 Task: Look for space in Krefeld, Germany from 7th July, 2023 to 14th July, 2023 for 1 adult in price range Rs.6000 to Rs.14000. Place can be shared room with 1  bedroom having 1 bed and 1 bathroom. Property type can be house, flat, guest house, hotel. Amenities needed are: washing machine. Booking option can be shelf check-in. Required host language is English.
Action: Mouse moved to (609, 165)
Screenshot: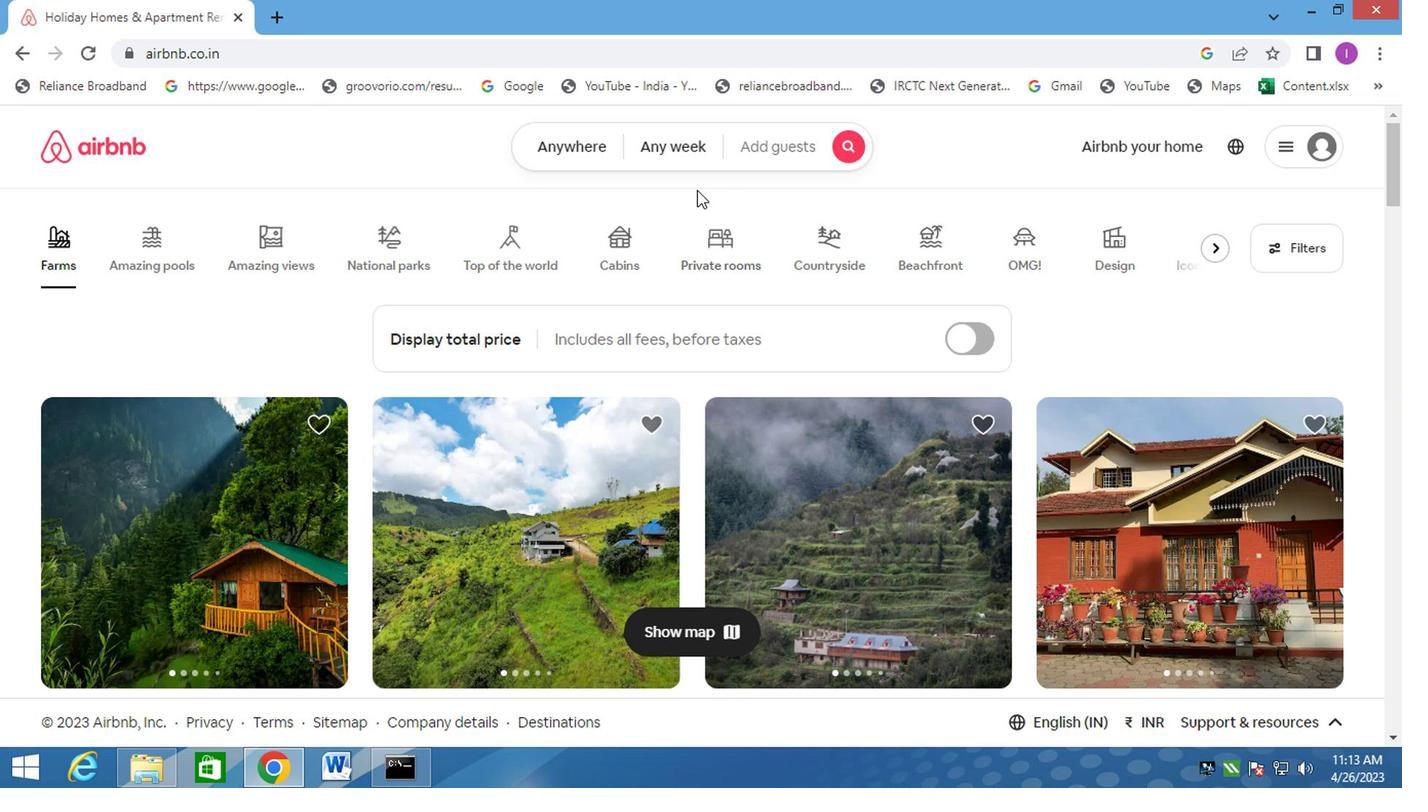 
Action: Mouse pressed left at (609, 165)
Screenshot: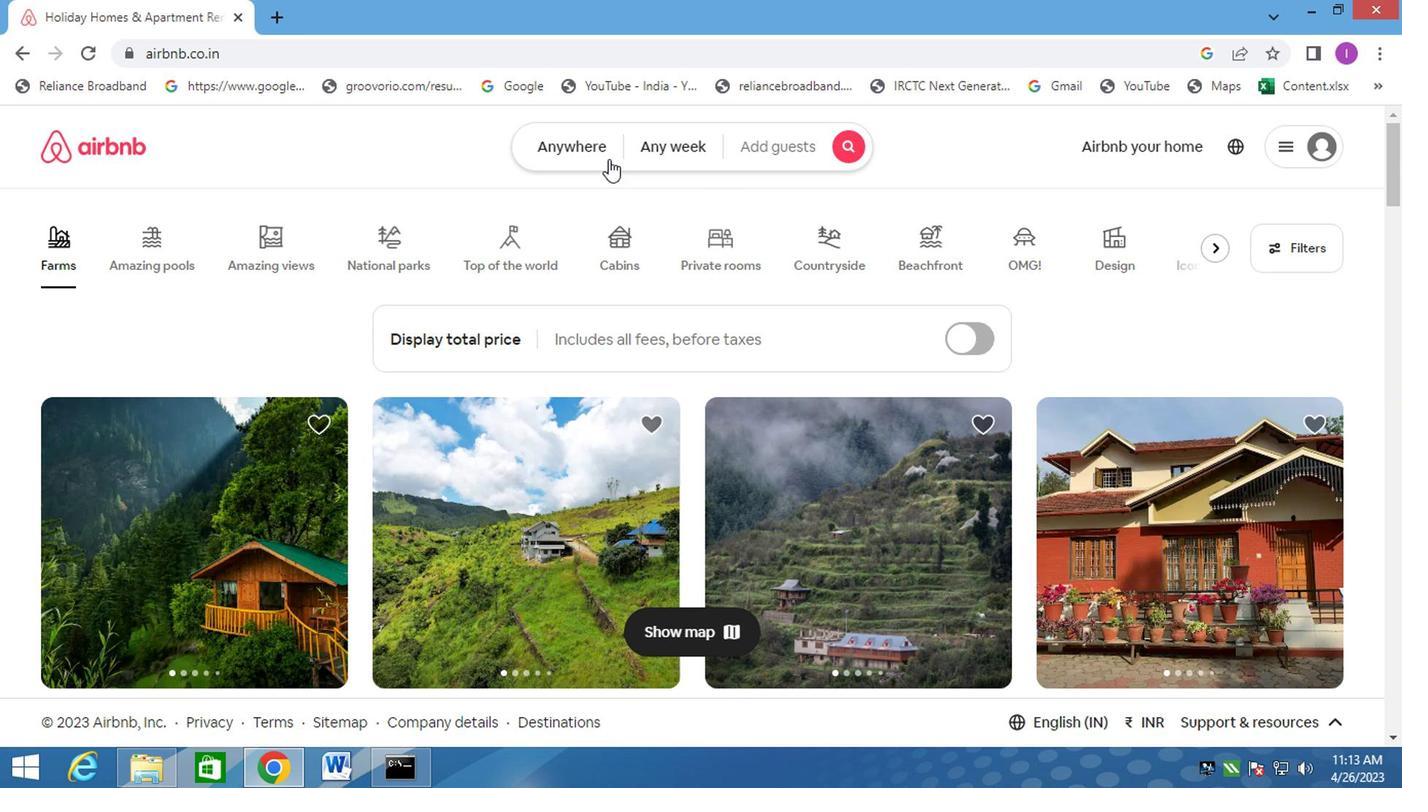 
Action: Mouse moved to (363, 235)
Screenshot: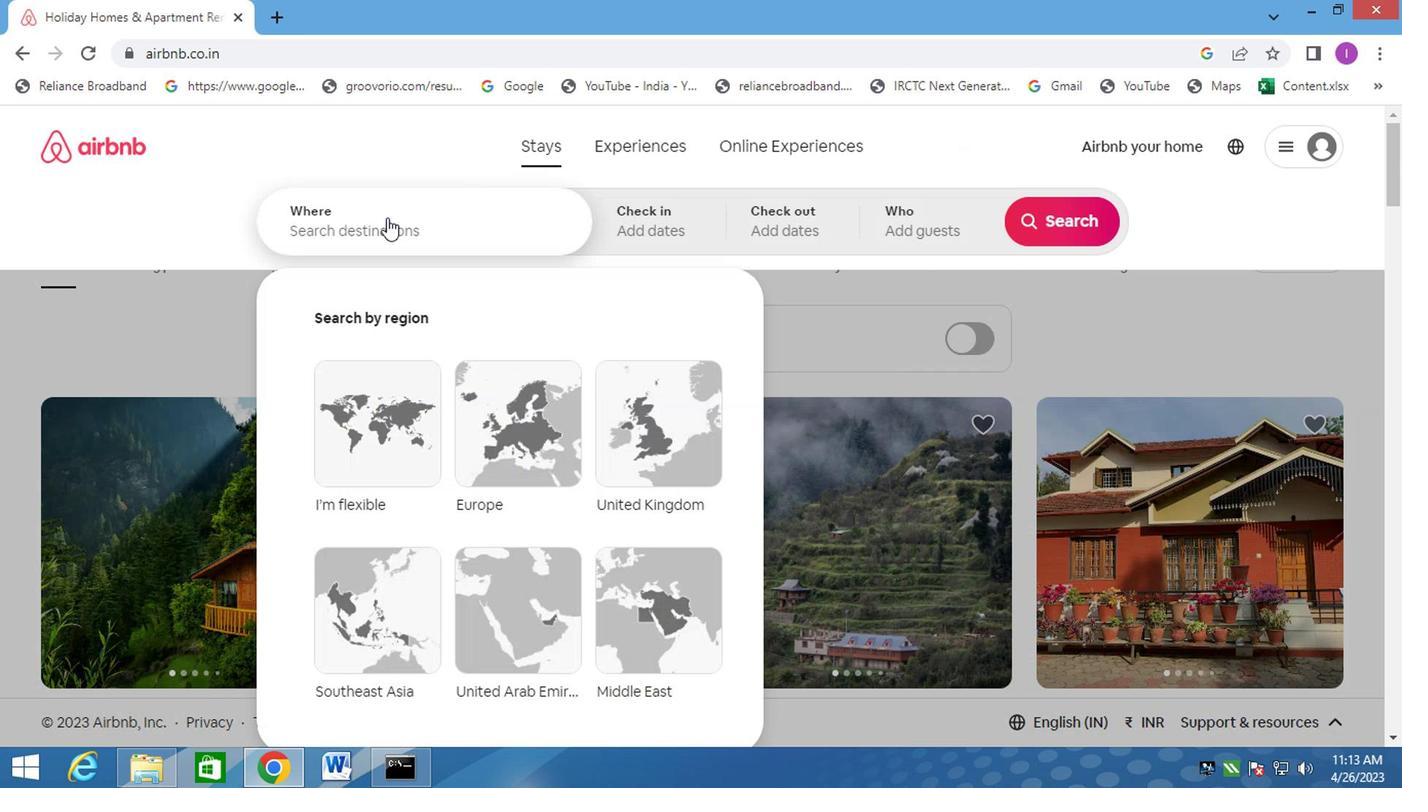 
Action: Mouse pressed left at (363, 235)
Screenshot: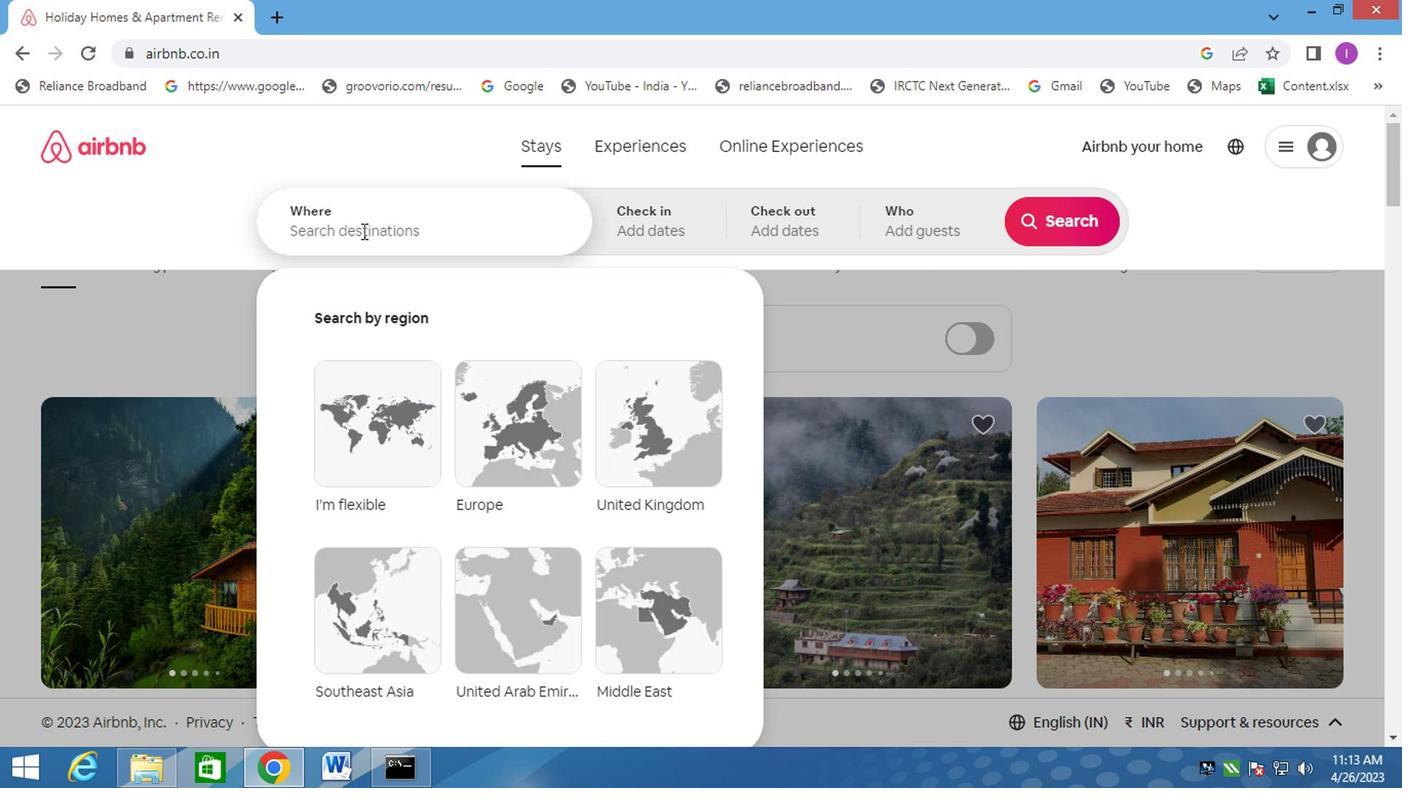 
Action: Mouse moved to (402, 216)
Screenshot: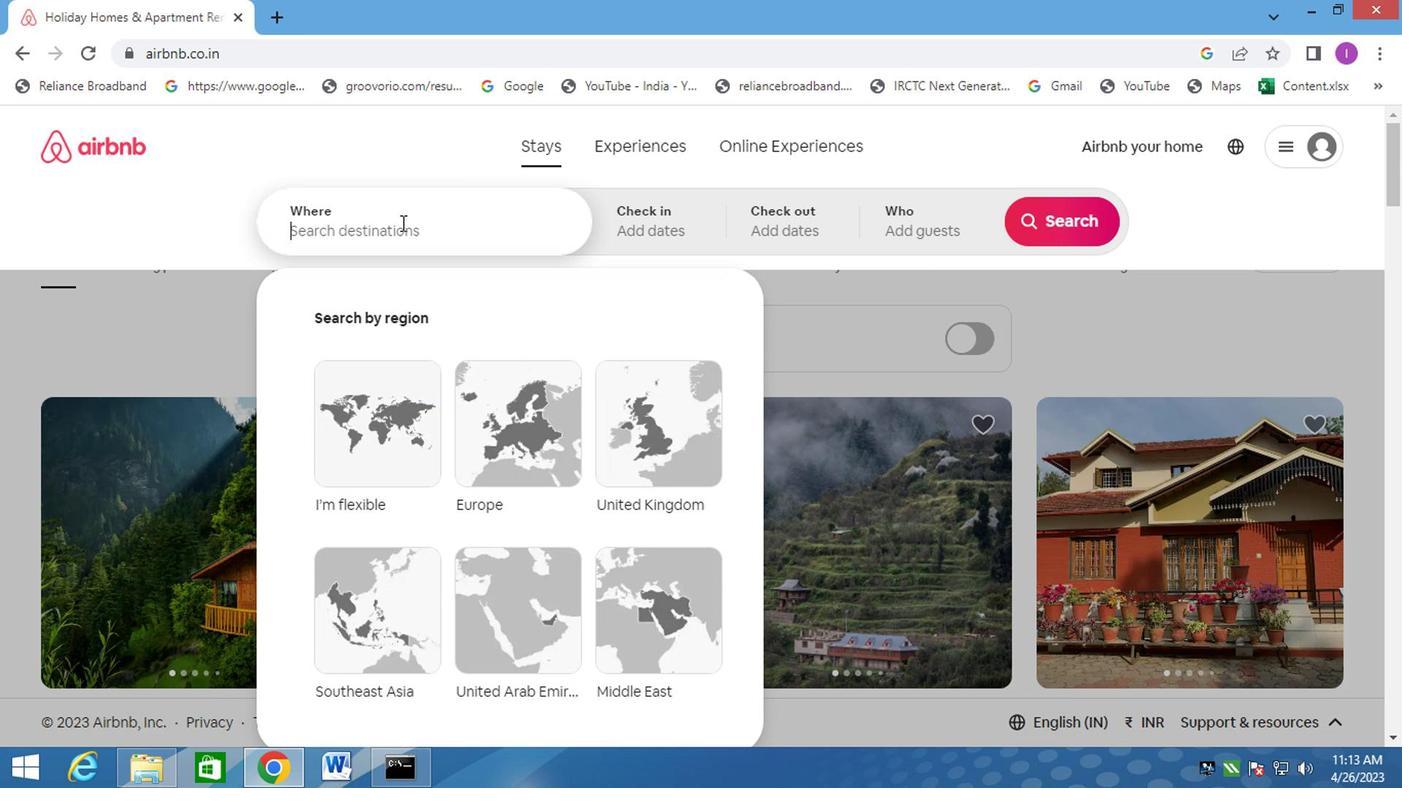 
Action: Key pressed <Key.shift>KREFELD,GER
Screenshot: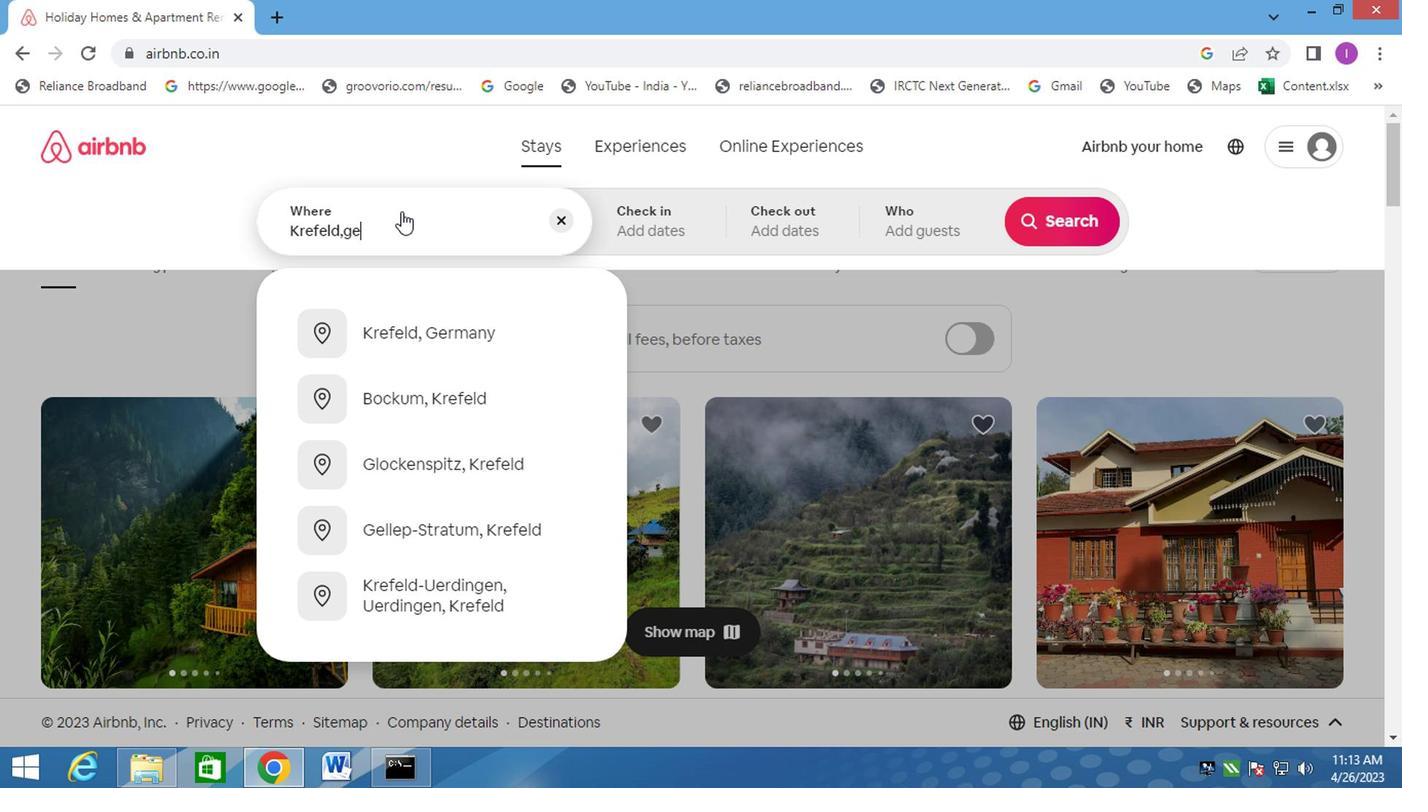 
Action: Mouse moved to (402, 327)
Screenshot: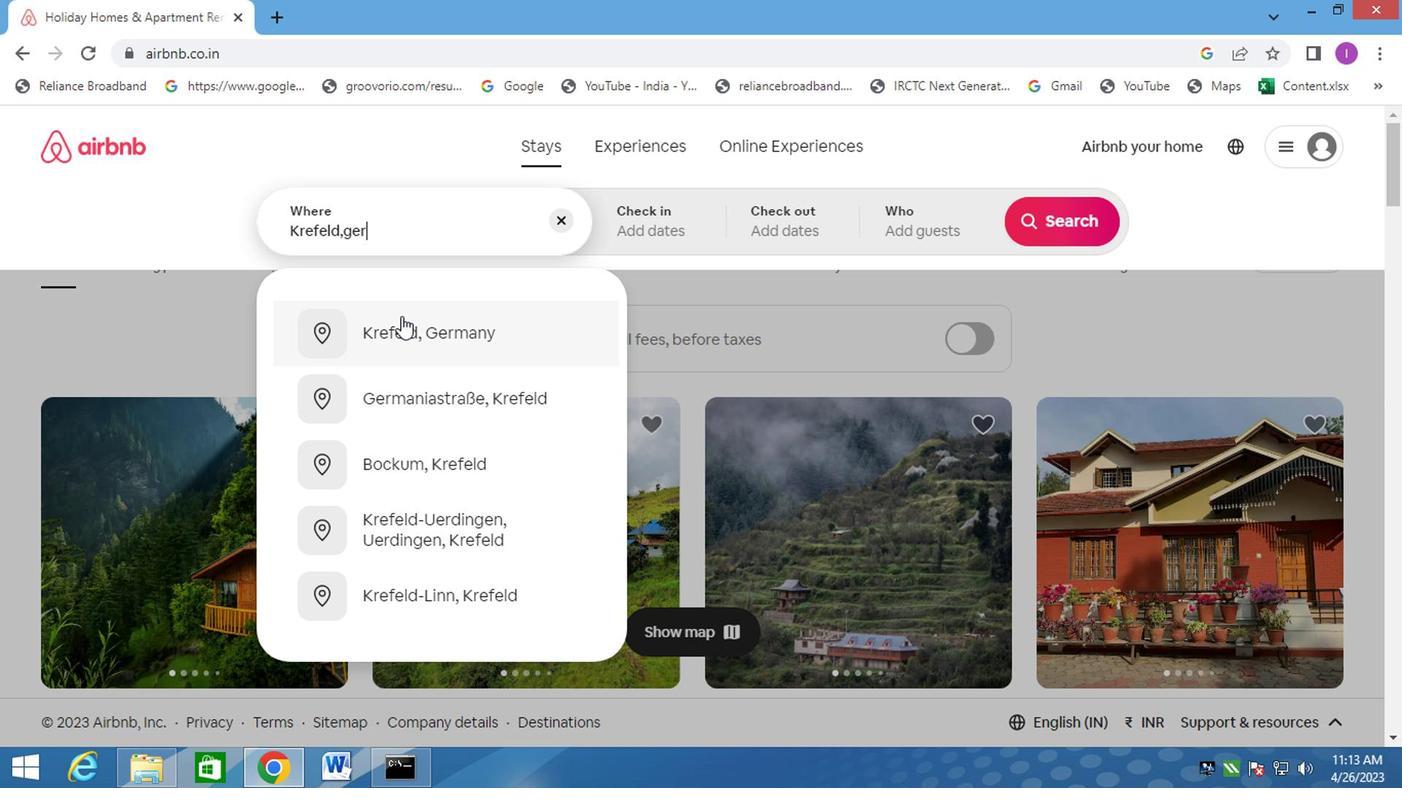 
Action: Mouse pressed left at (402, 327)
Screenshot: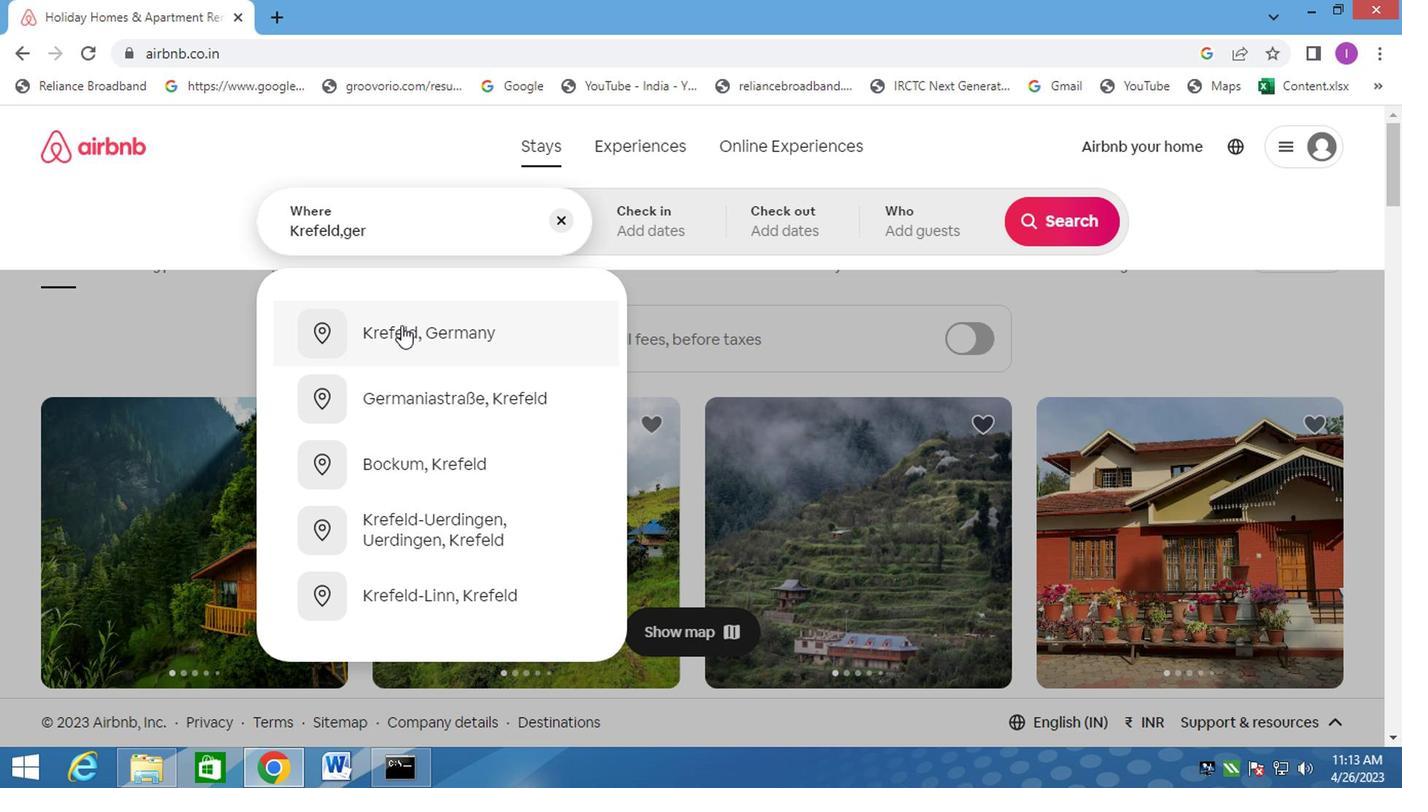 
Action: Mouse moved to (1043, 385)
Screenshot: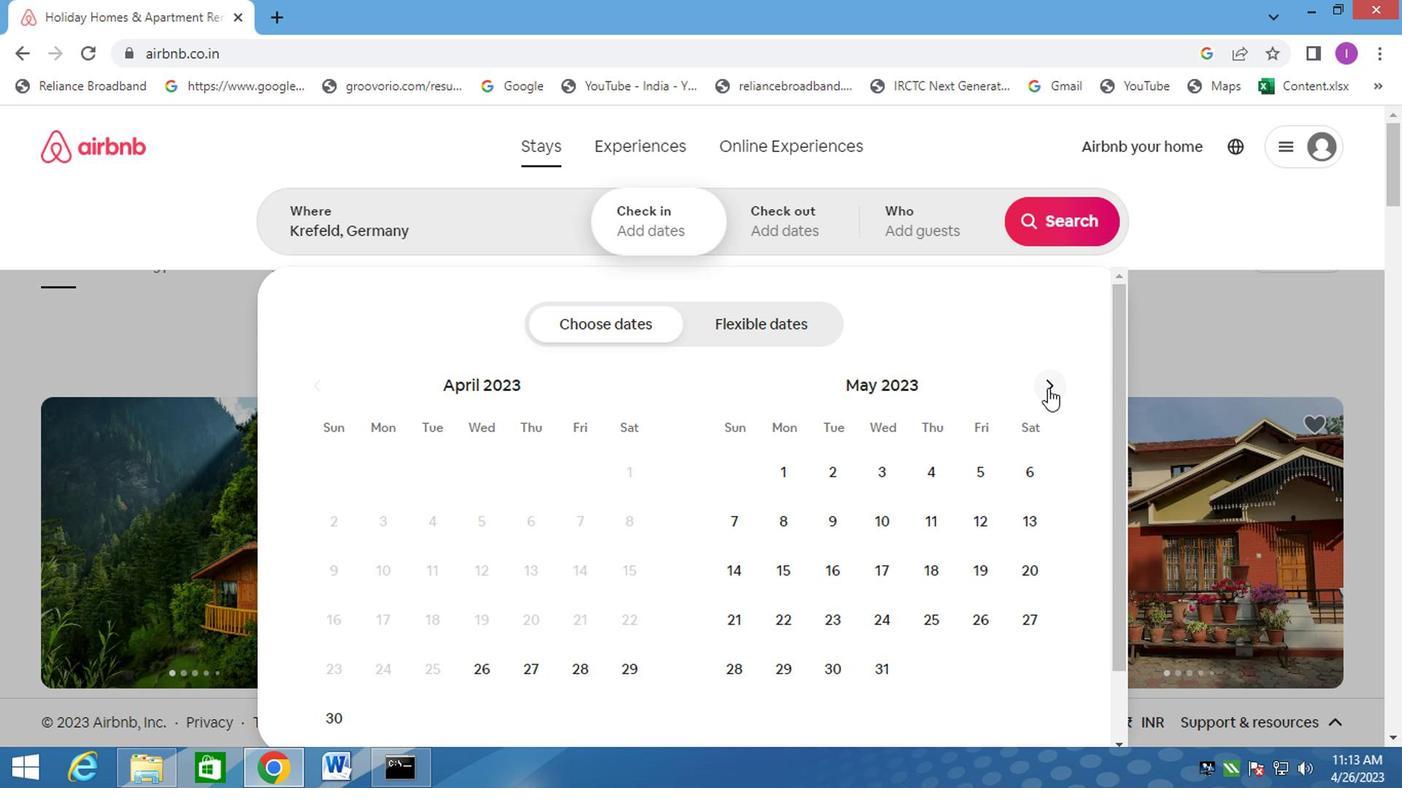 
Action: Mouse pressed left at (1043, 385)
Screenshot: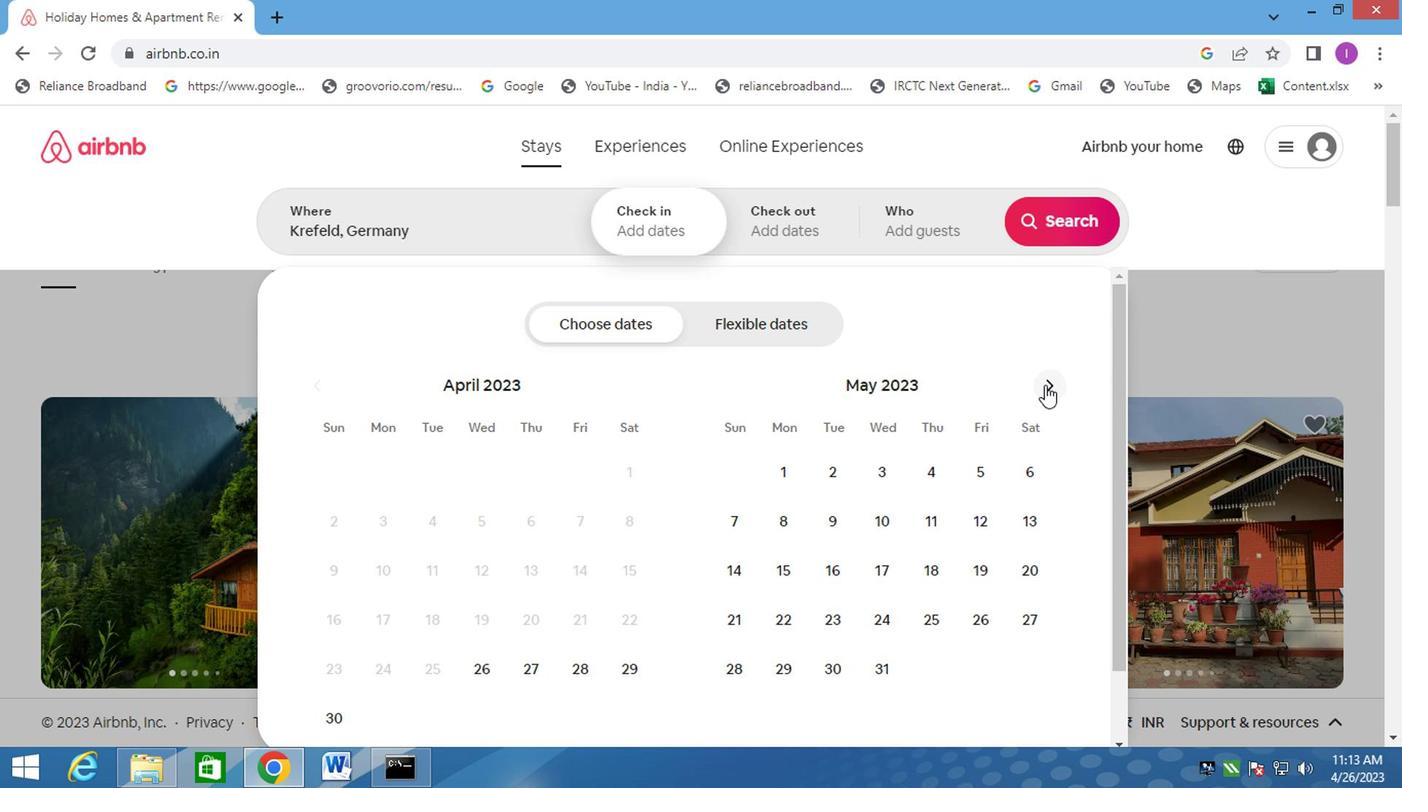 
Action: Mouse moved to (1043, 385)
Screenshot: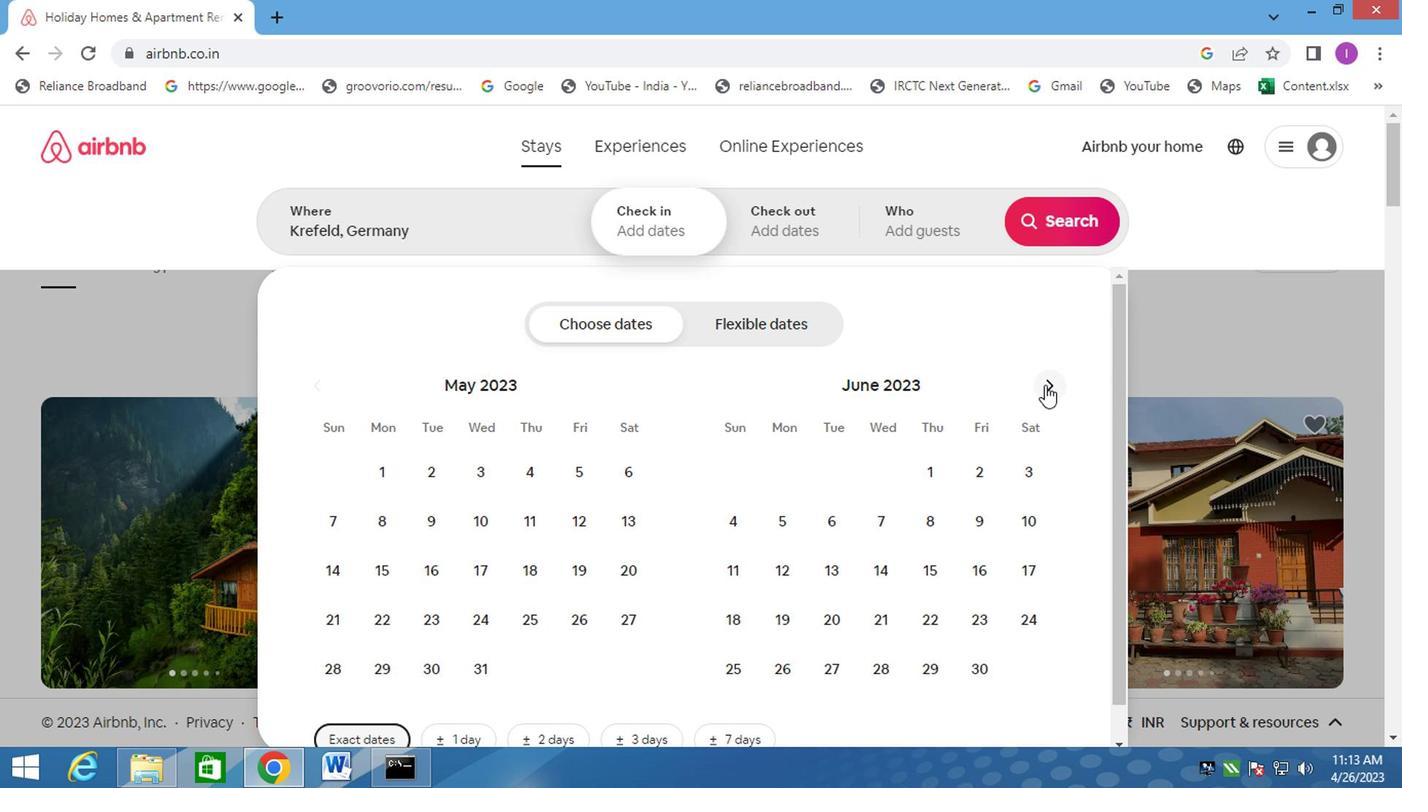 
Action: Mouse pressed left at (1043, 385)
Screenshot: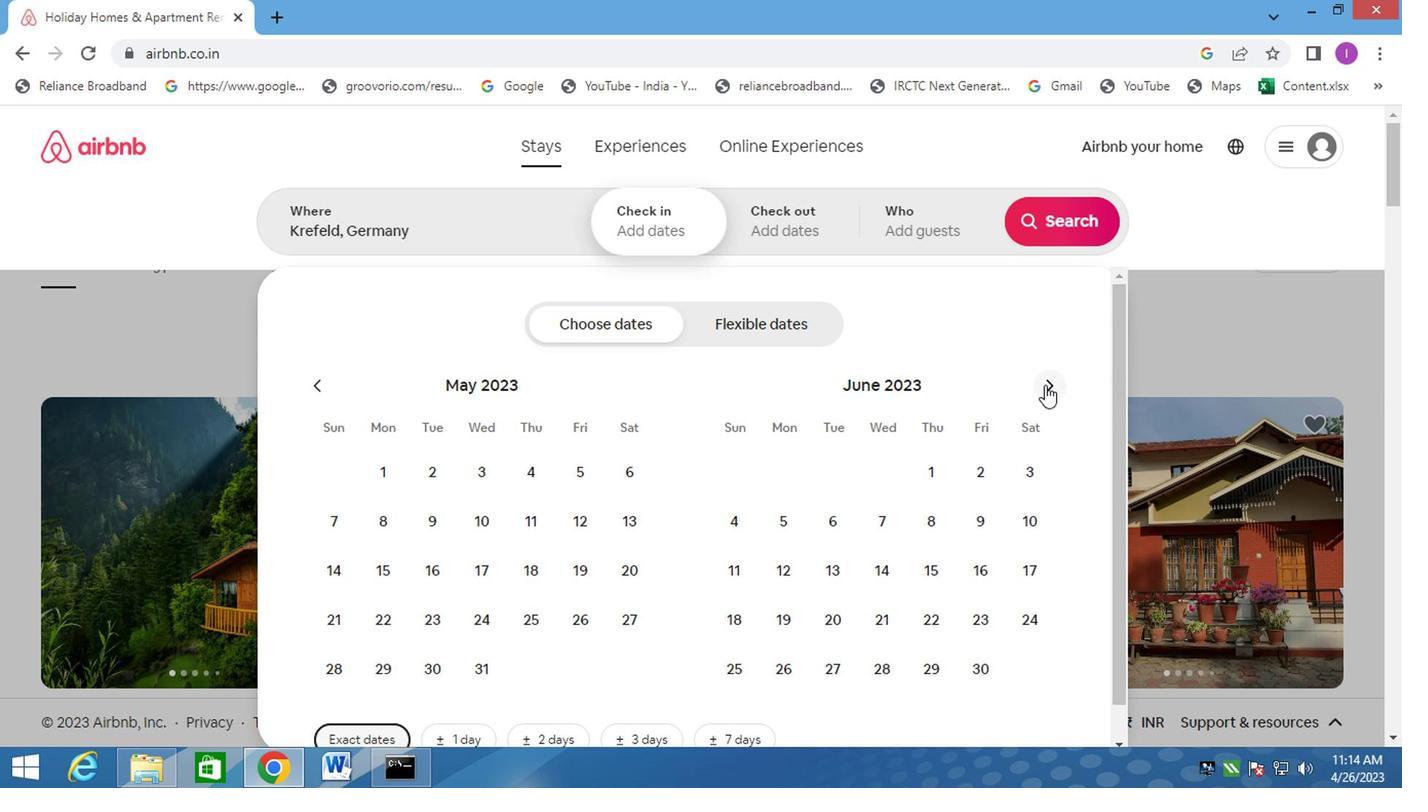 
Action: Mouse moved to (976, 521)
Screenshot: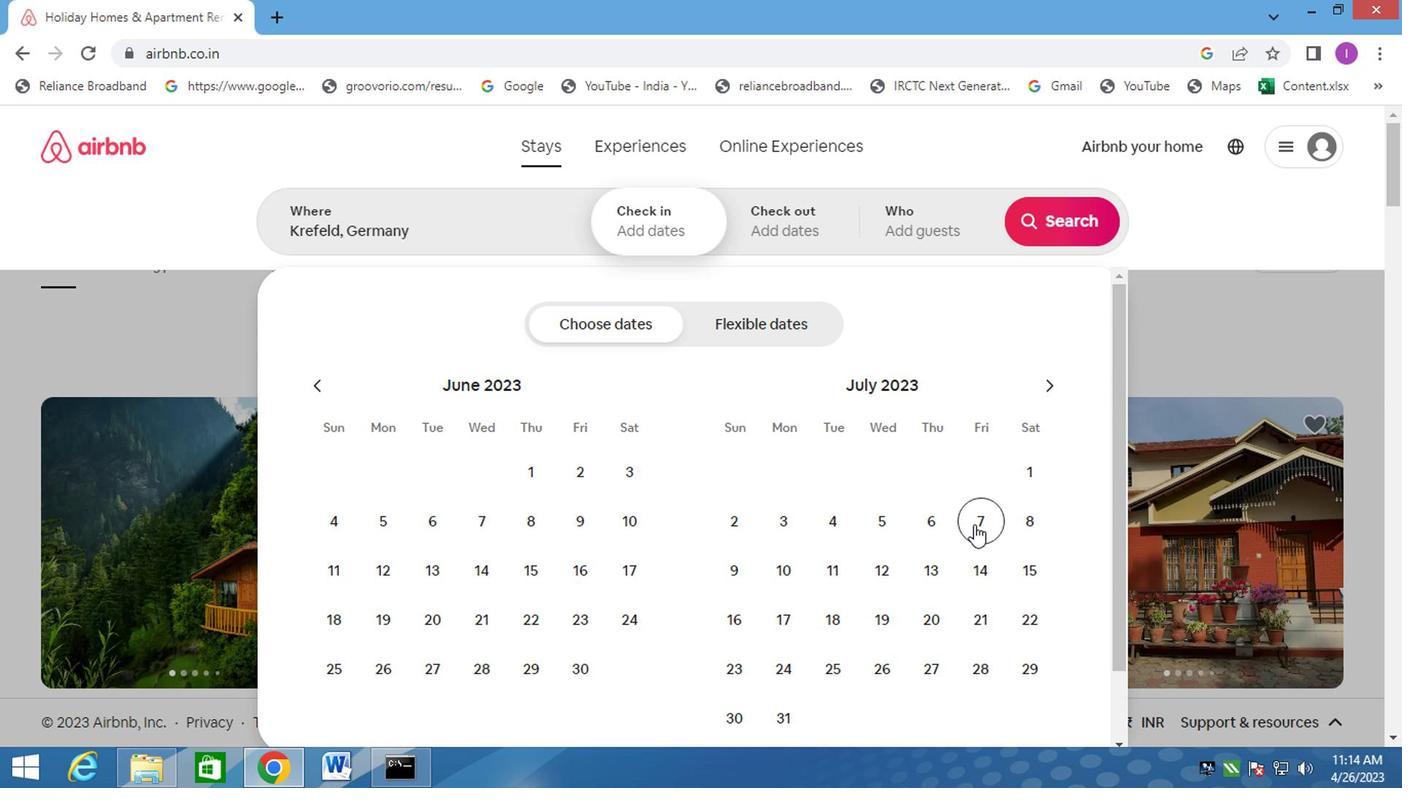 
Action: Mouse pressed left at (976, 521)
Screenshot: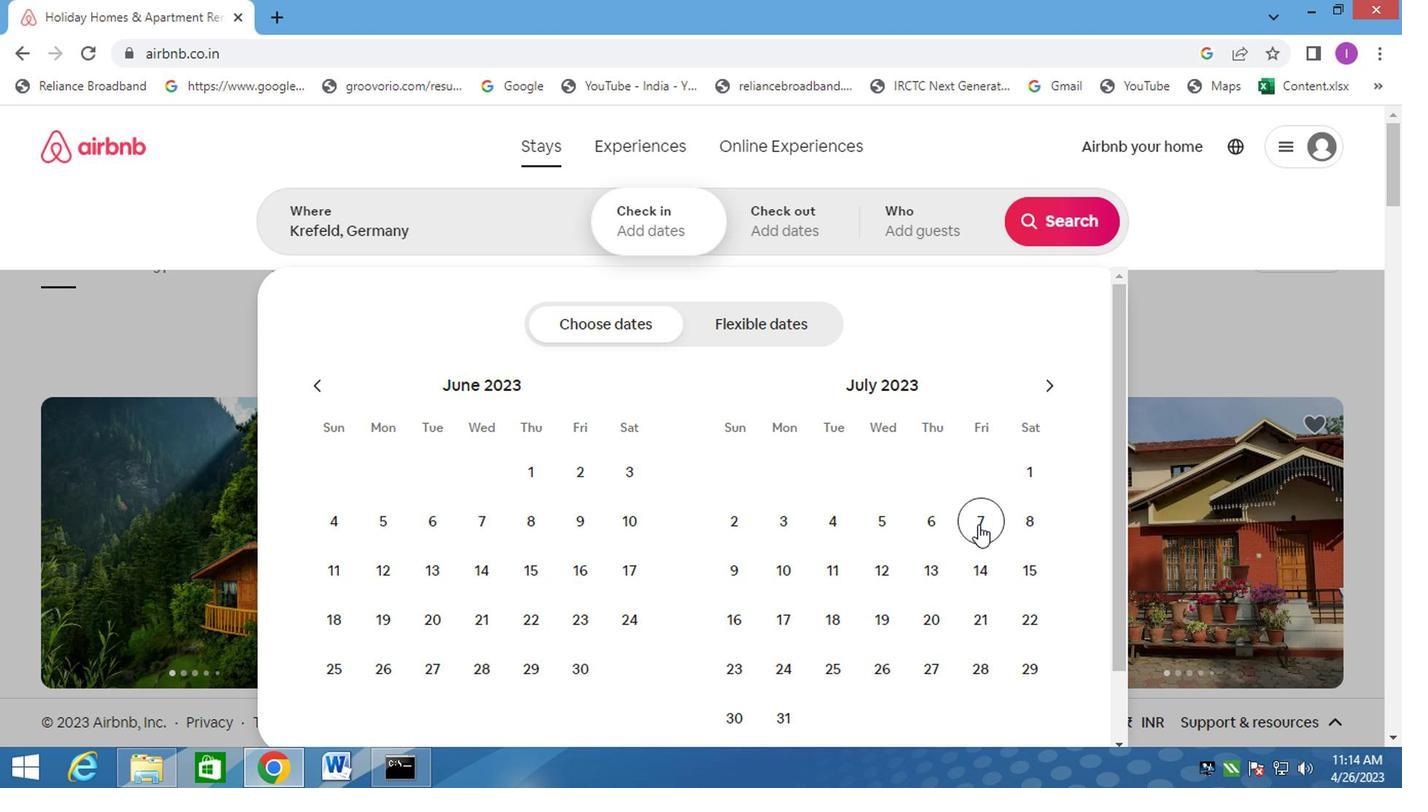 
Action: Mouse moved to (974, 570)
Screenshot: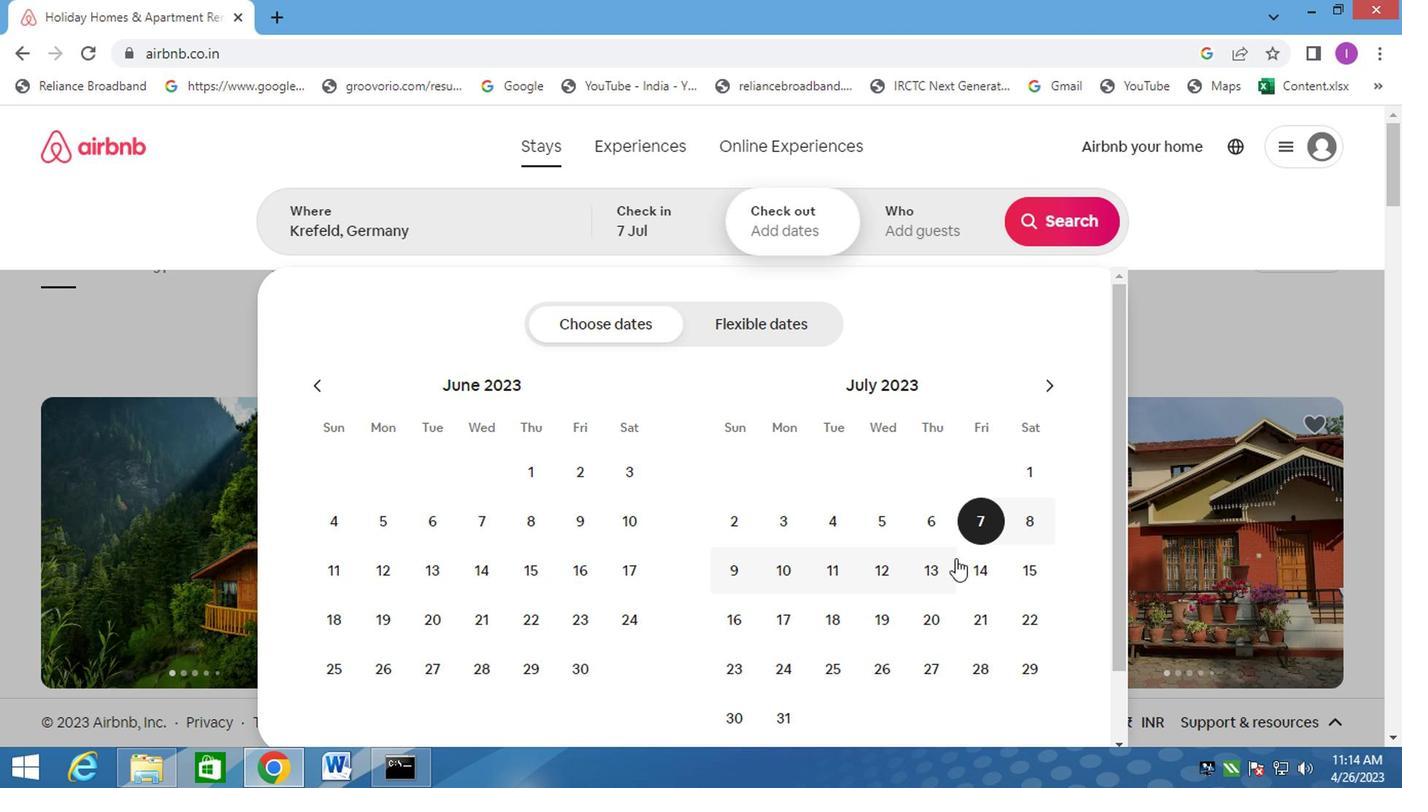 
Action: Mouse pressed left at (974, 570)
Screenshot: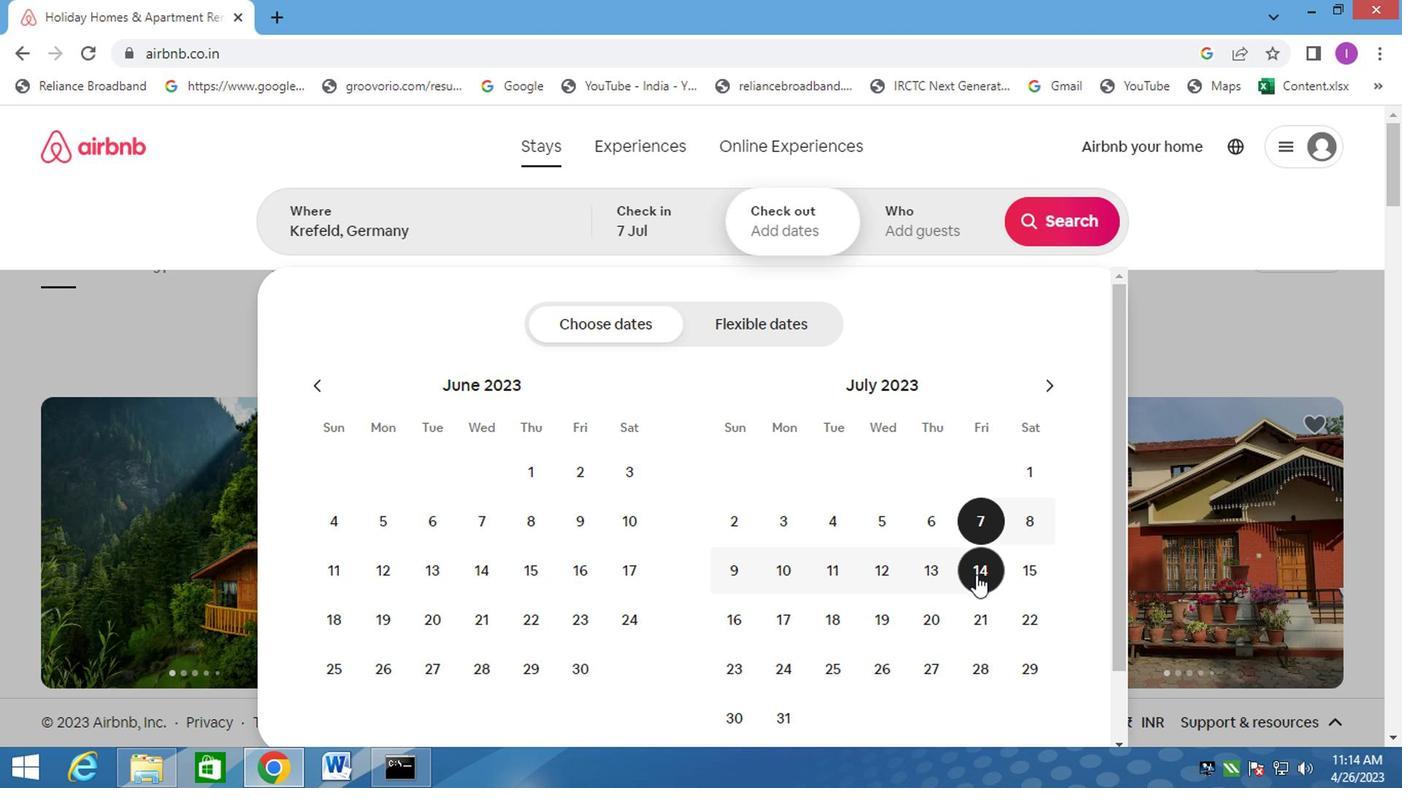 
Action: Mouse moved to (960, 235)
Screenshot: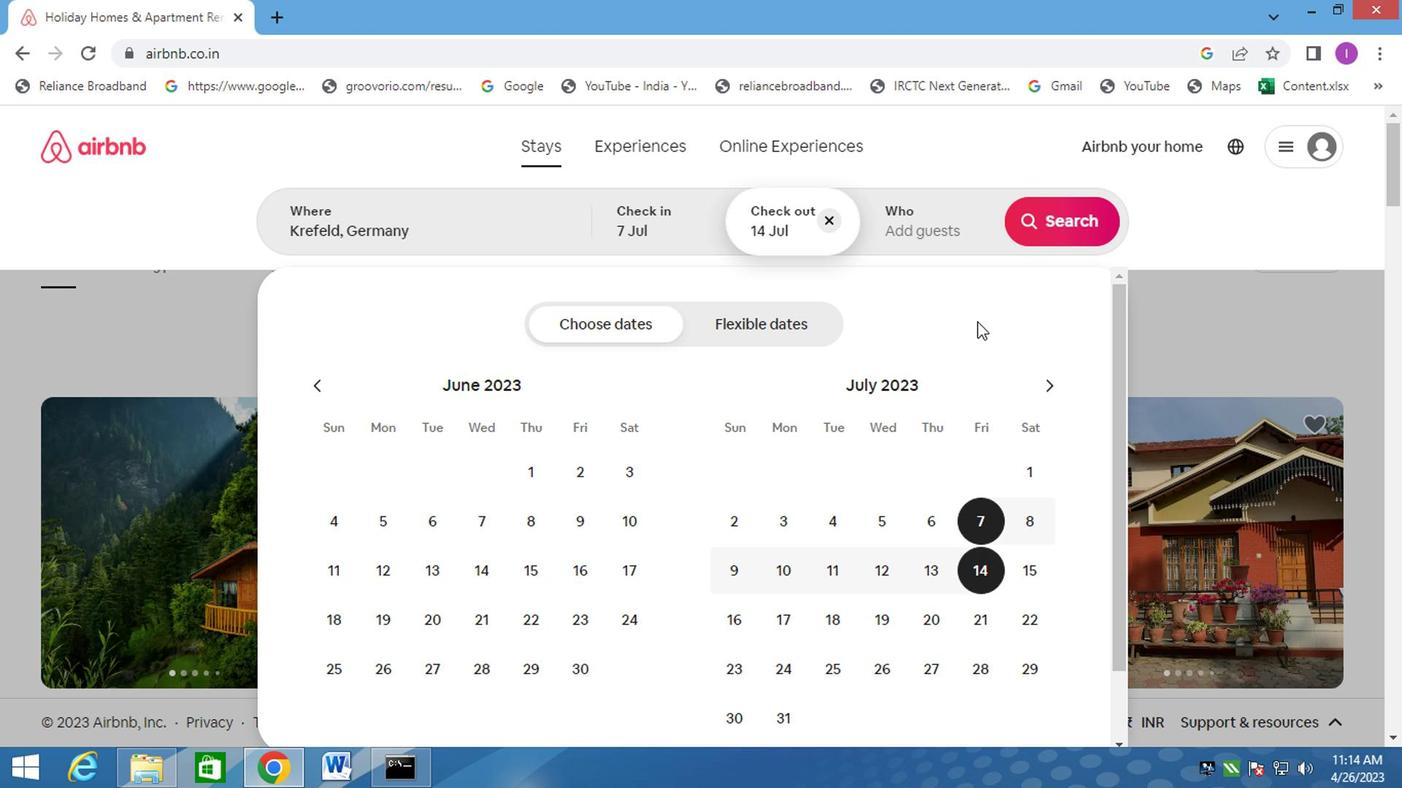 
Action: Mouse pressed left at (960, 235)
Screenshot: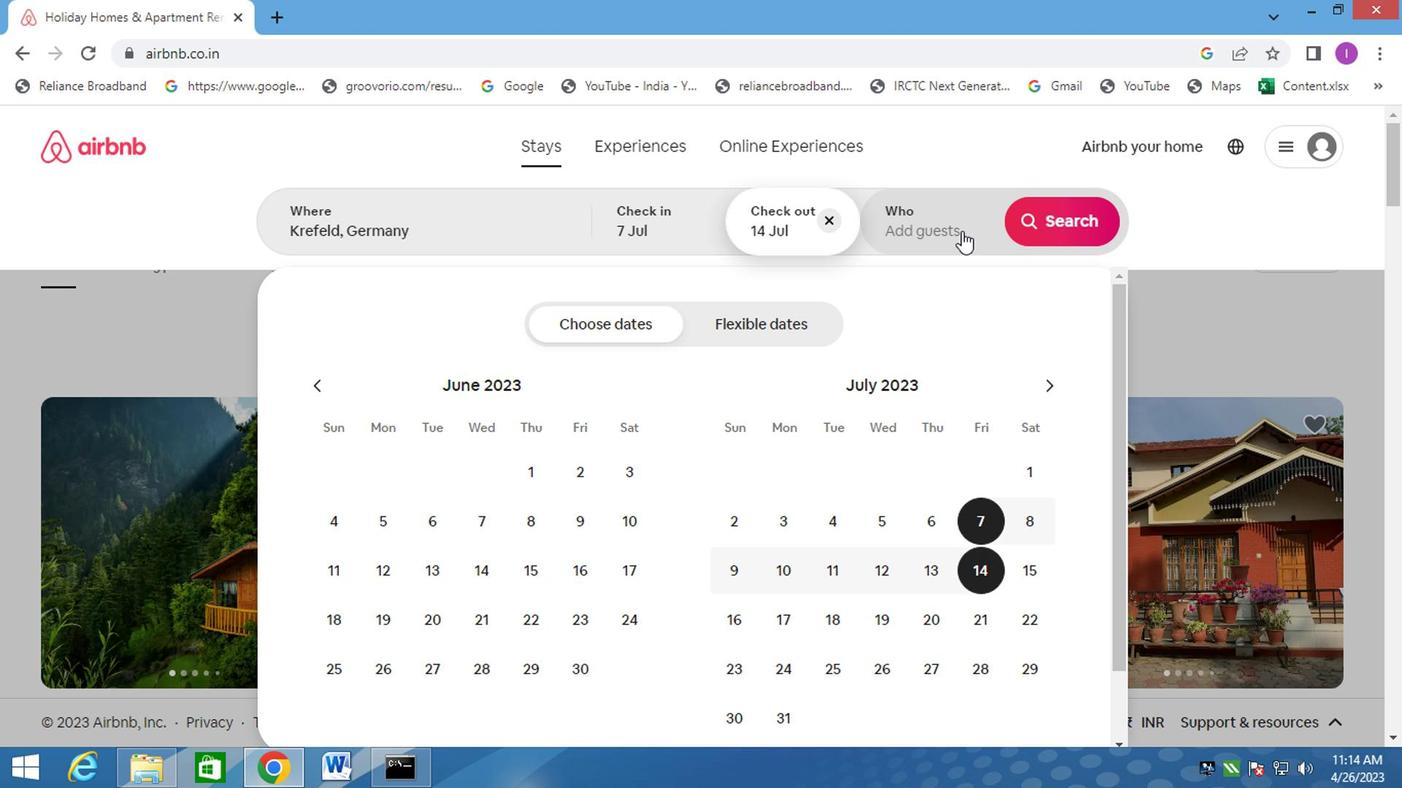 
Action: Mouse moved to (1060, 329)
Screenshot: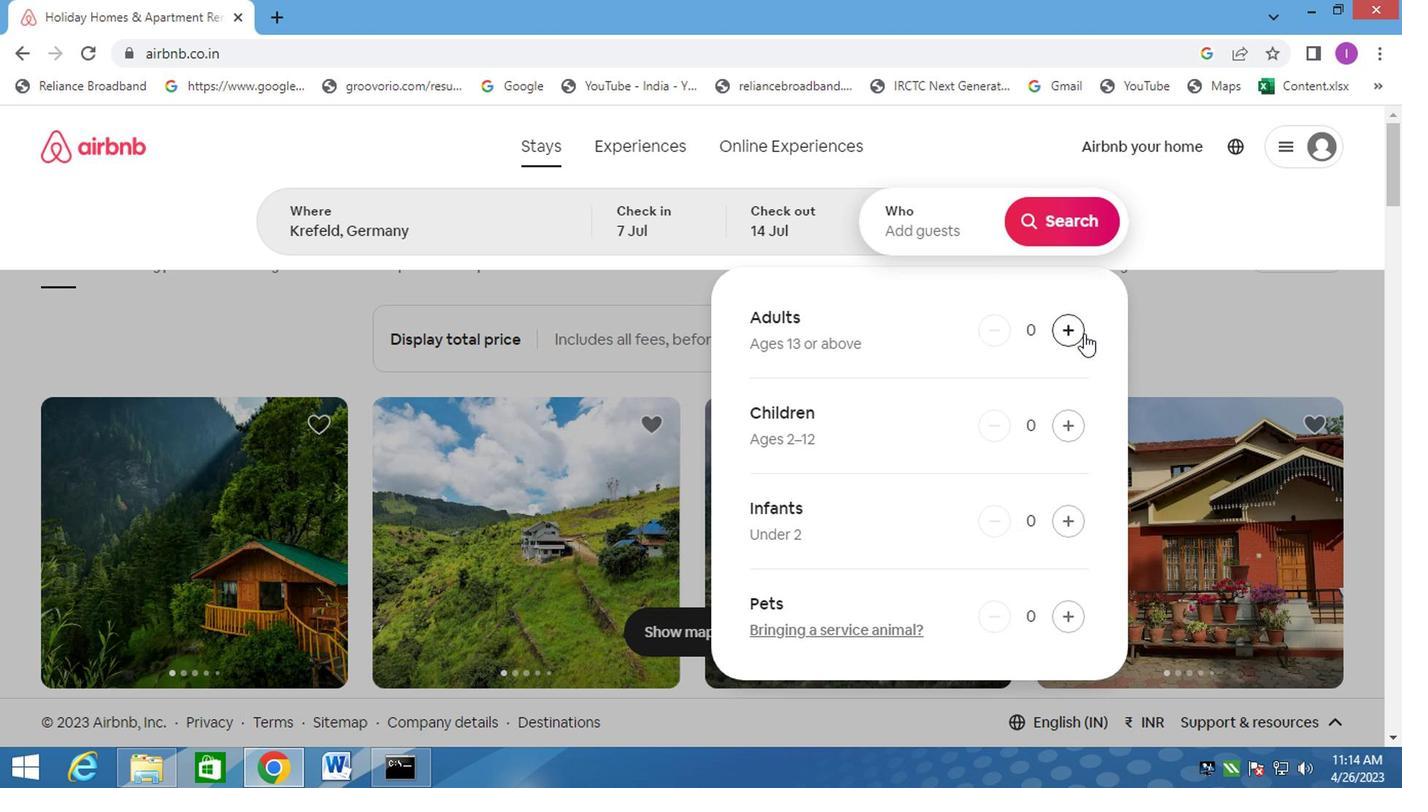 
Action: Mouse pressed left at (1060, 329)
Screenshot: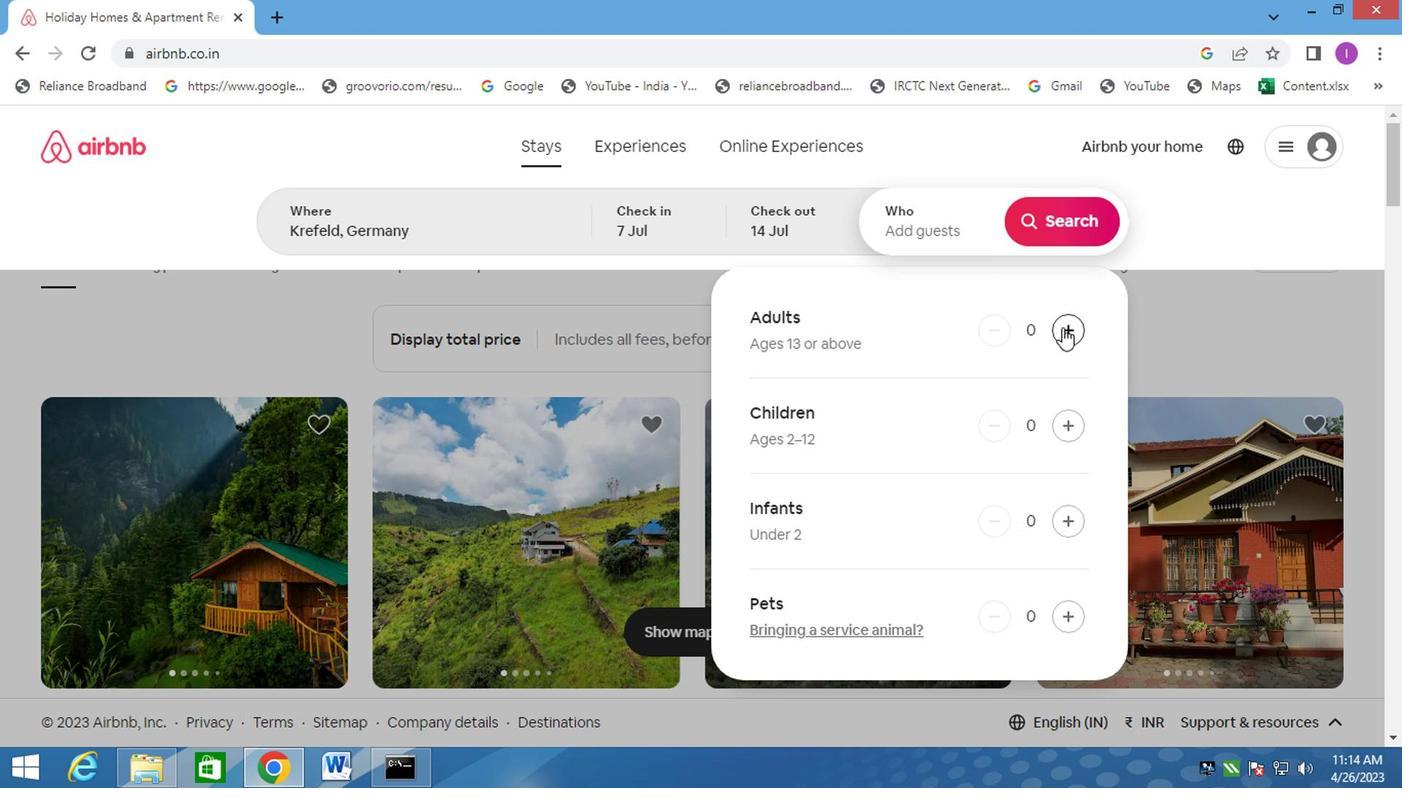 
Action: Mouse moved to (1051, 224)
Screenshot: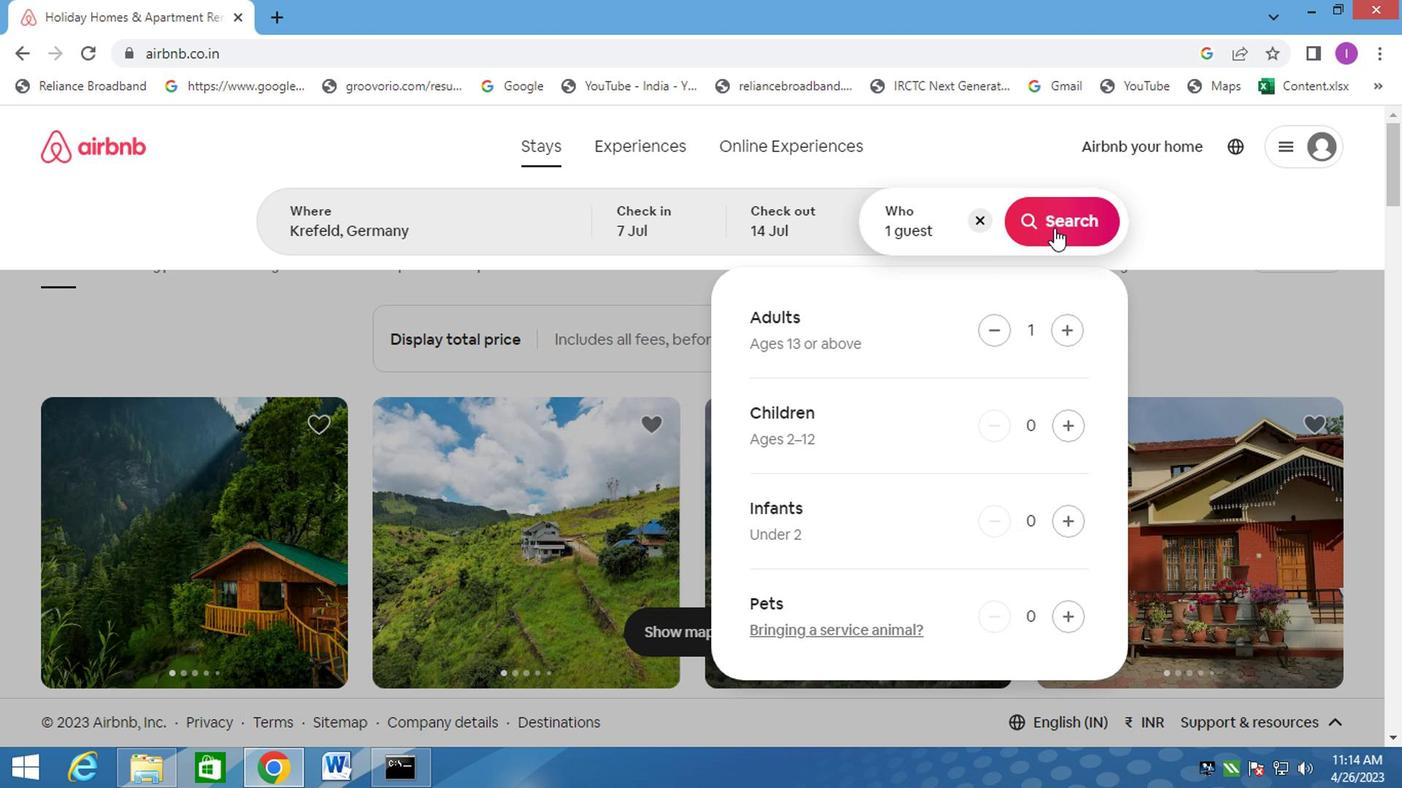 
Action: Mouse pressed left at (1051, 224)
Screenshot: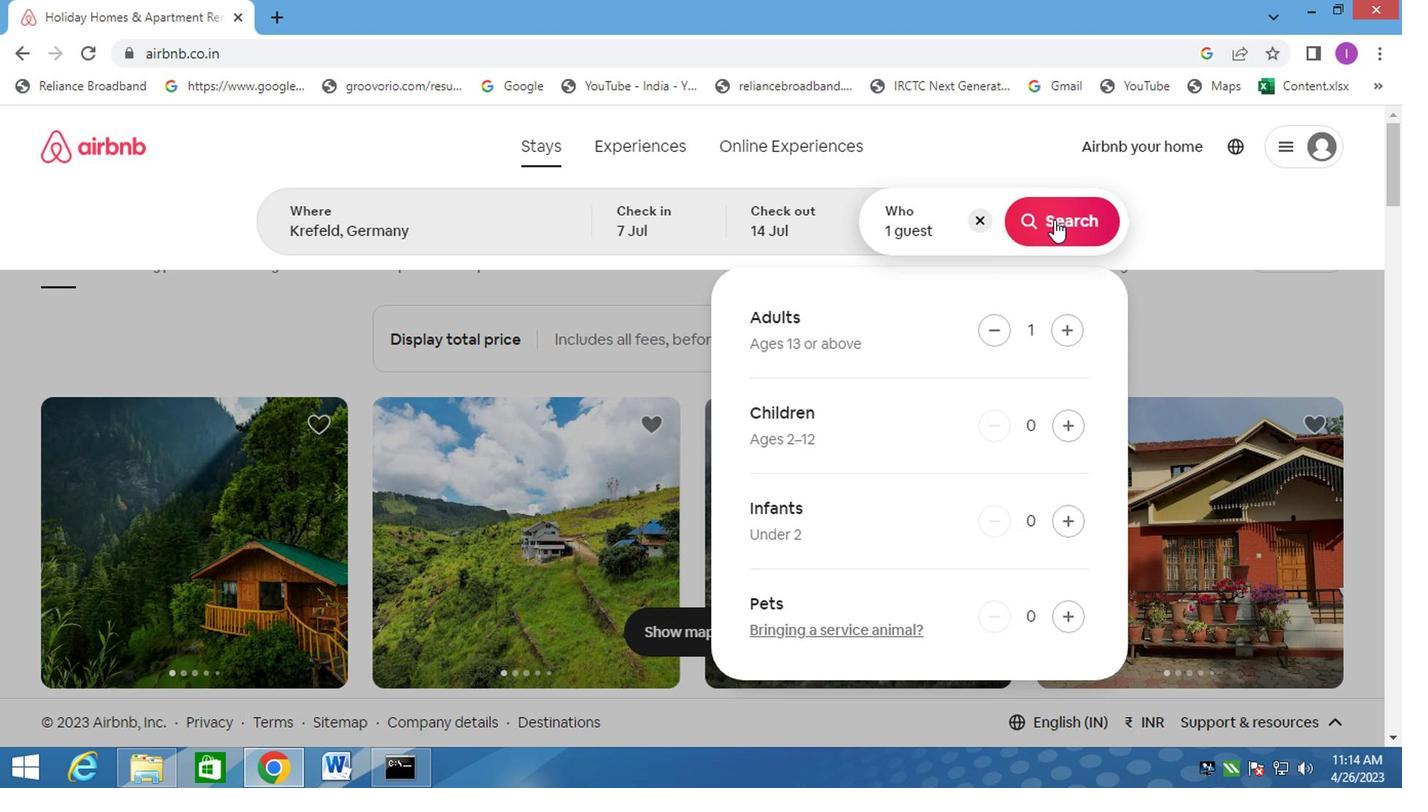 
Action: Mouse moved to (1333, 230)
Screenshot: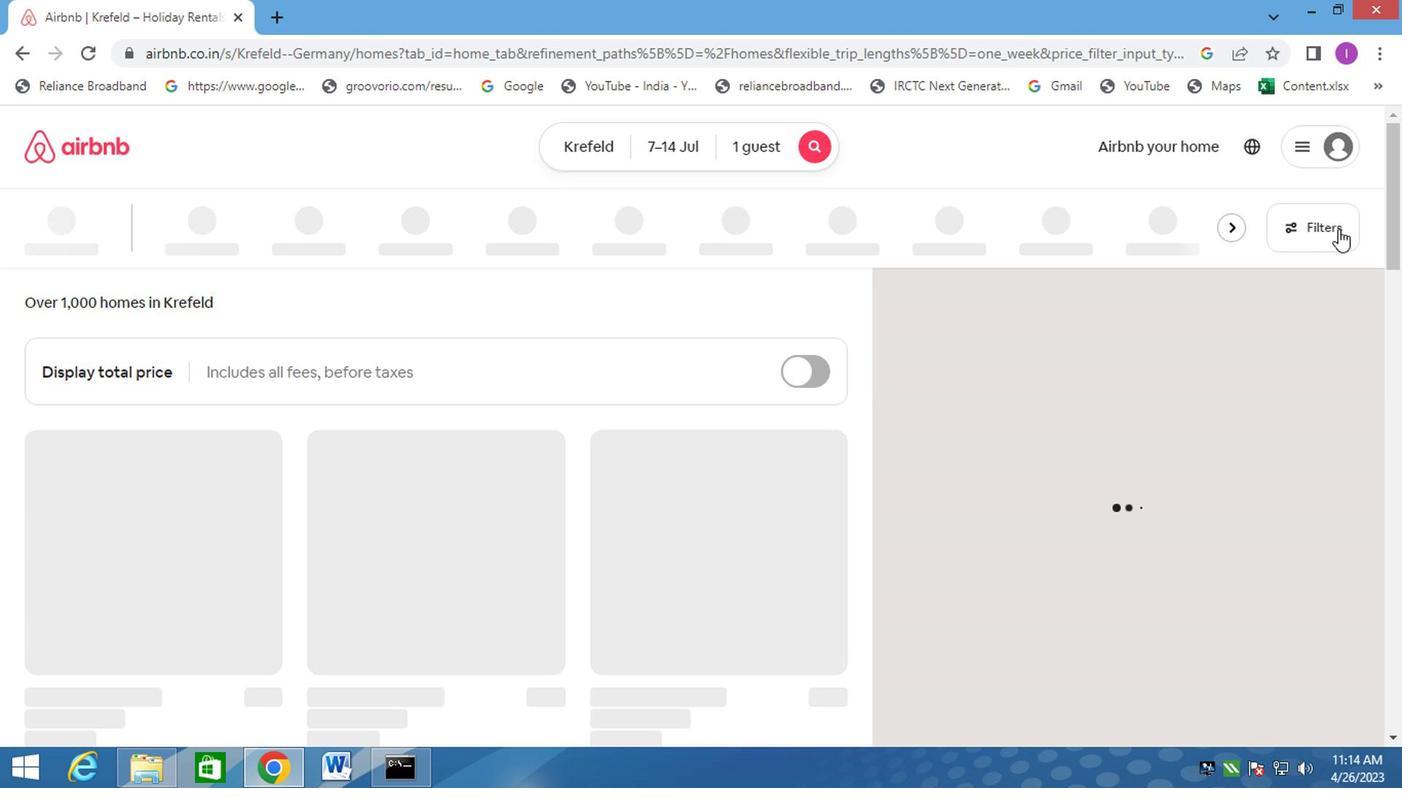 
Action: Mouse pressed left at (1333, 230)
Screenshot: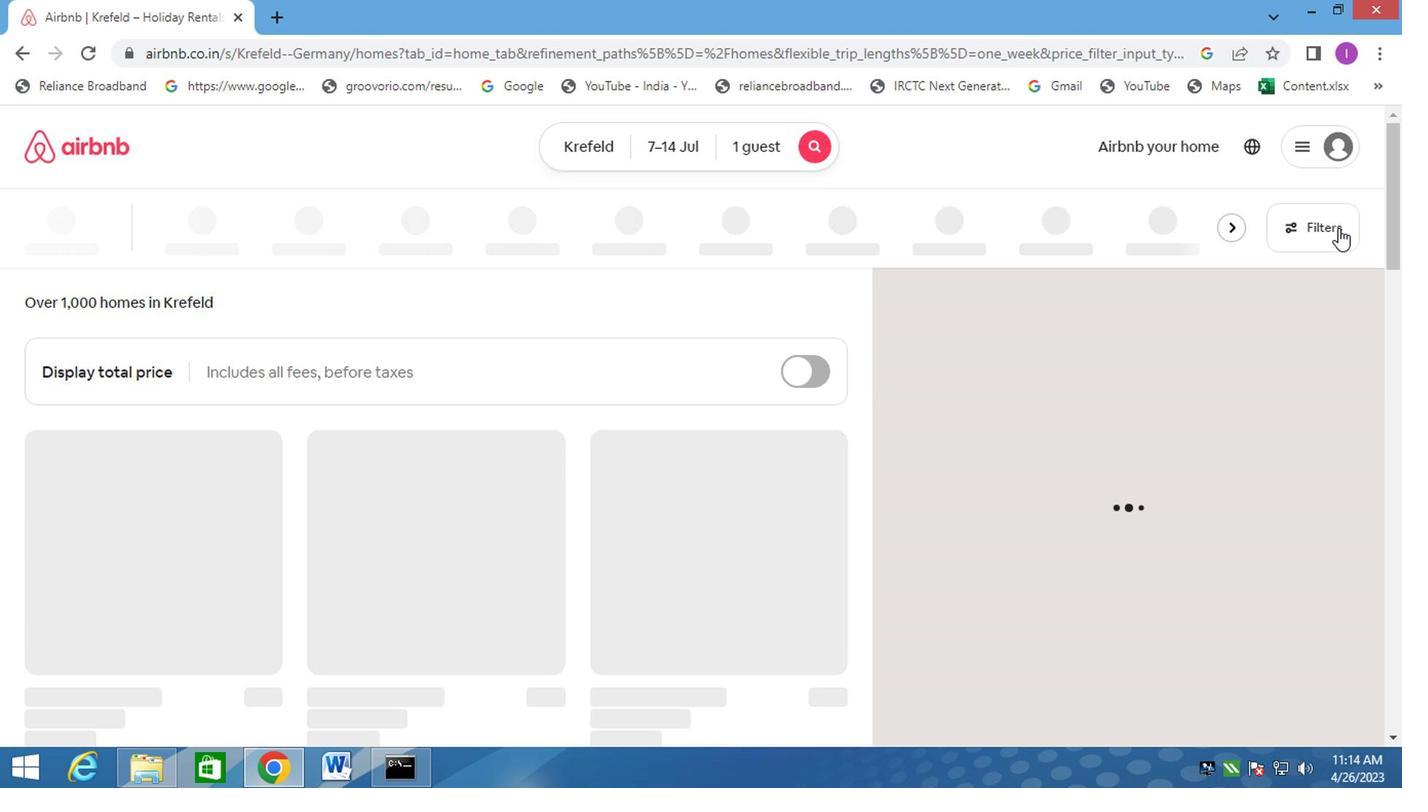
Action: Mouse moved to (458, 489)
Screenshot: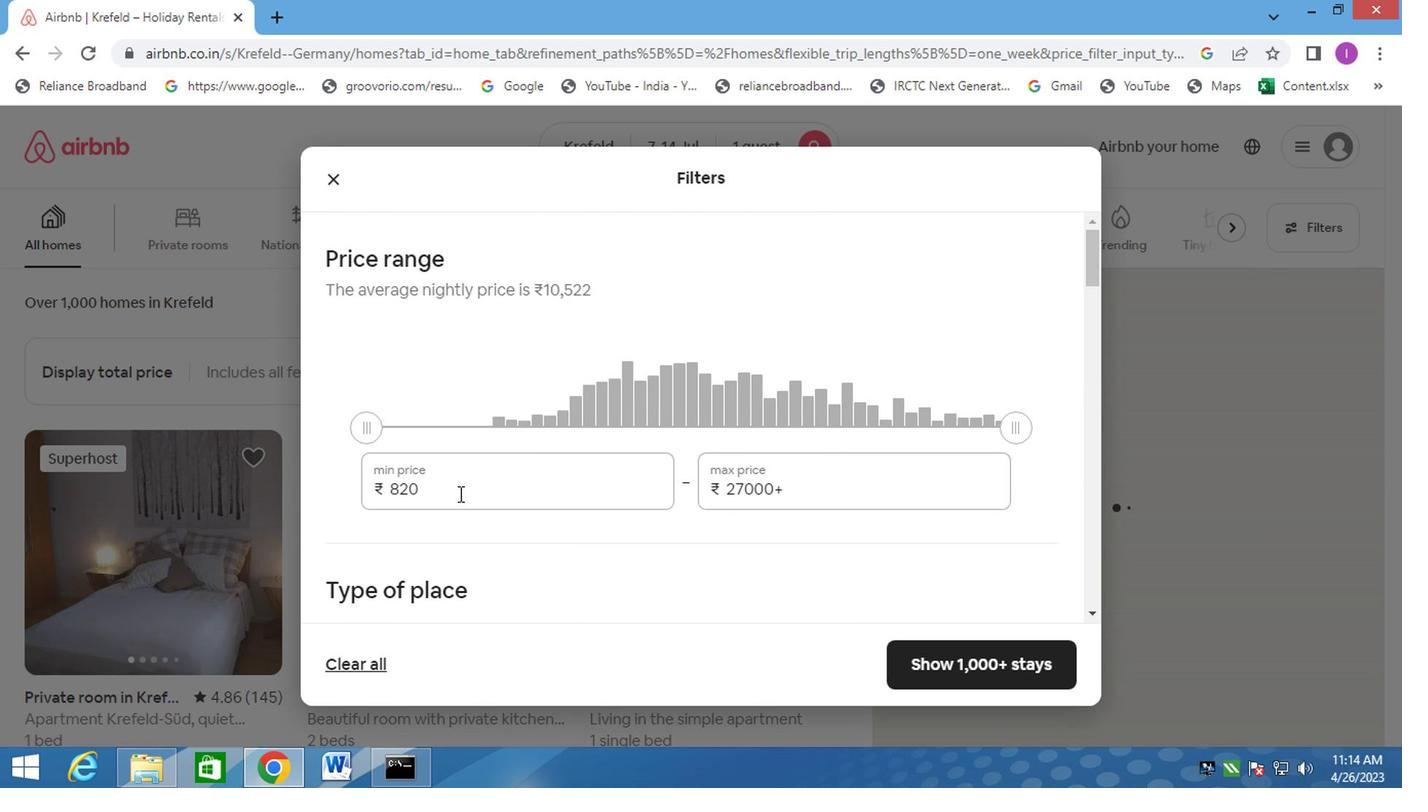 
Action: Mouse pressed left at (458, 489)
Screenshot: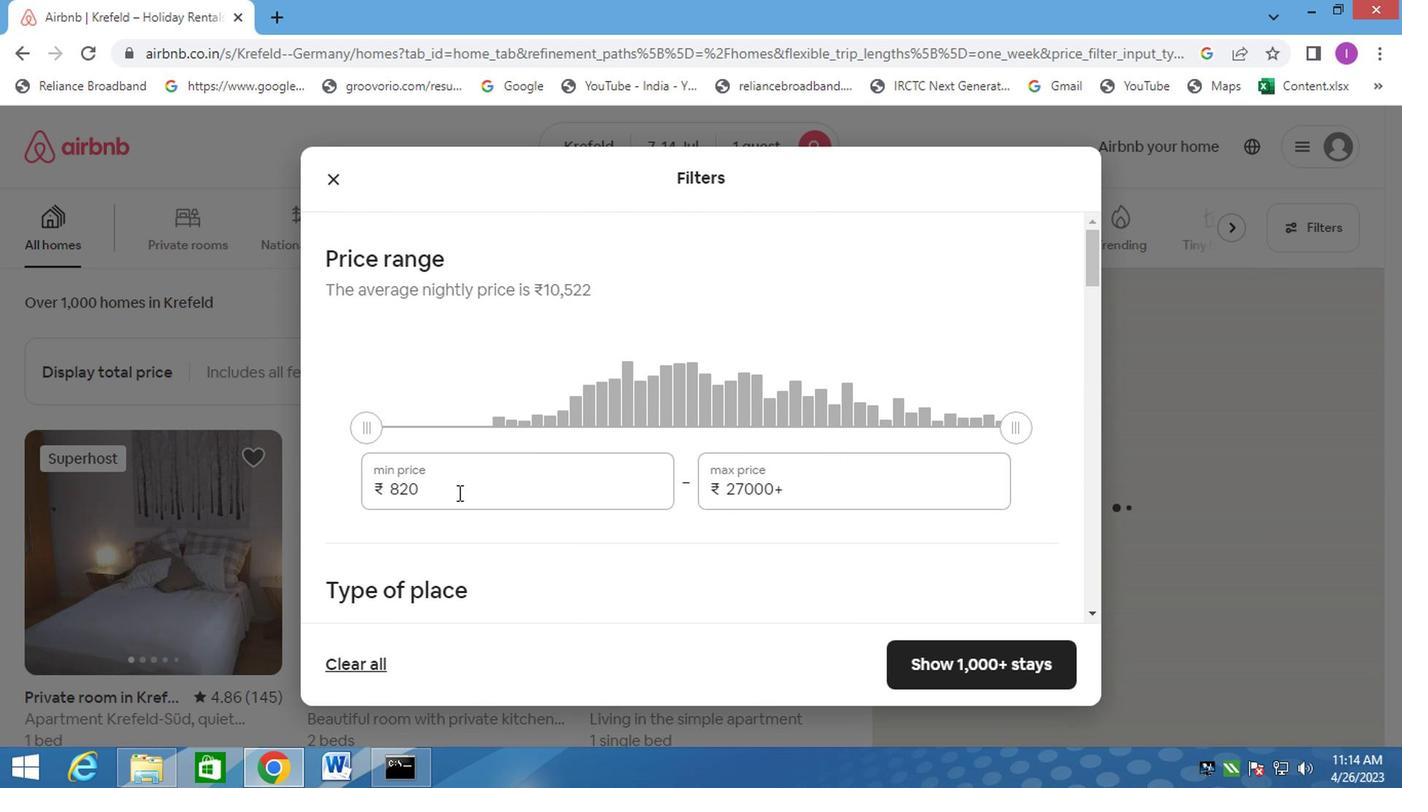 
Action: Mouse moved to (405, 481)
Screenshot: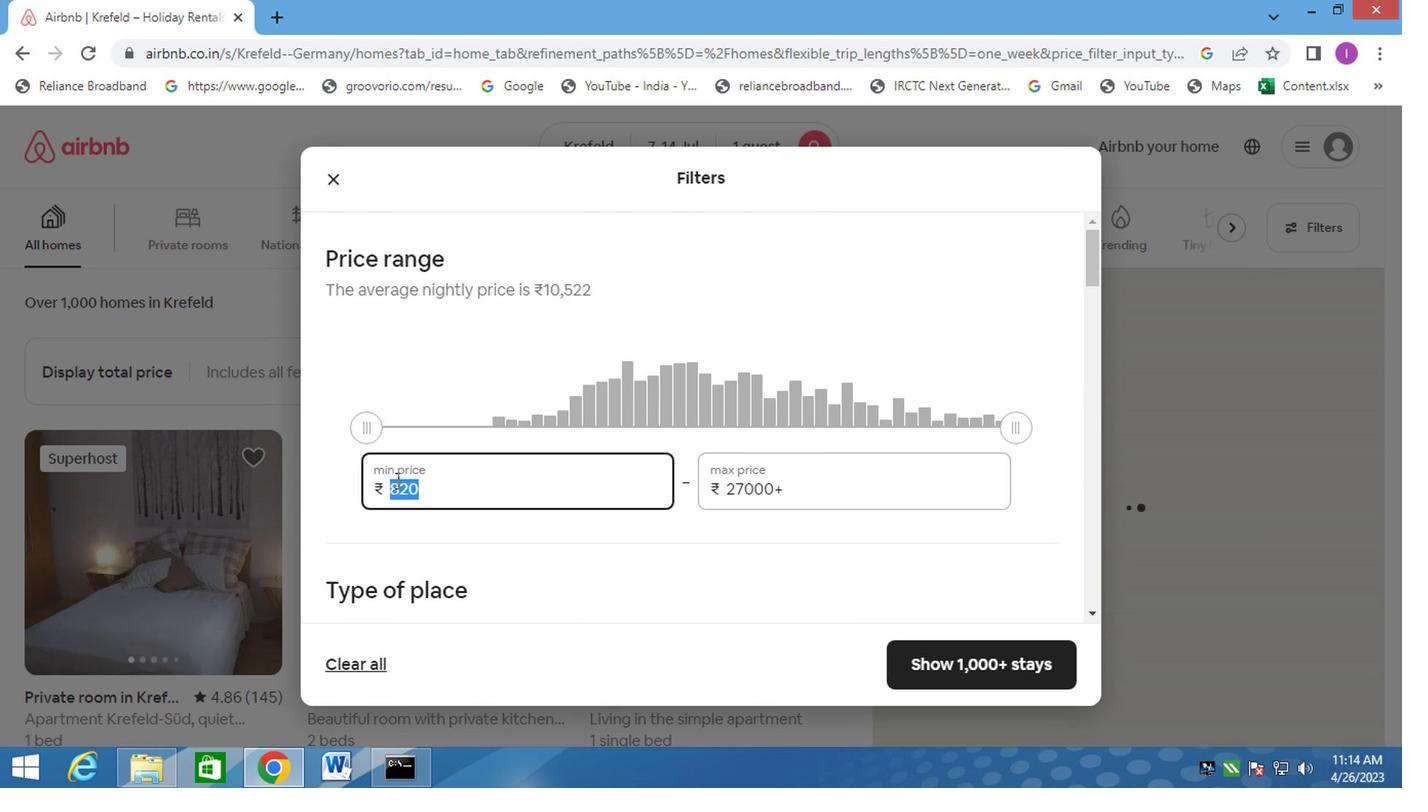 
Action: Key pressed 6000
Screenshot: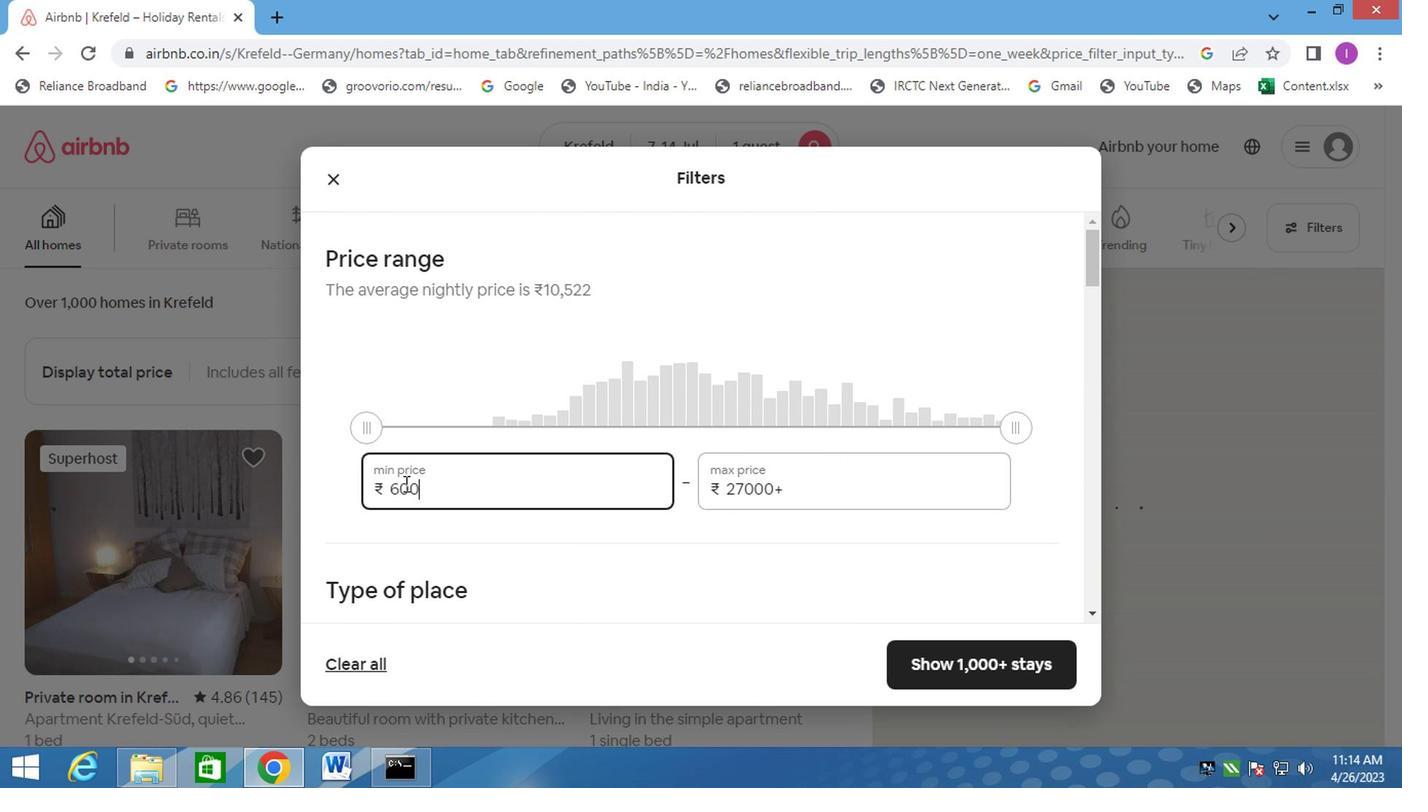 
Action: Mouse moved to (794, 484)
Screenshot: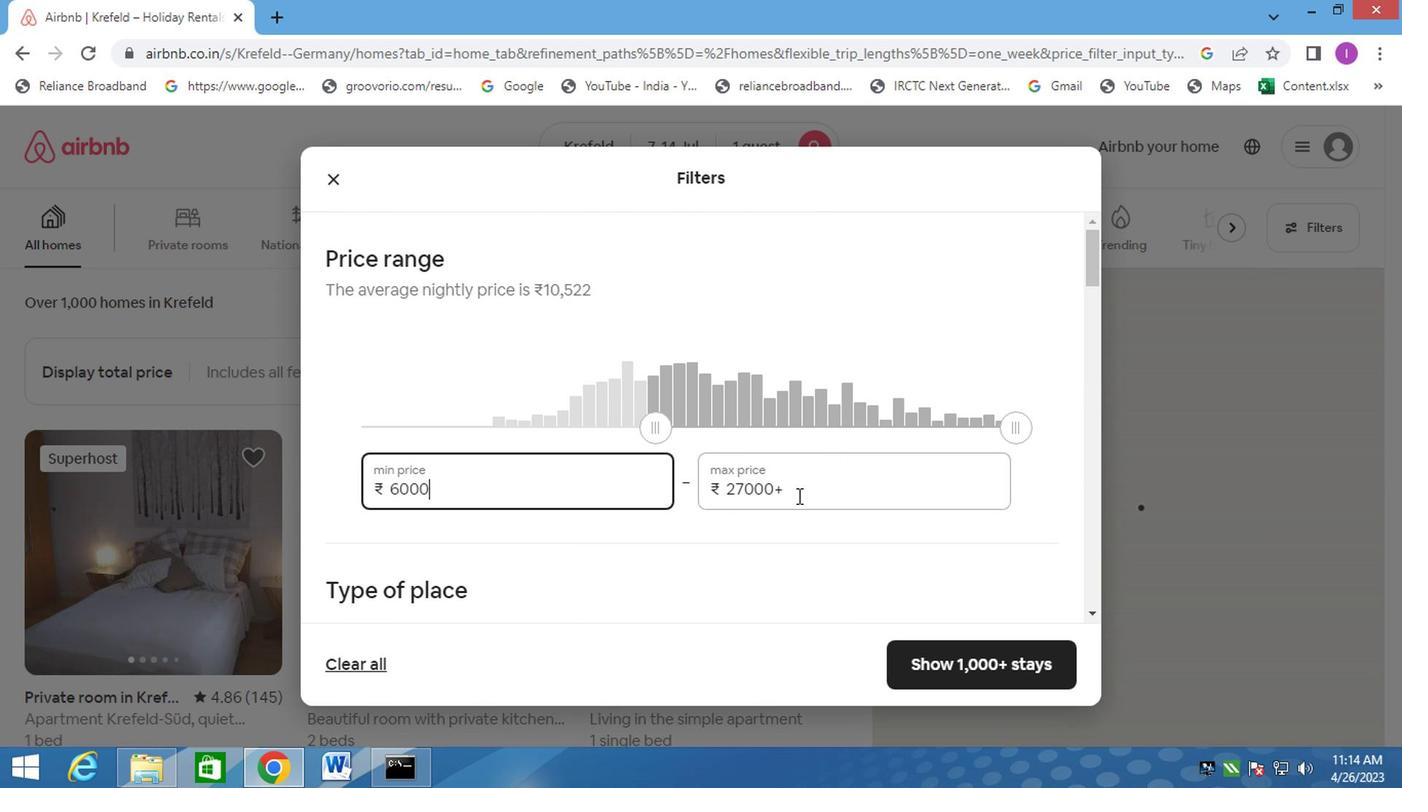 
Action: Mouse pressed left at (794, 484)
Screenshot: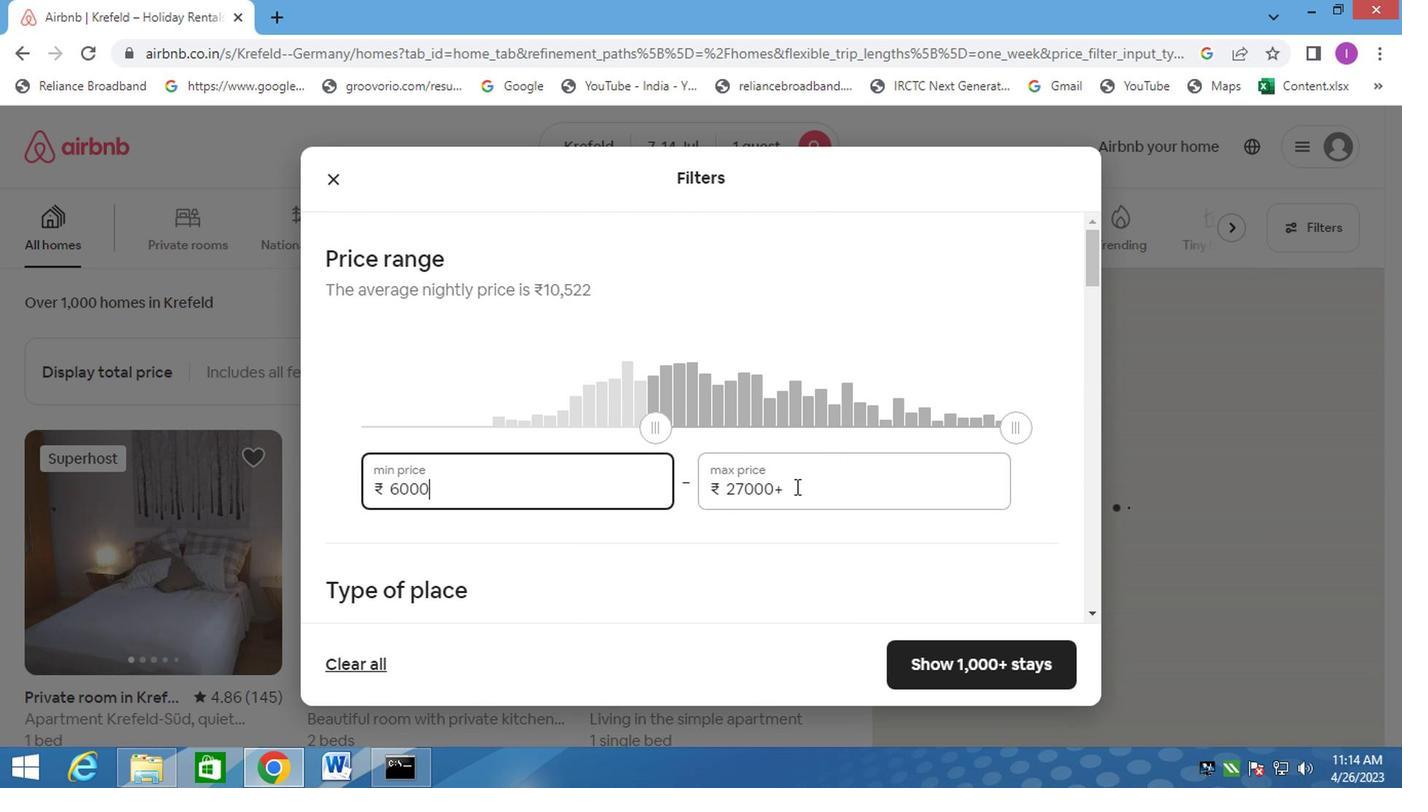 
Action: Mouse moved to (694, 490)
Screenshot: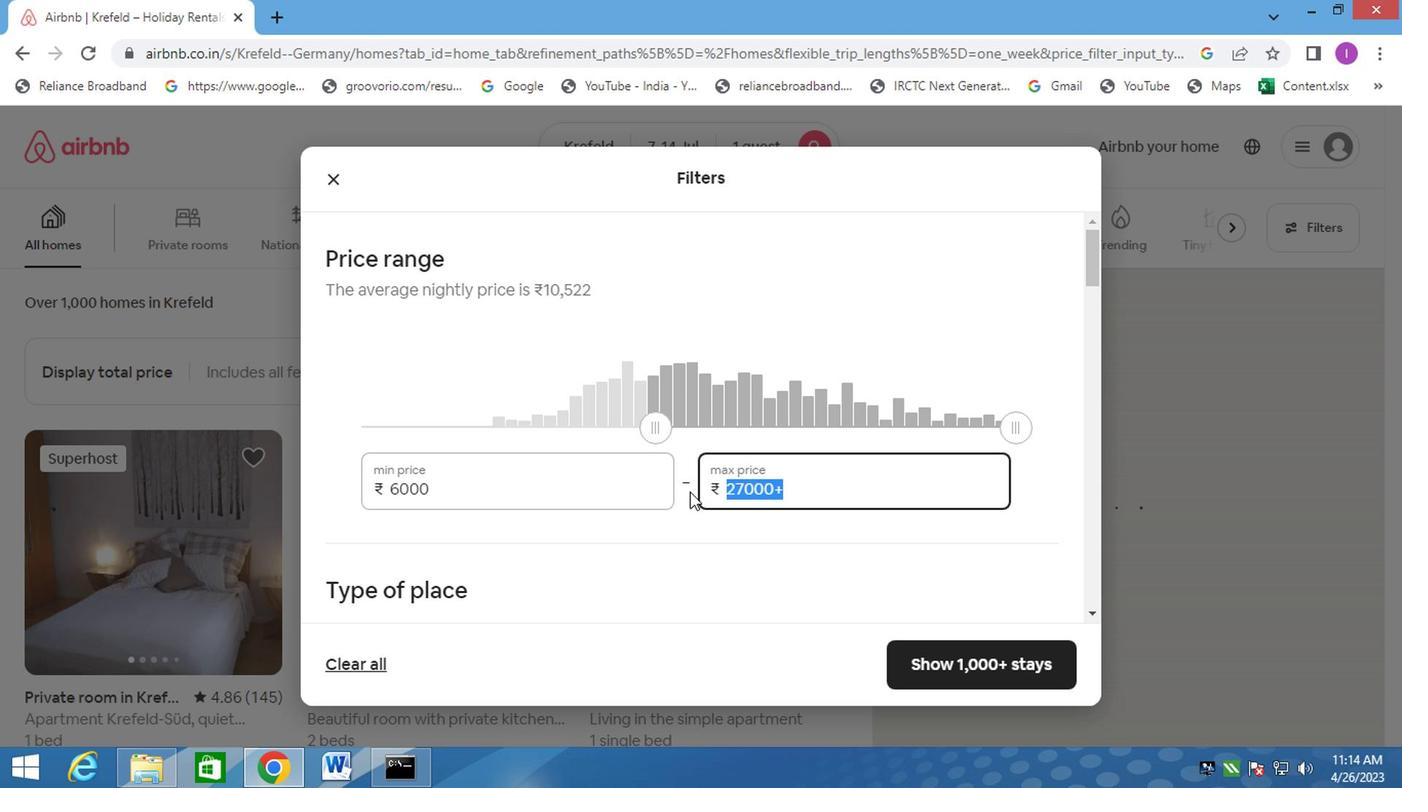 
Action: Key pressed 14000
Screenshot: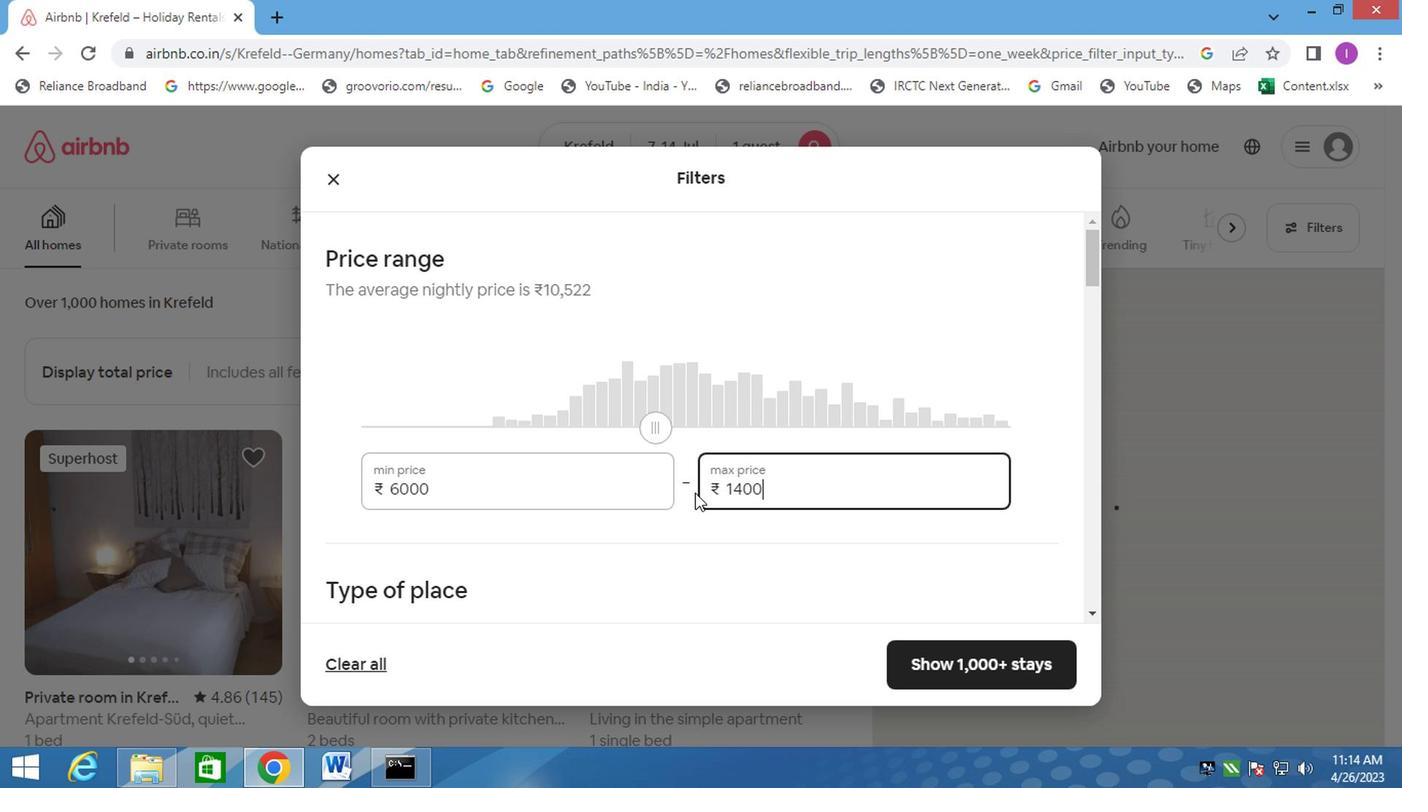 
Action: Mouse moved to (719, 451)
Screenshot: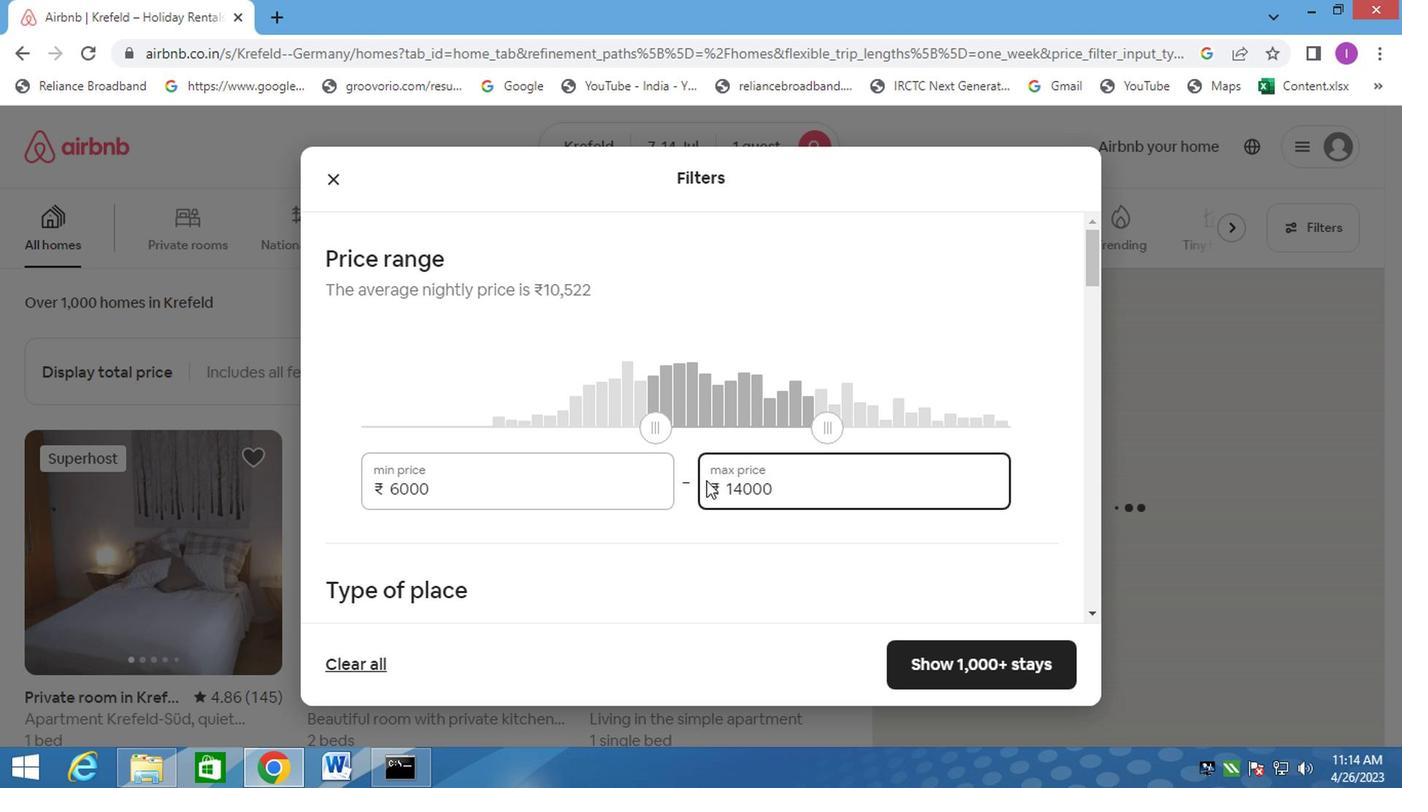 
Action: Mouse scrolled (719, 450) with delta (0, 0)
Screenshot: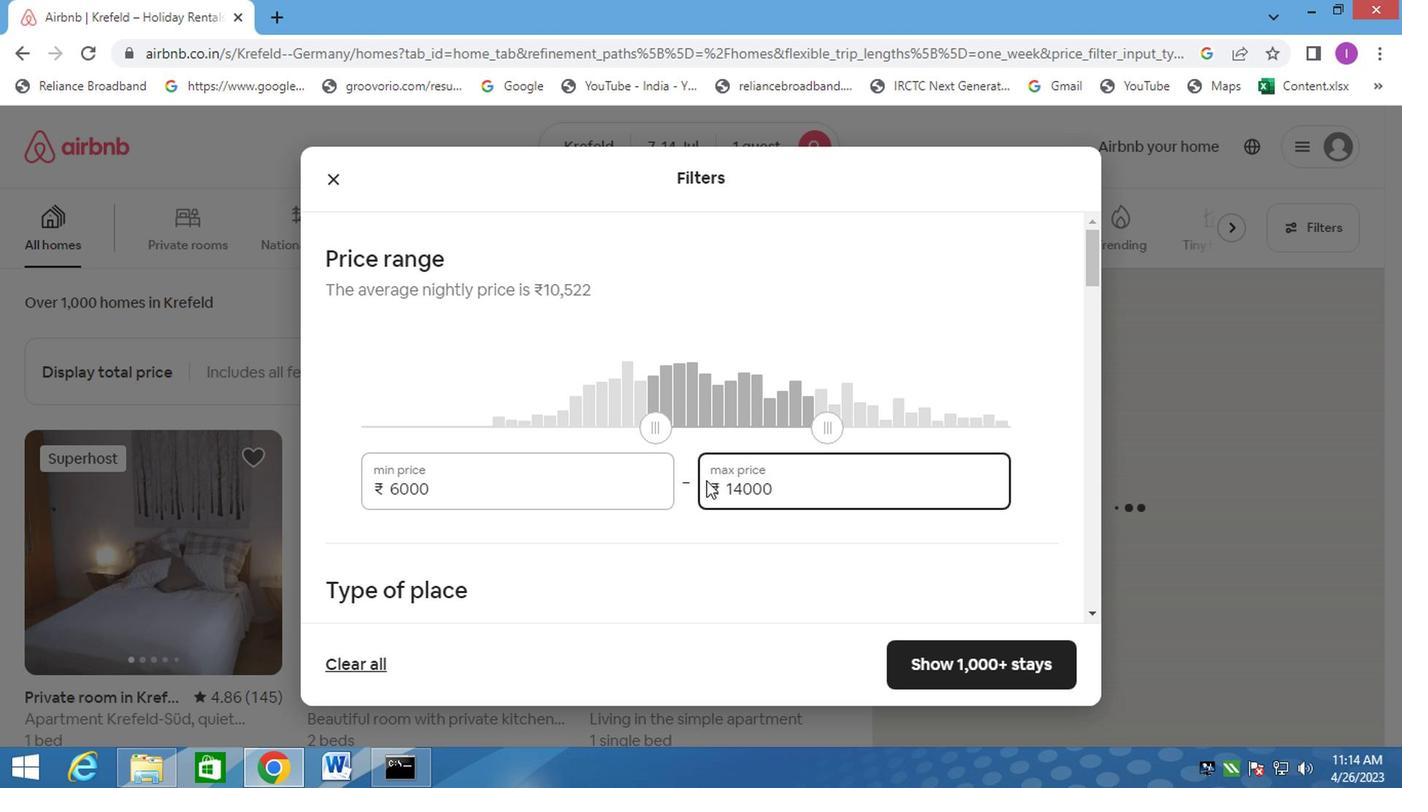 
Action: Mouse moved to (719, 449)
Screenshot: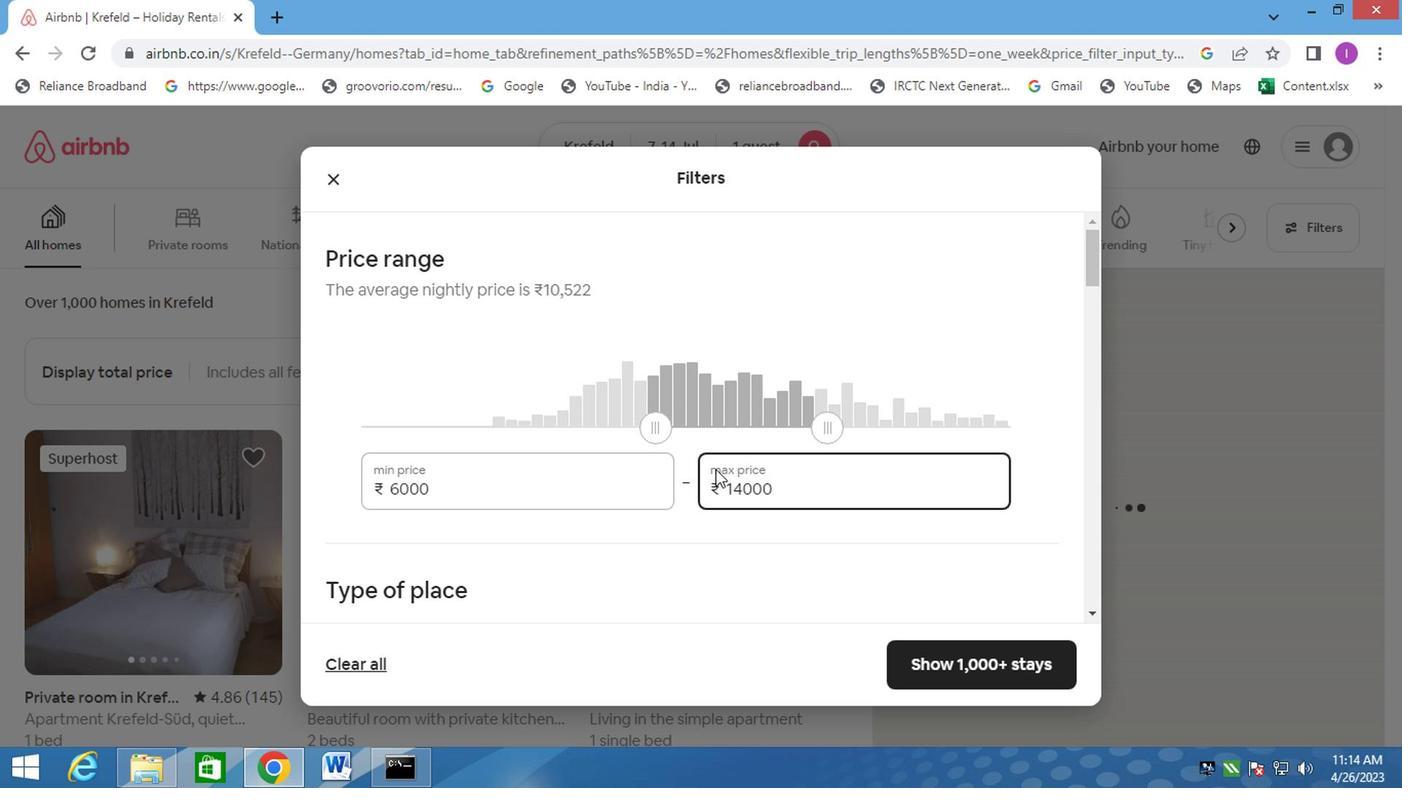 
Action: Mouse scrolled (719, 448) with delta (0, 0)
Screenshot: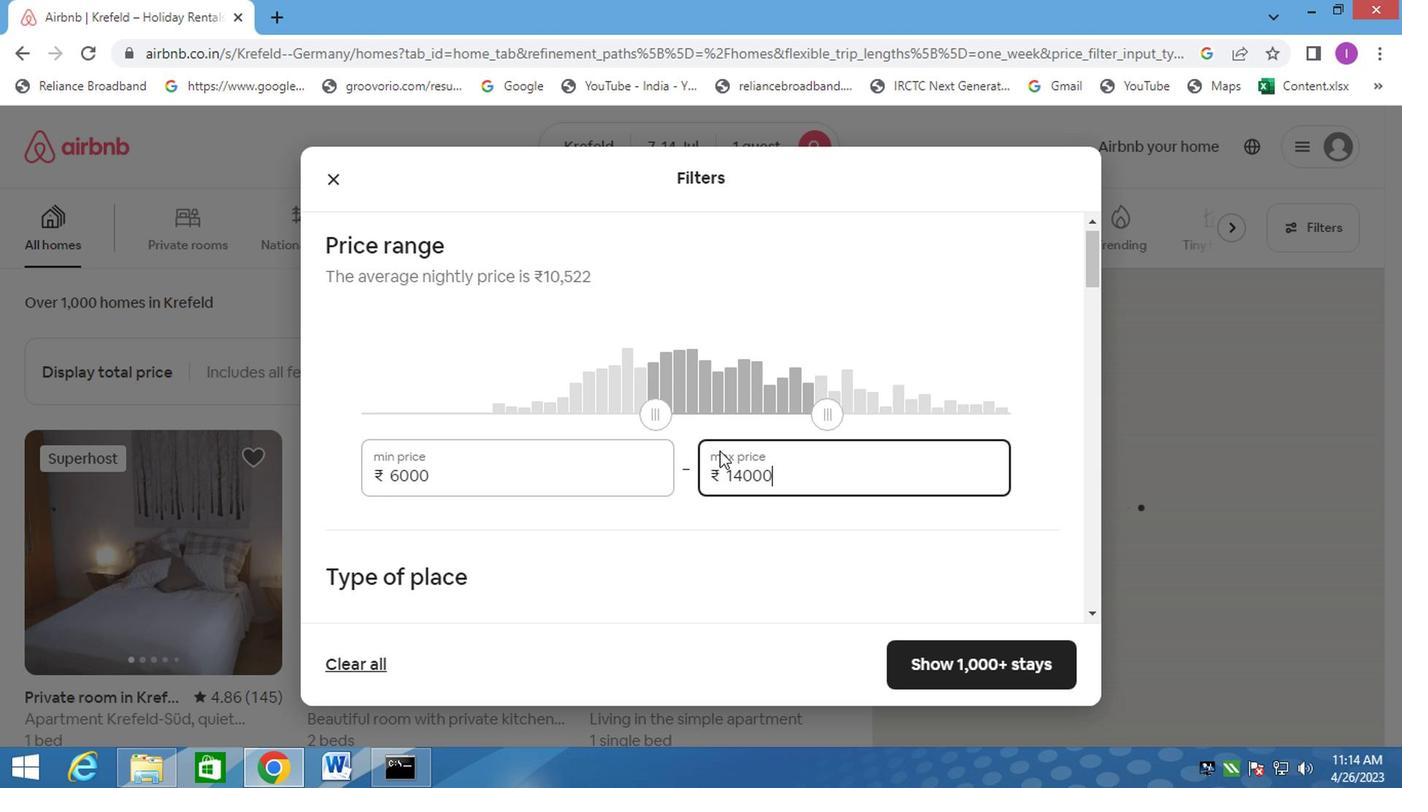 
Action: Mouse scrolled (719, 448) with delta (0, 0)
Screenshot: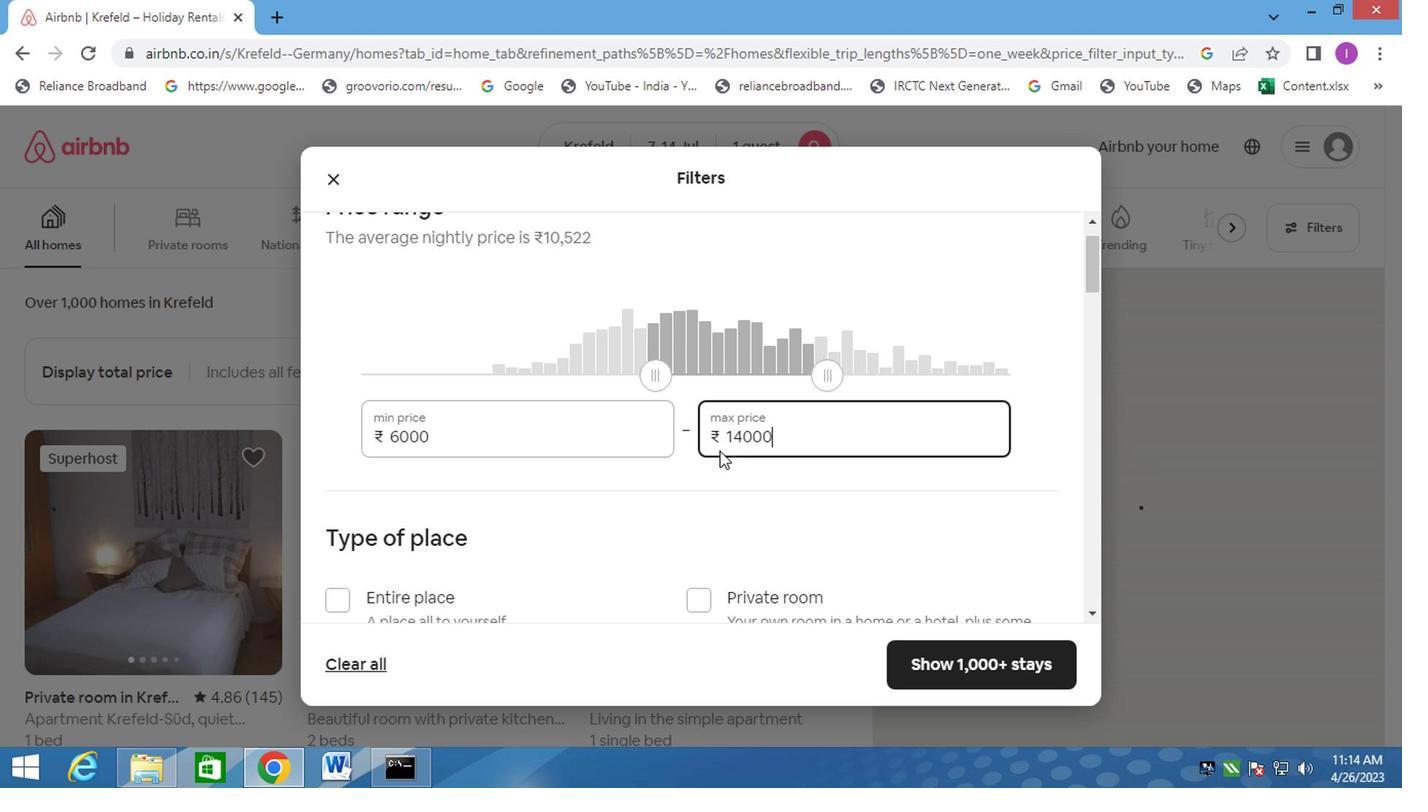 
Action: Mouse moved to (369, 365)
Screenshot: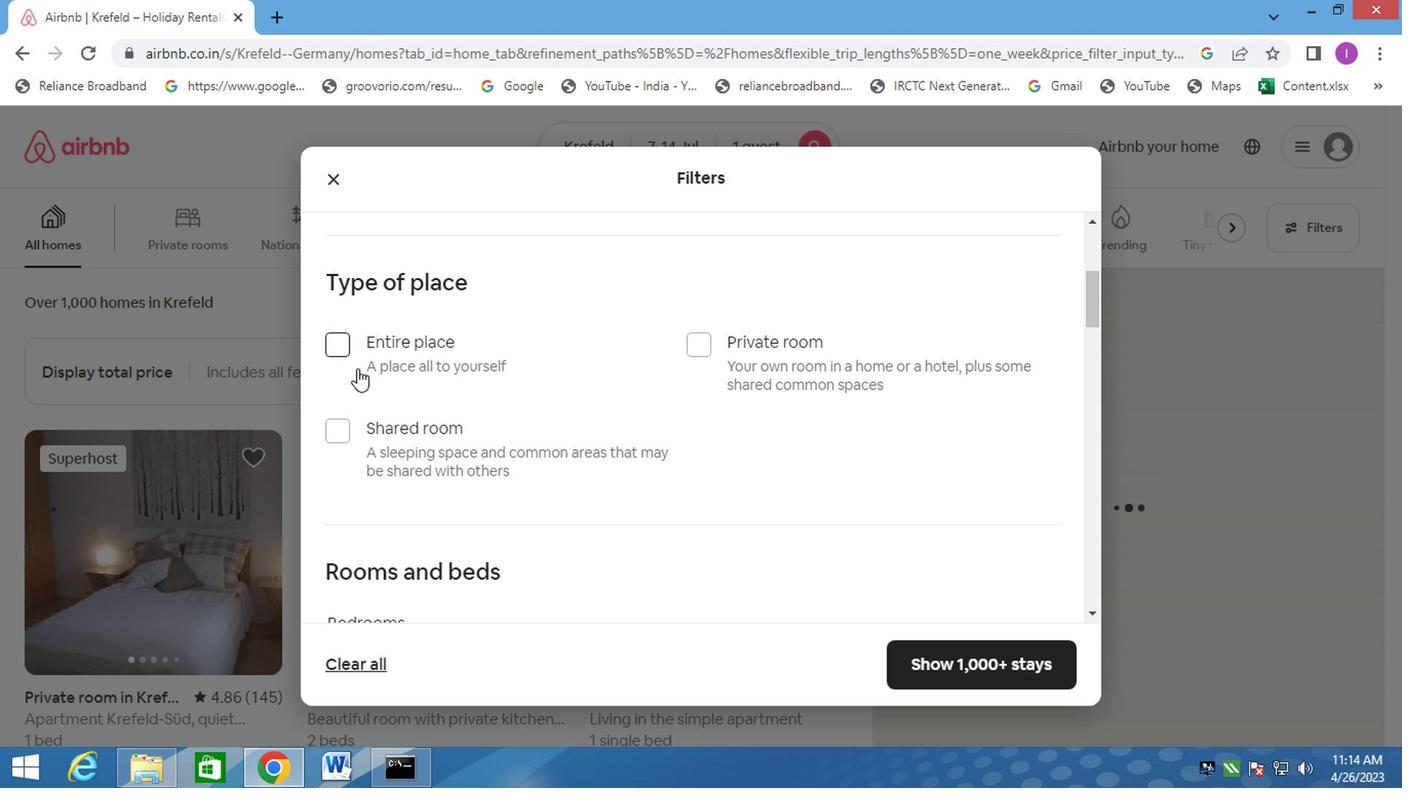 
Action: Mouse scrolled (369, 364) with delta (0, -1)
Screenshot: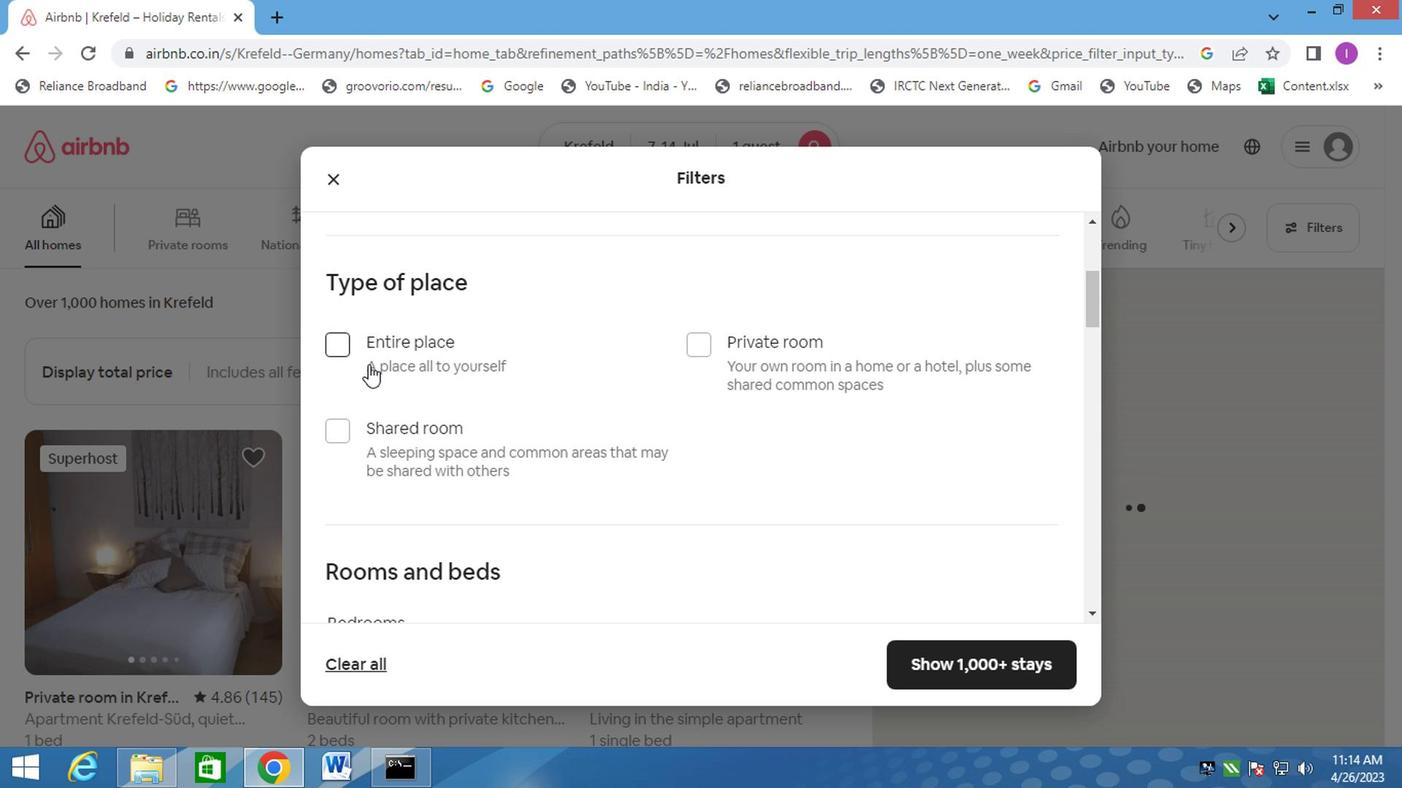 
Action: Mouse moved to (338, 336)
Screenshot: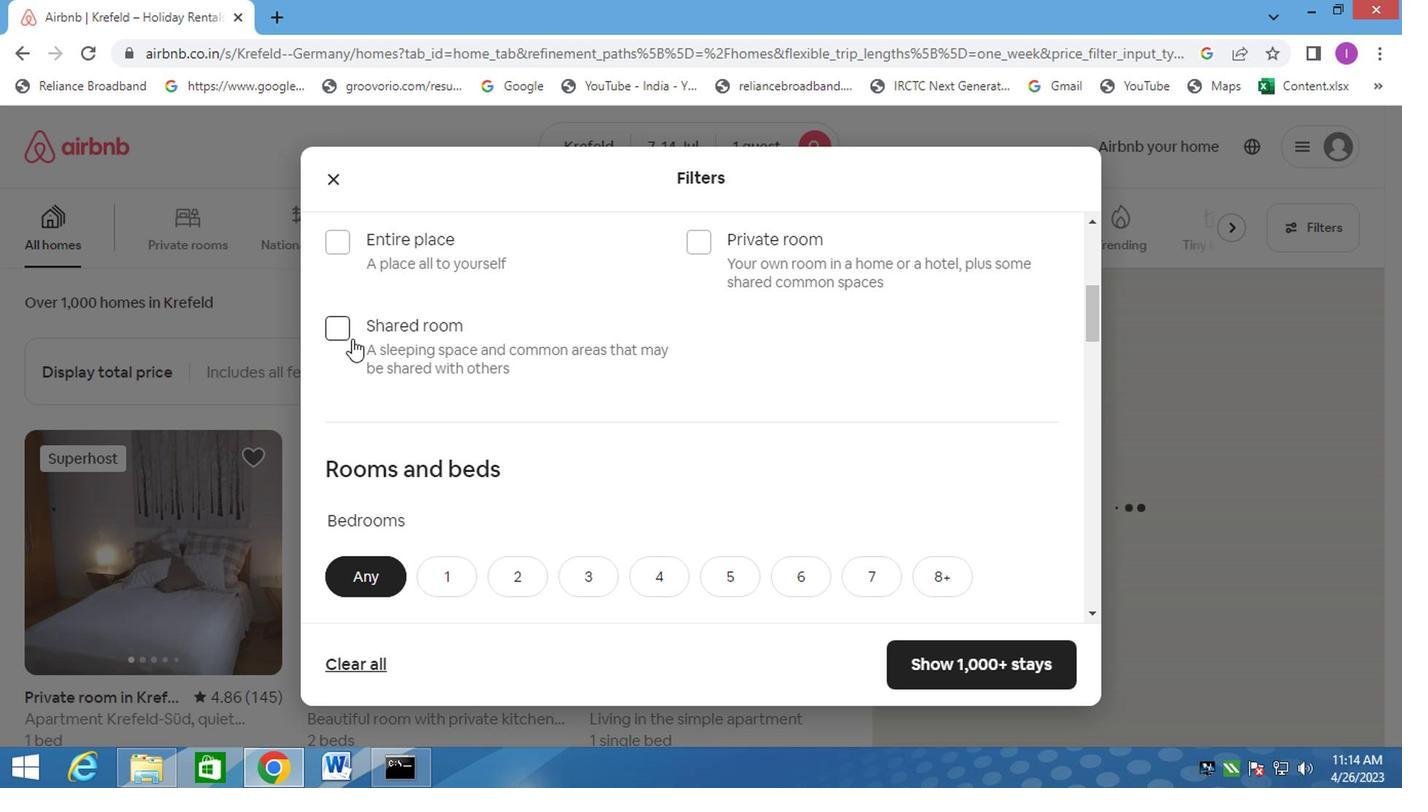 
Action: Mouse pressed left at (338, 336)
Screenshot: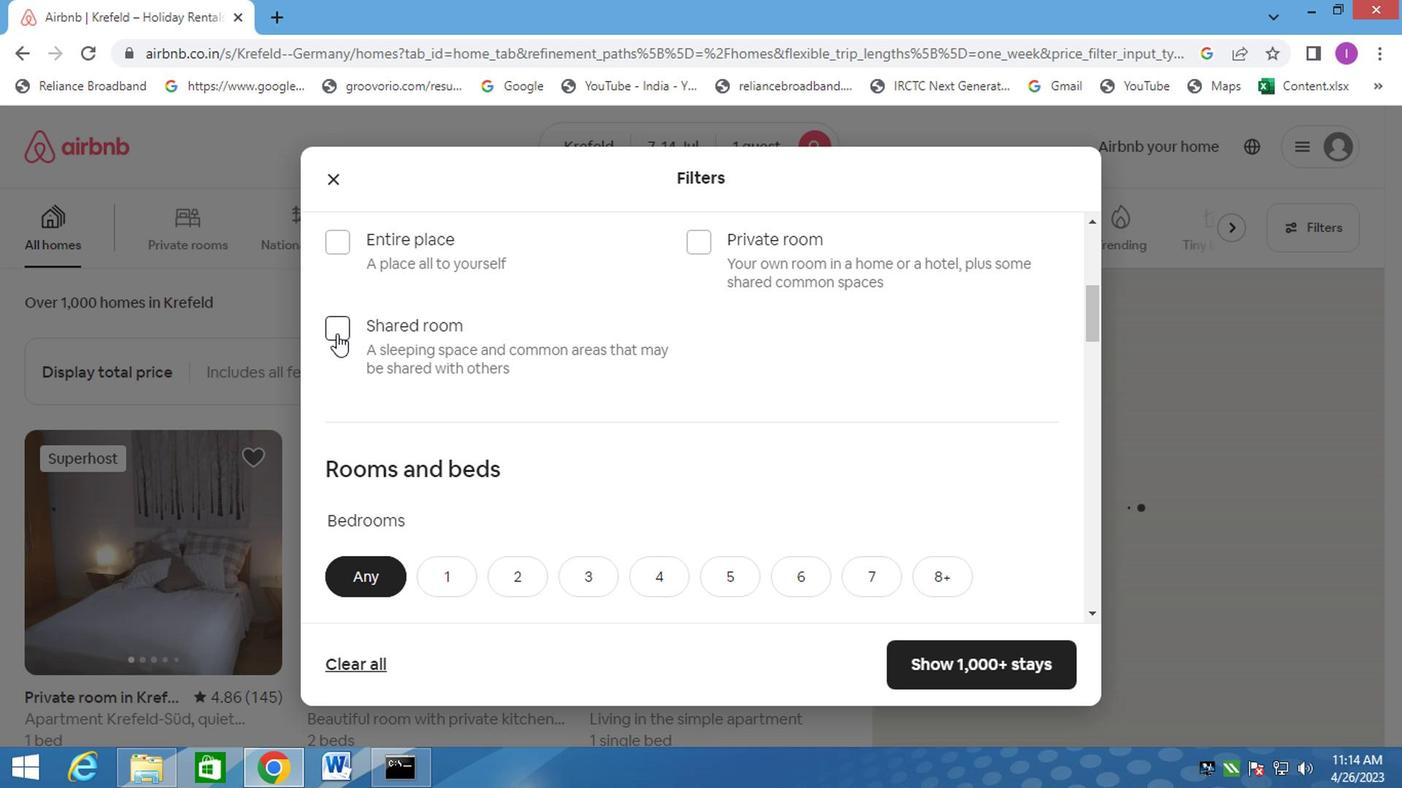 
Action: Mouse moved to (437, 495)
Screenshot: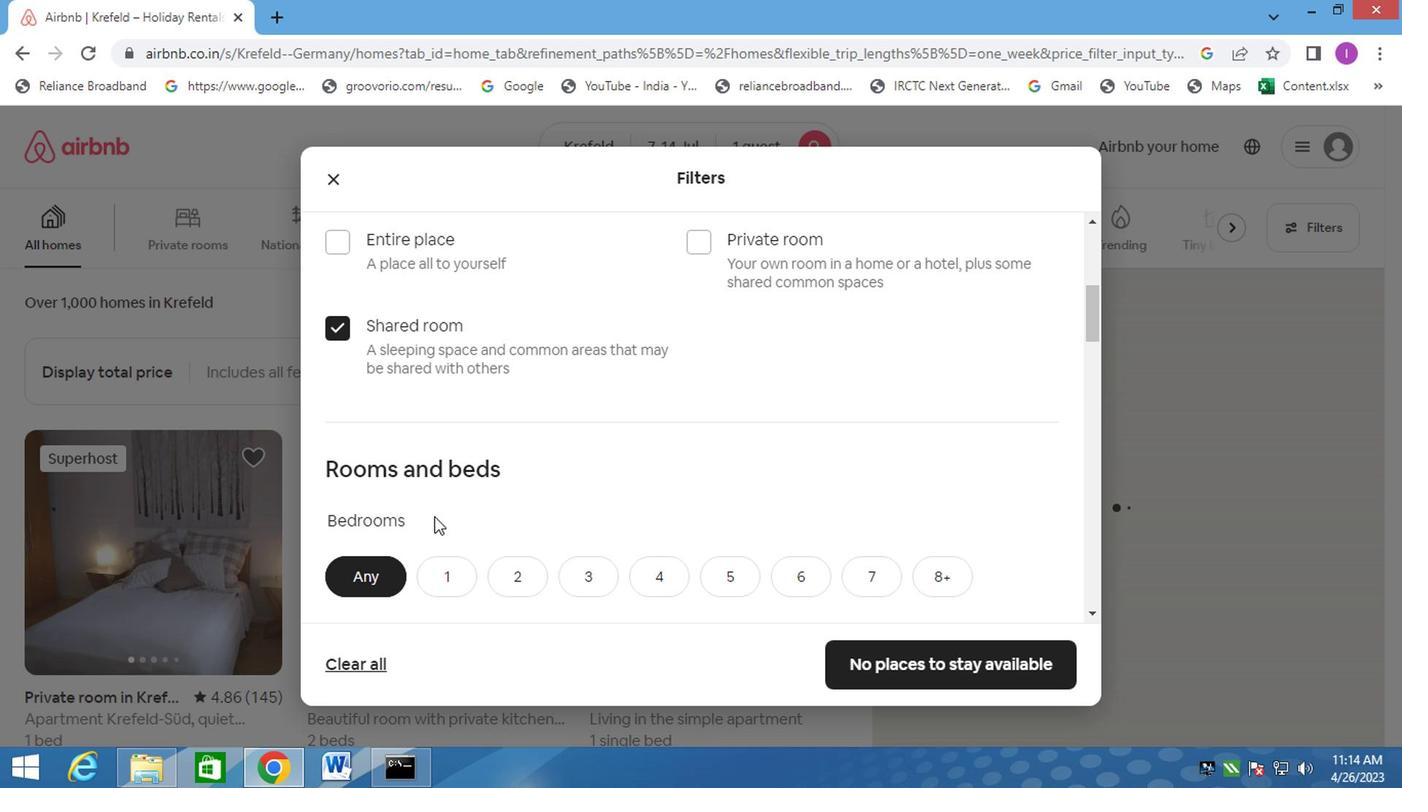 
Action: Mouse scrolled (435, 505) with delta (0, 0)
Screenshot: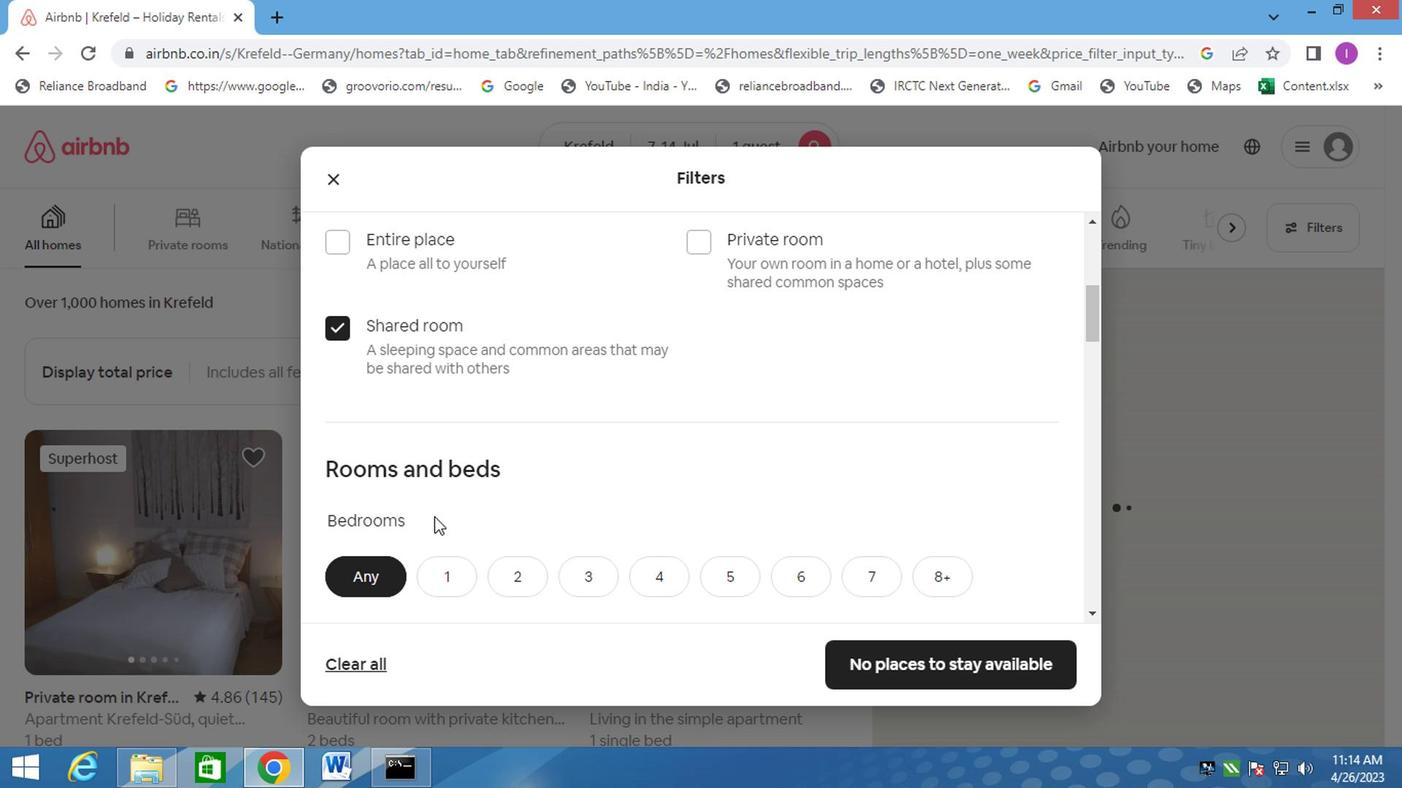 
Action: Mouse moved to (444, 479)
Screenshot: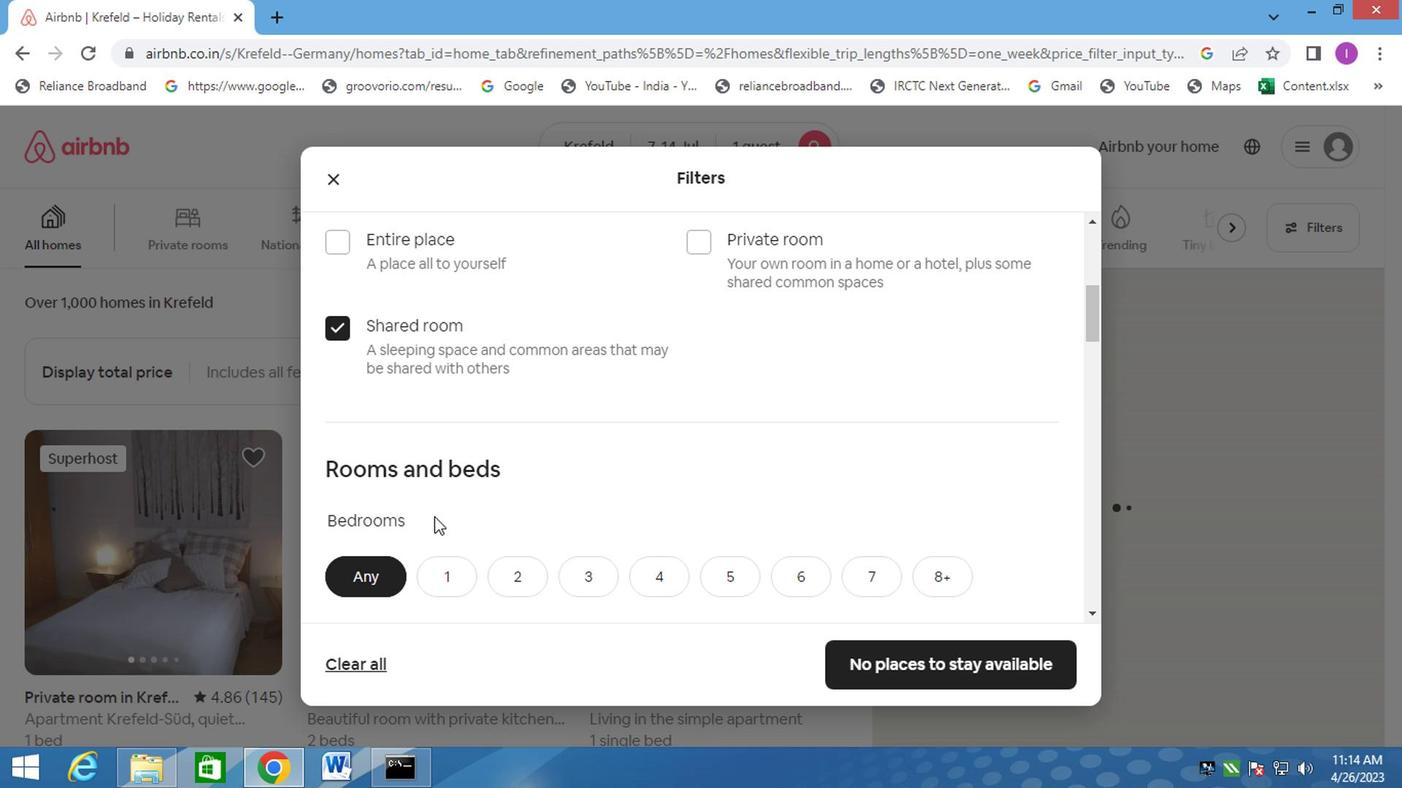 
Action: Mouse scrolled (436, 505) with delta (0, 0)
Screenshot: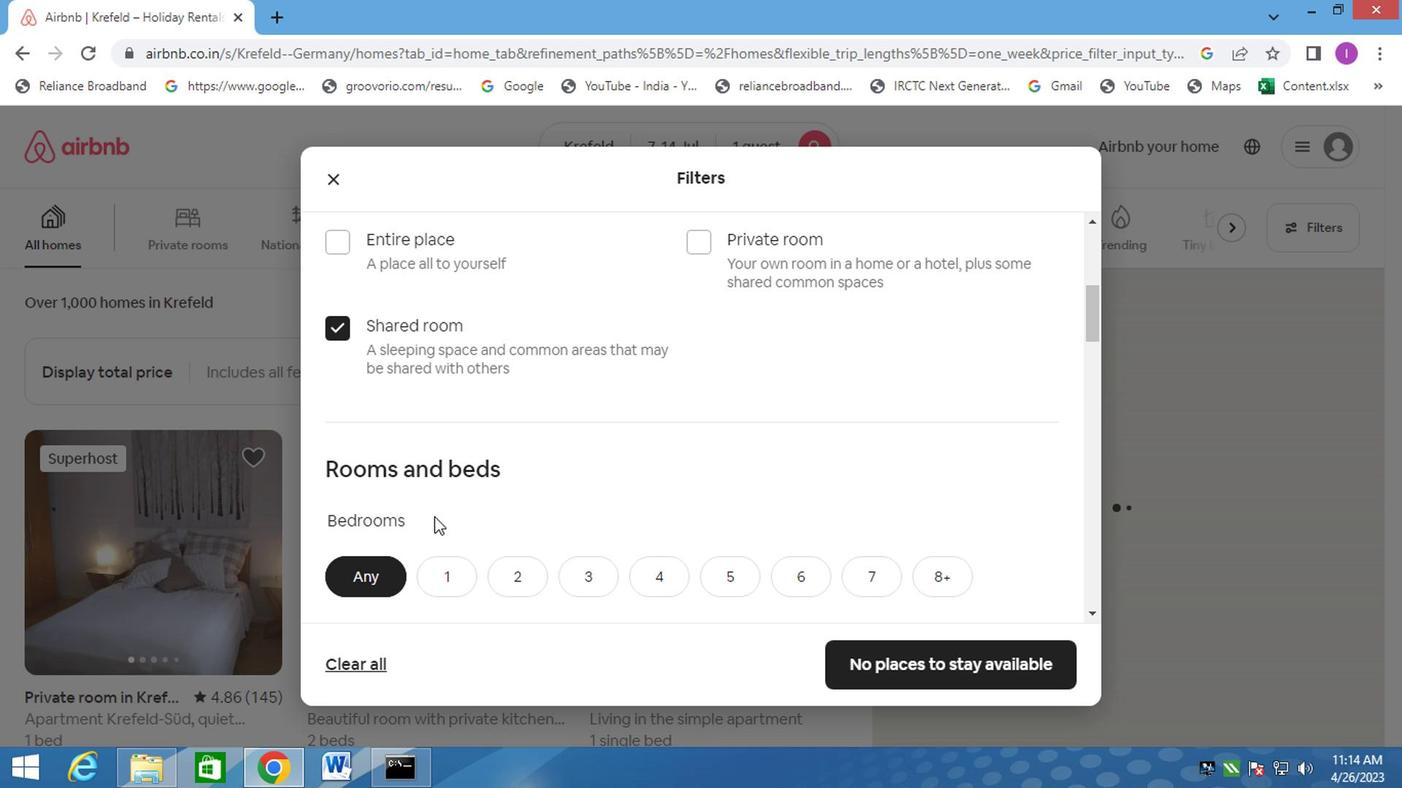
Action: Mouse moved to (451, 463)
Screenshot: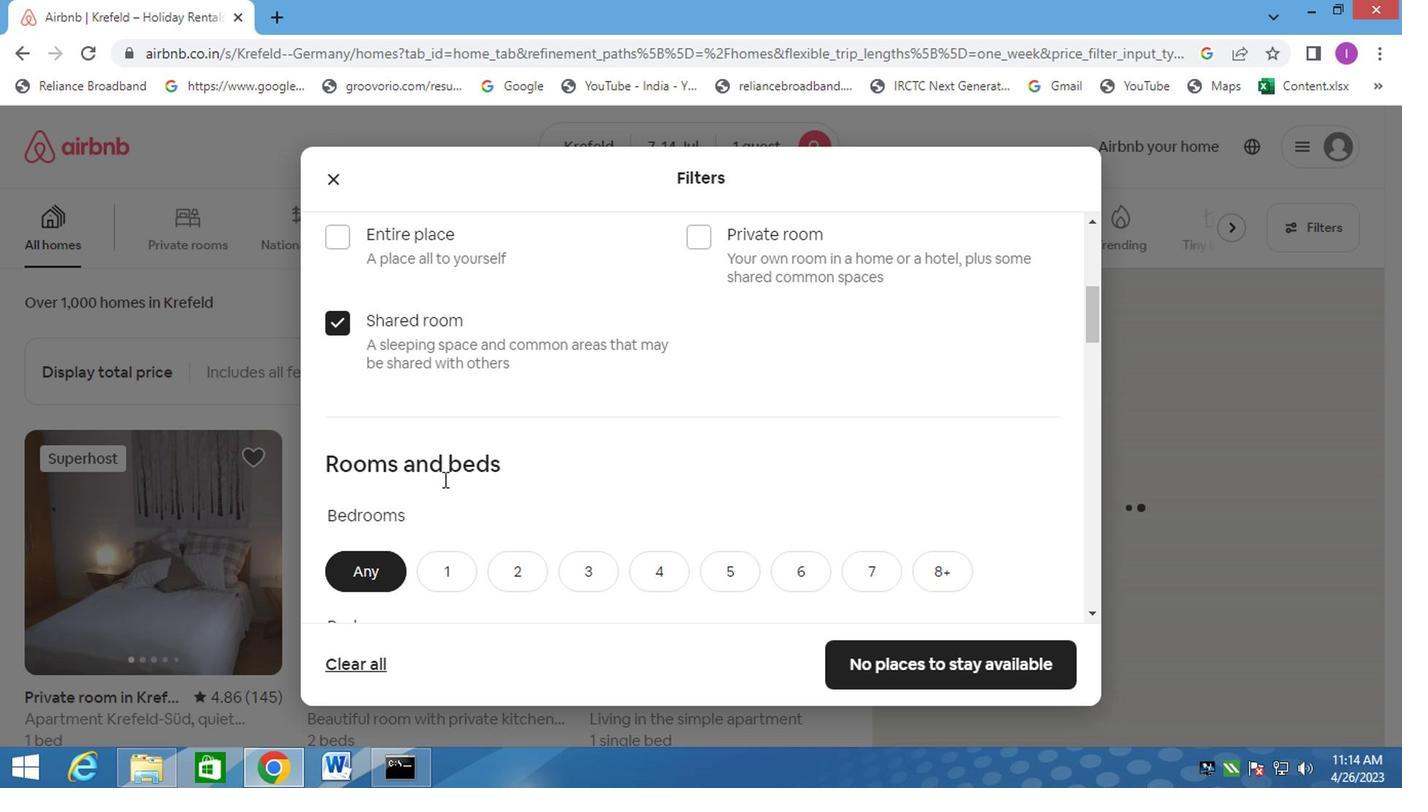
Action: Mouse scrolled (451, 462) with delta (0, 0)
Screenshot: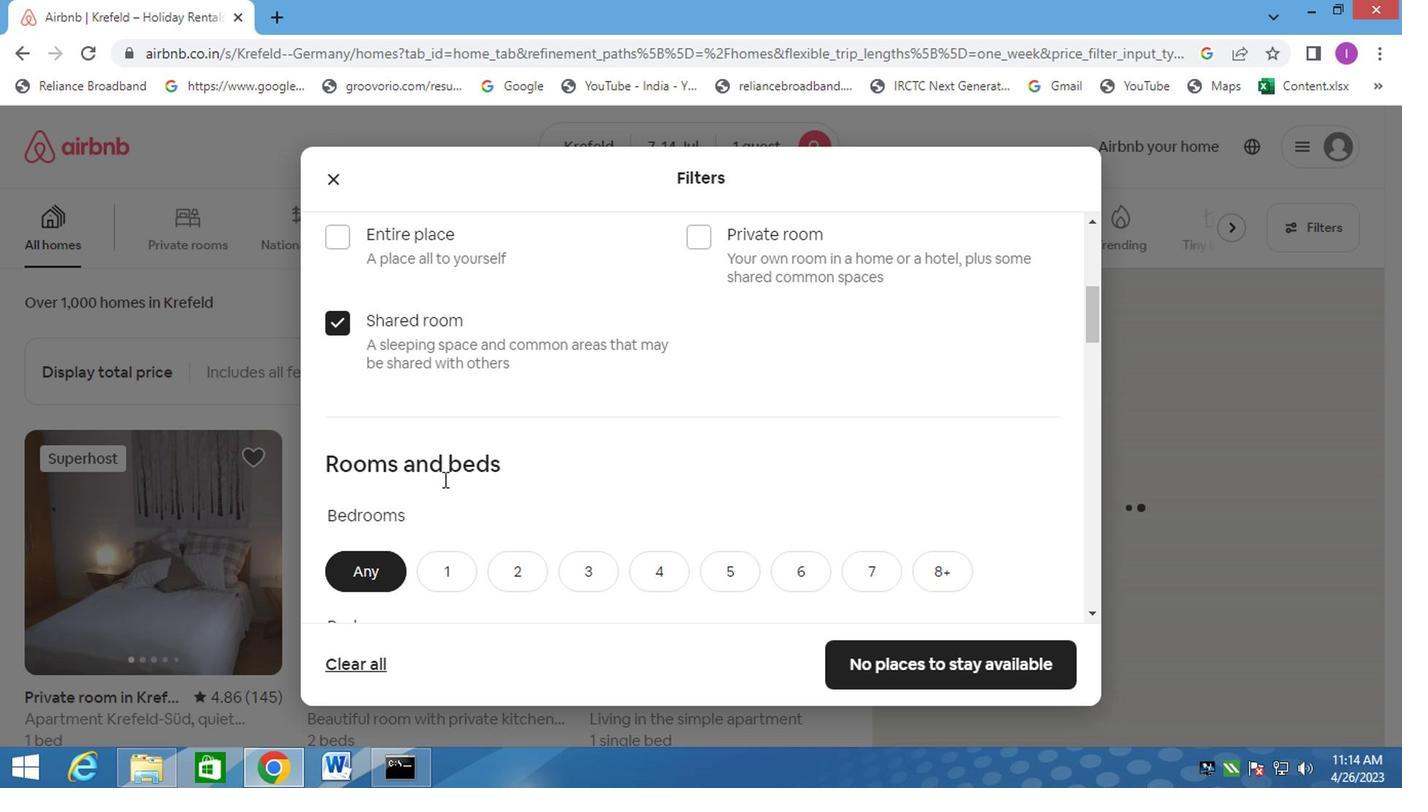
Action: Mouse scrolled (451, 462) with delta (0, 0)
Screenshot: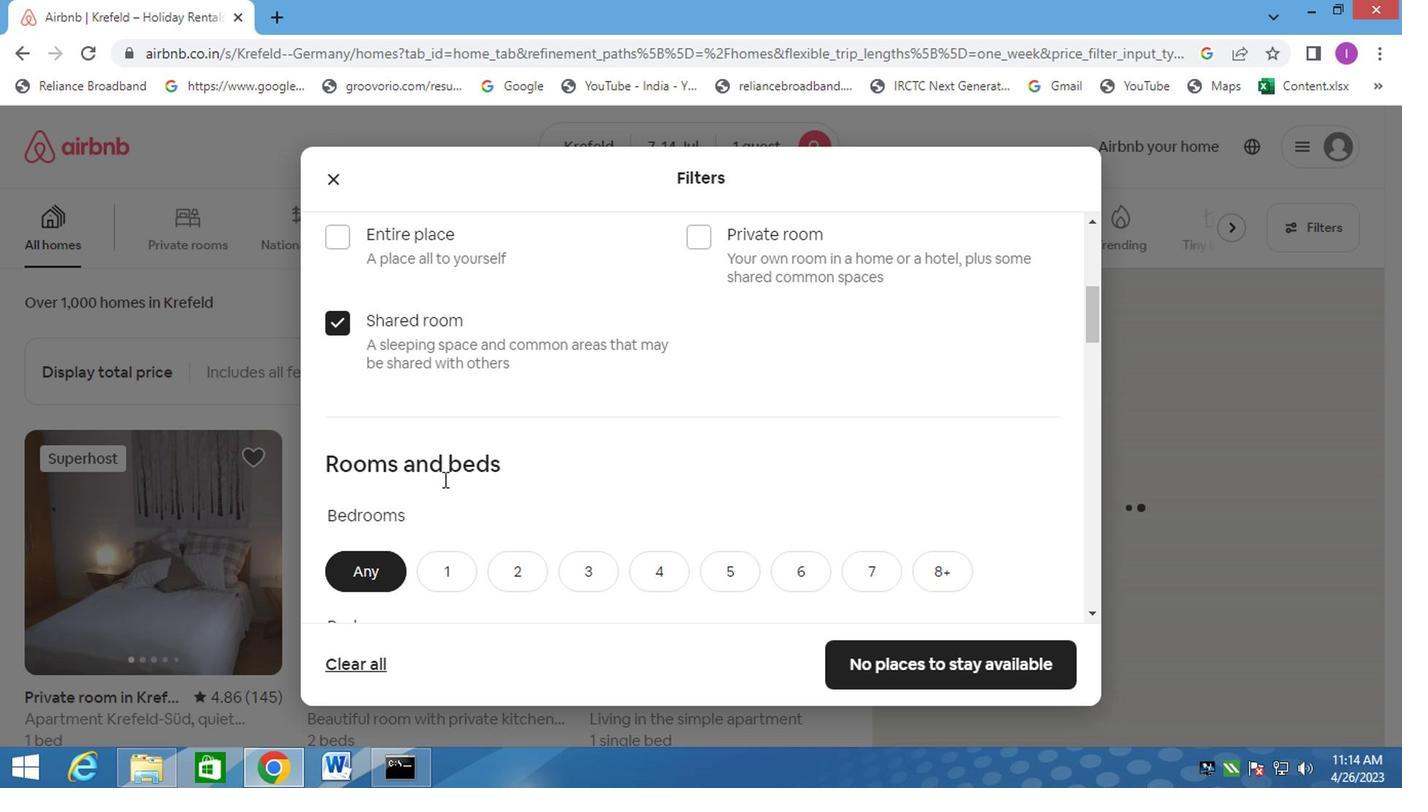
Action: Mouse scrolled (451, 462) with delta (0, 0)
Screenshot: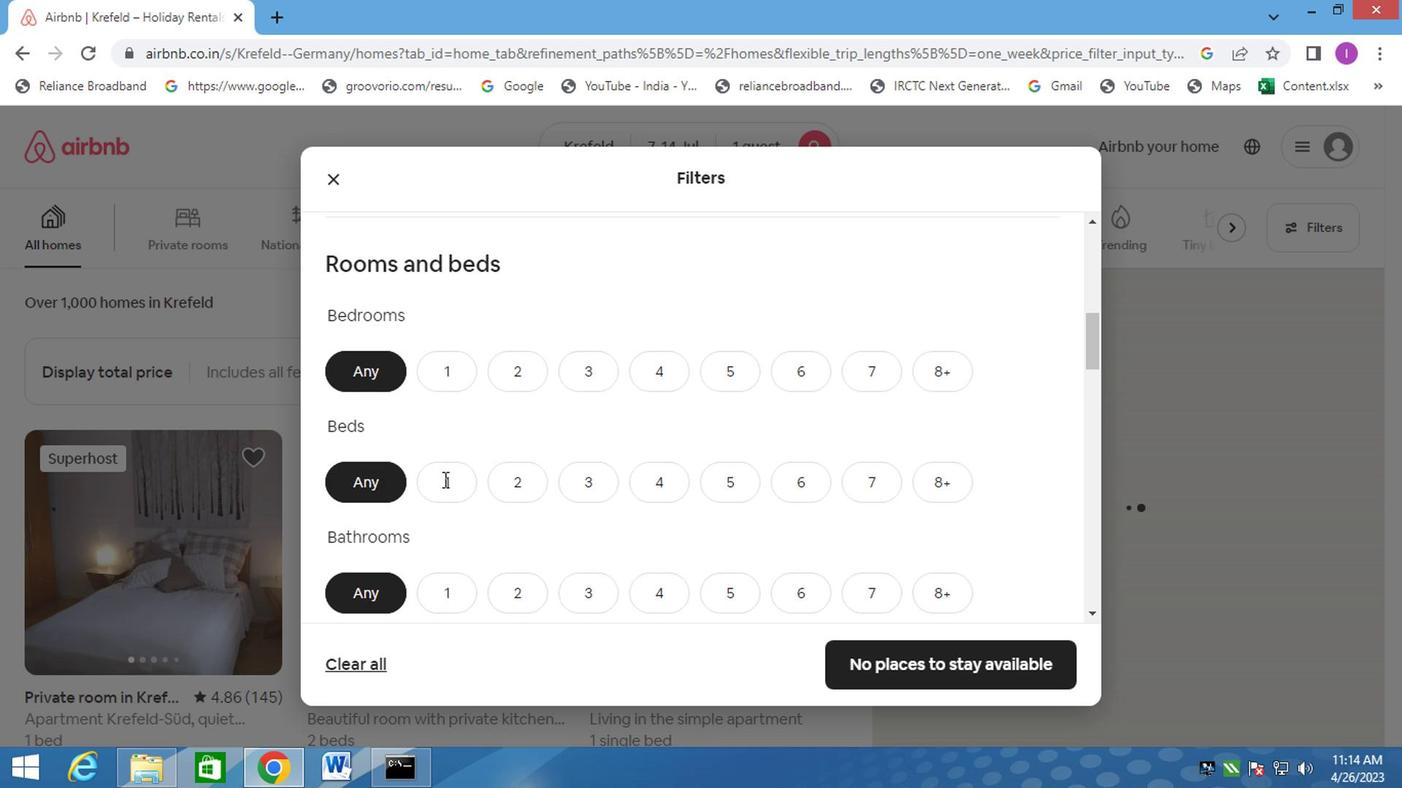 
Action: Mouse moved to (464, 446)
Screenshot: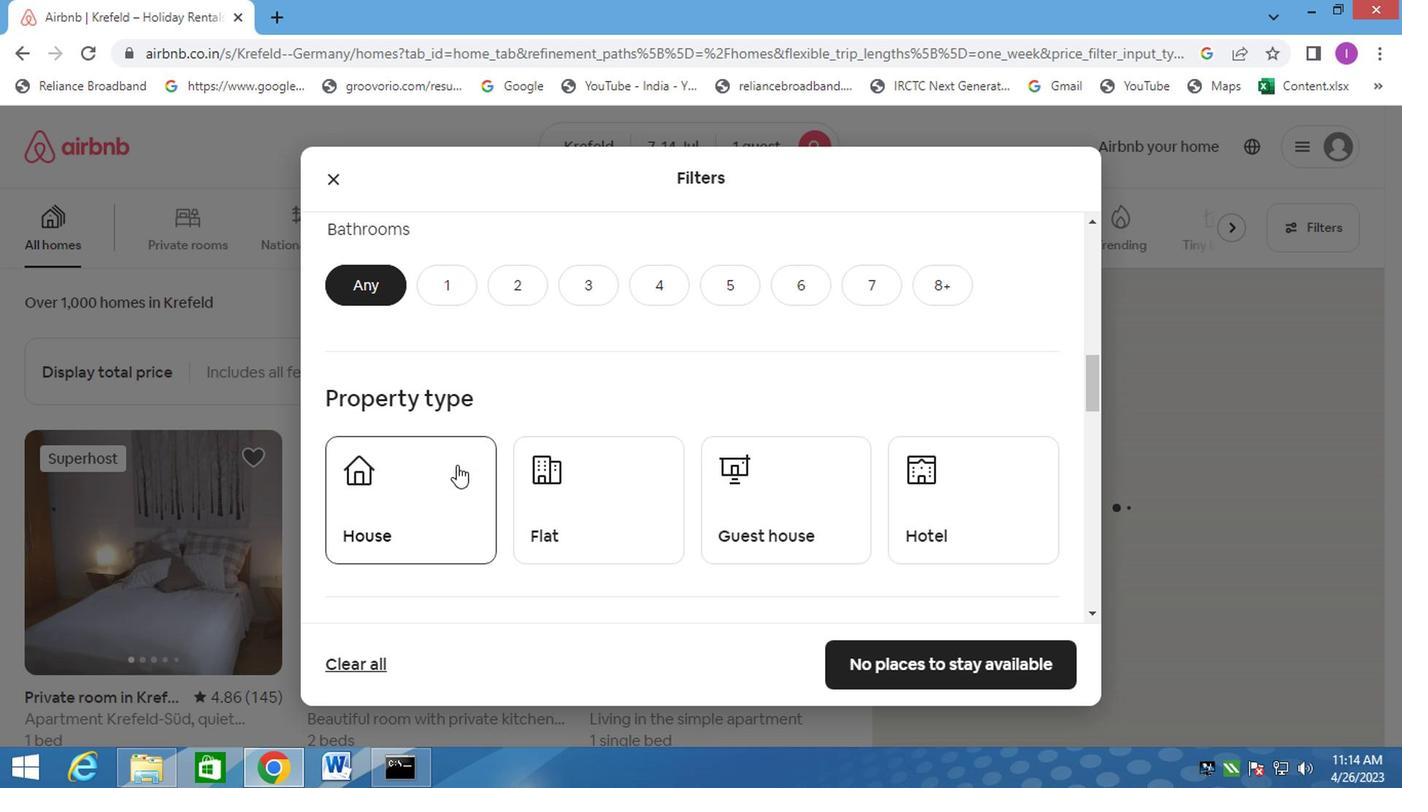 
Action: Mouse scrolled (464, 447) with delta (0, 1)
Screenshot: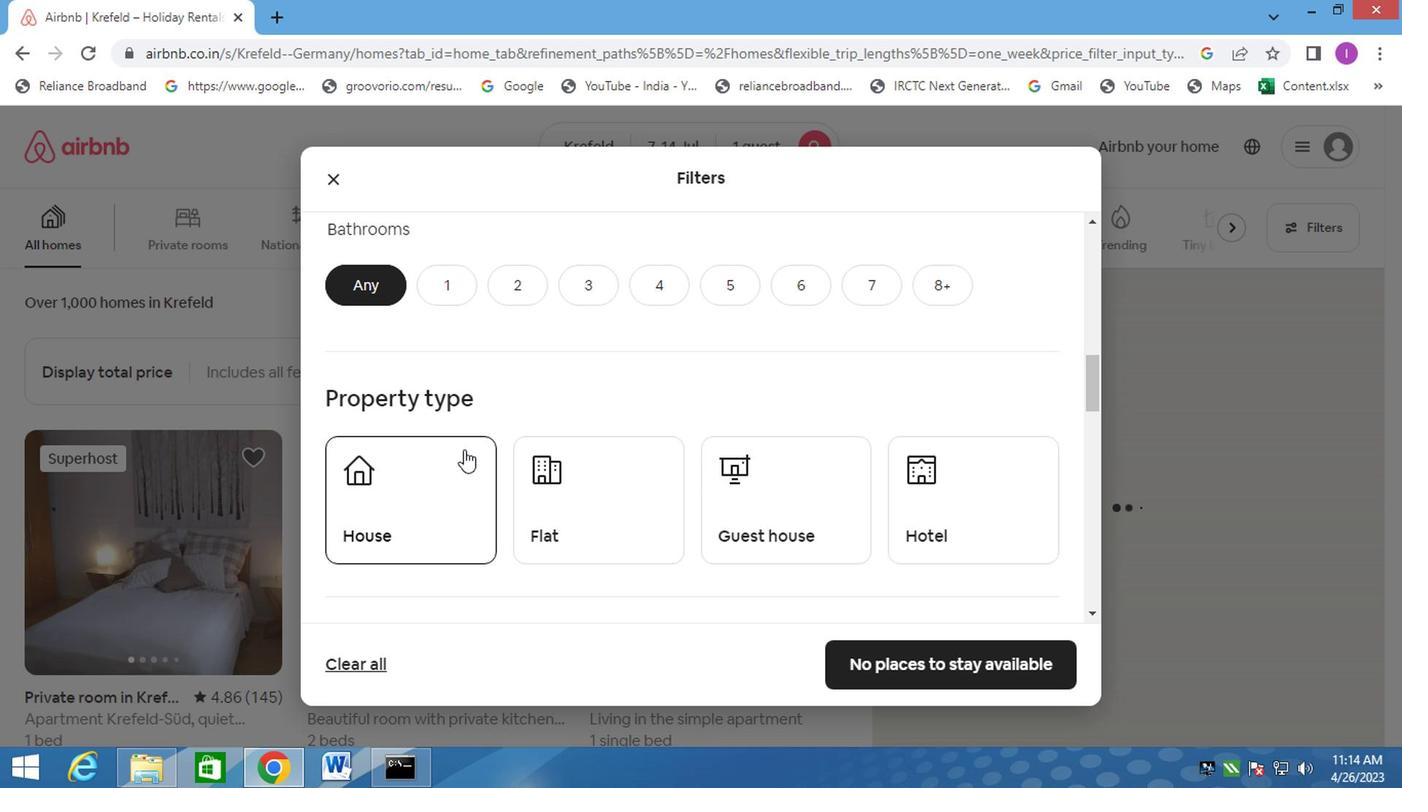 
Action: Mouse scrolled (464, 447) with delta (0, 1)
Screenshot: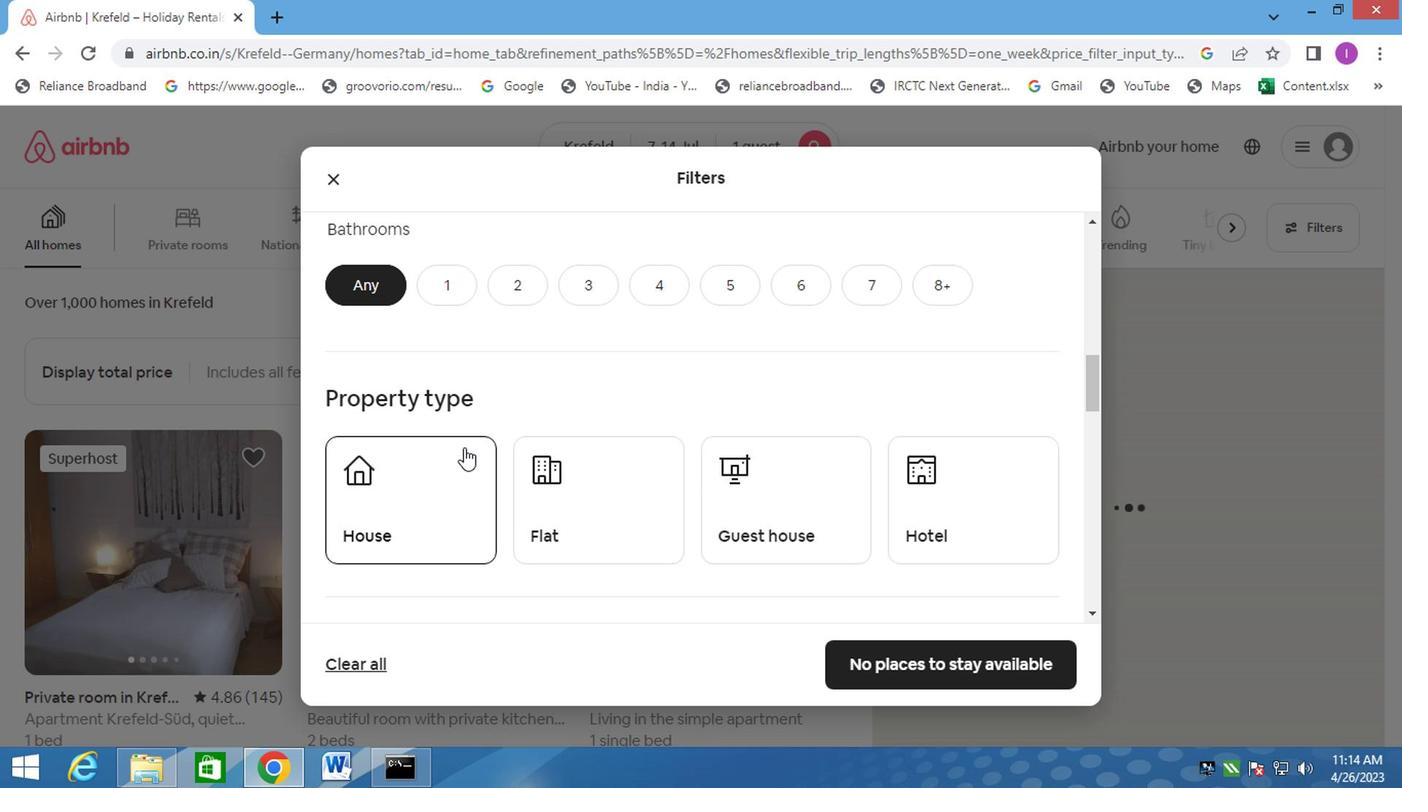 
Action: Mouse moved to (469, 268)
Screenshot: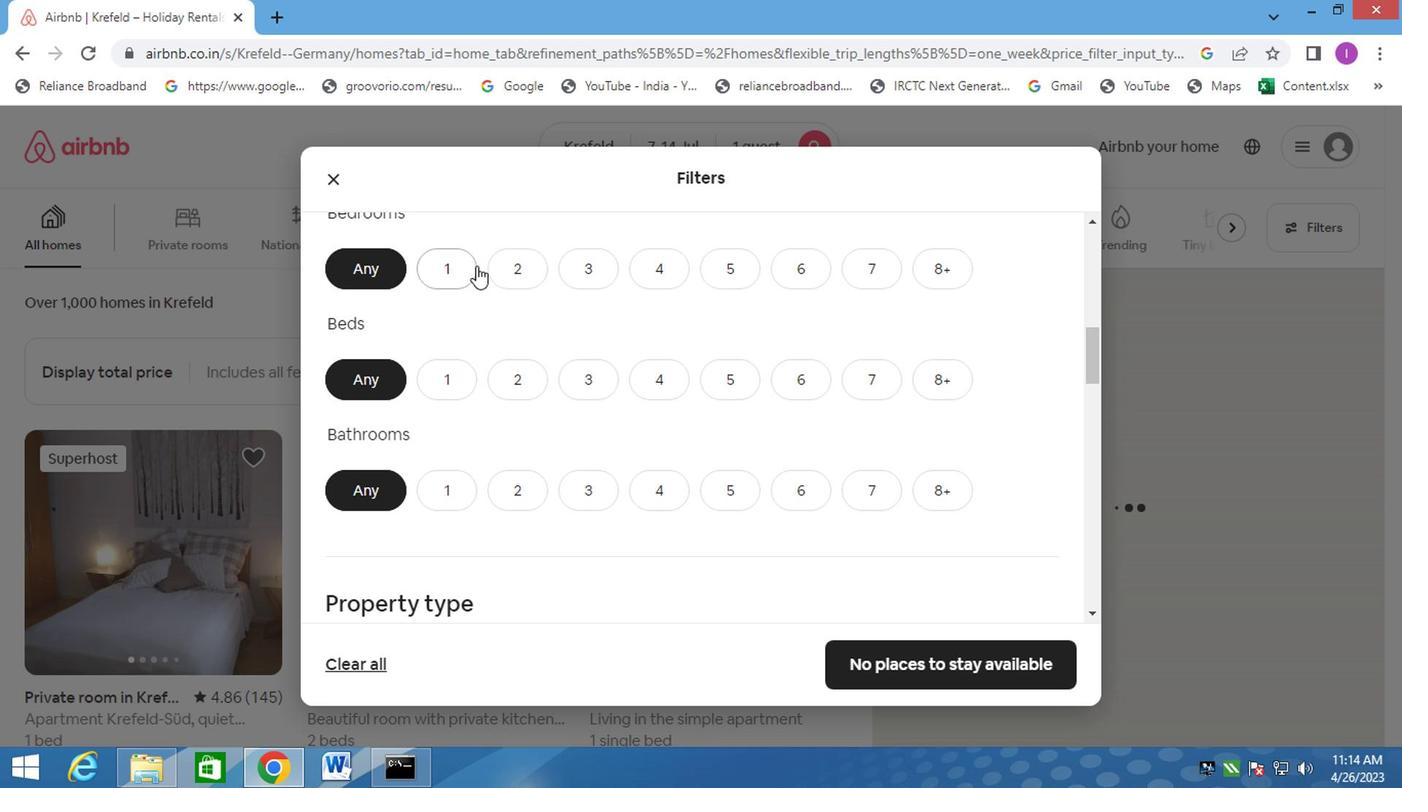 
Action: Mouse pressed left at (469, 268)
Screenshot: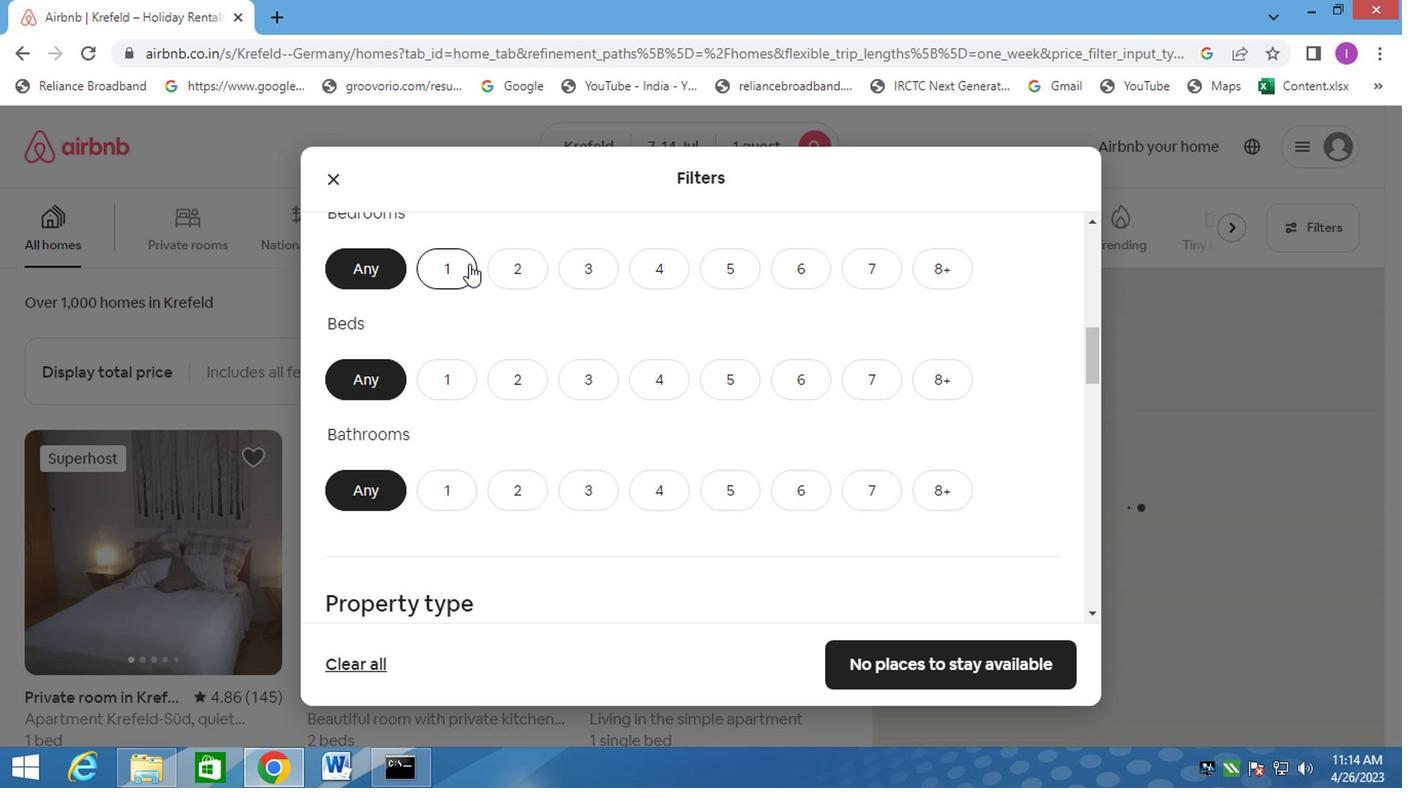 
Action: Mouse moved to (458, 372)
Screenshot: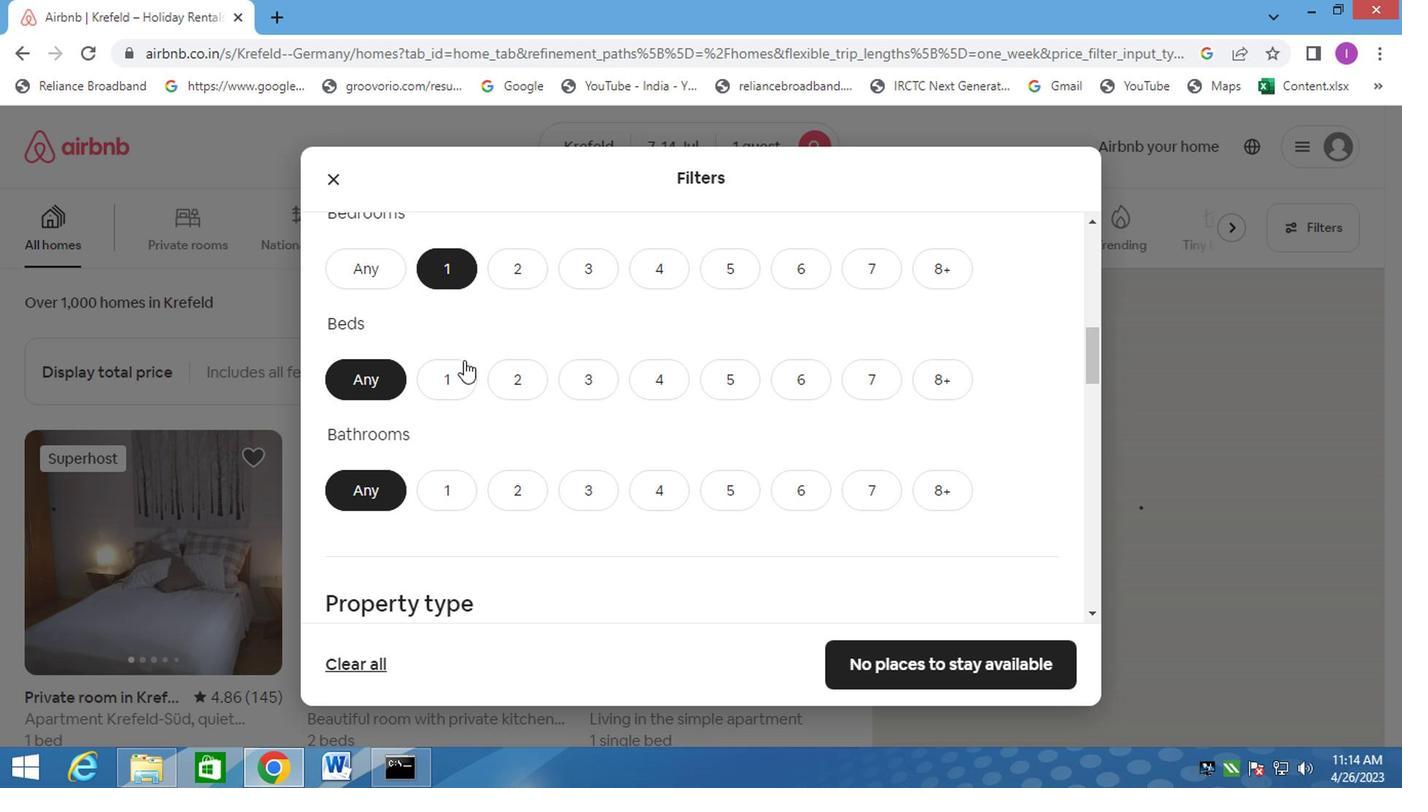 
Action: Mouse pressed left at (458, 372)
Screenshot: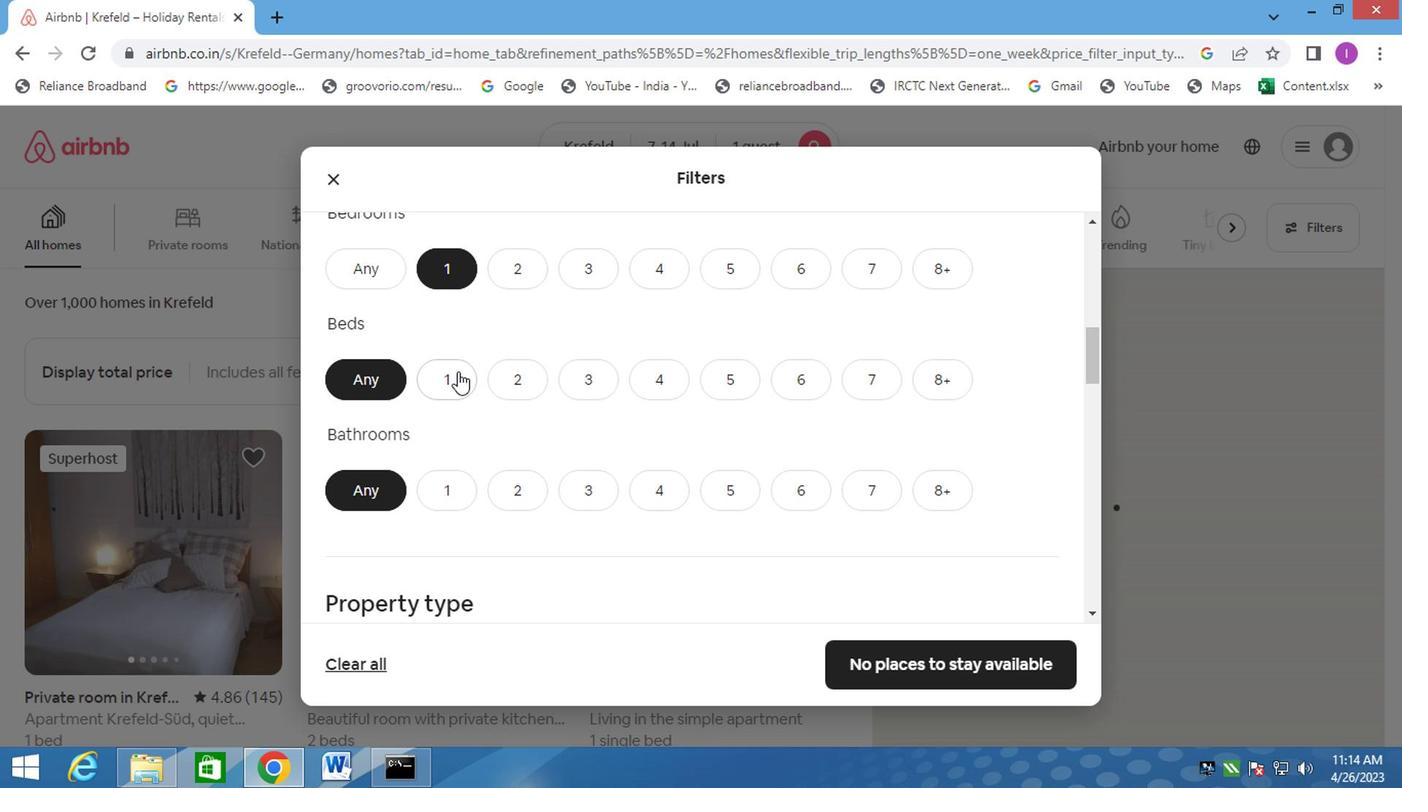 
Action: Mouse moved to (448, 484)
Screenshot: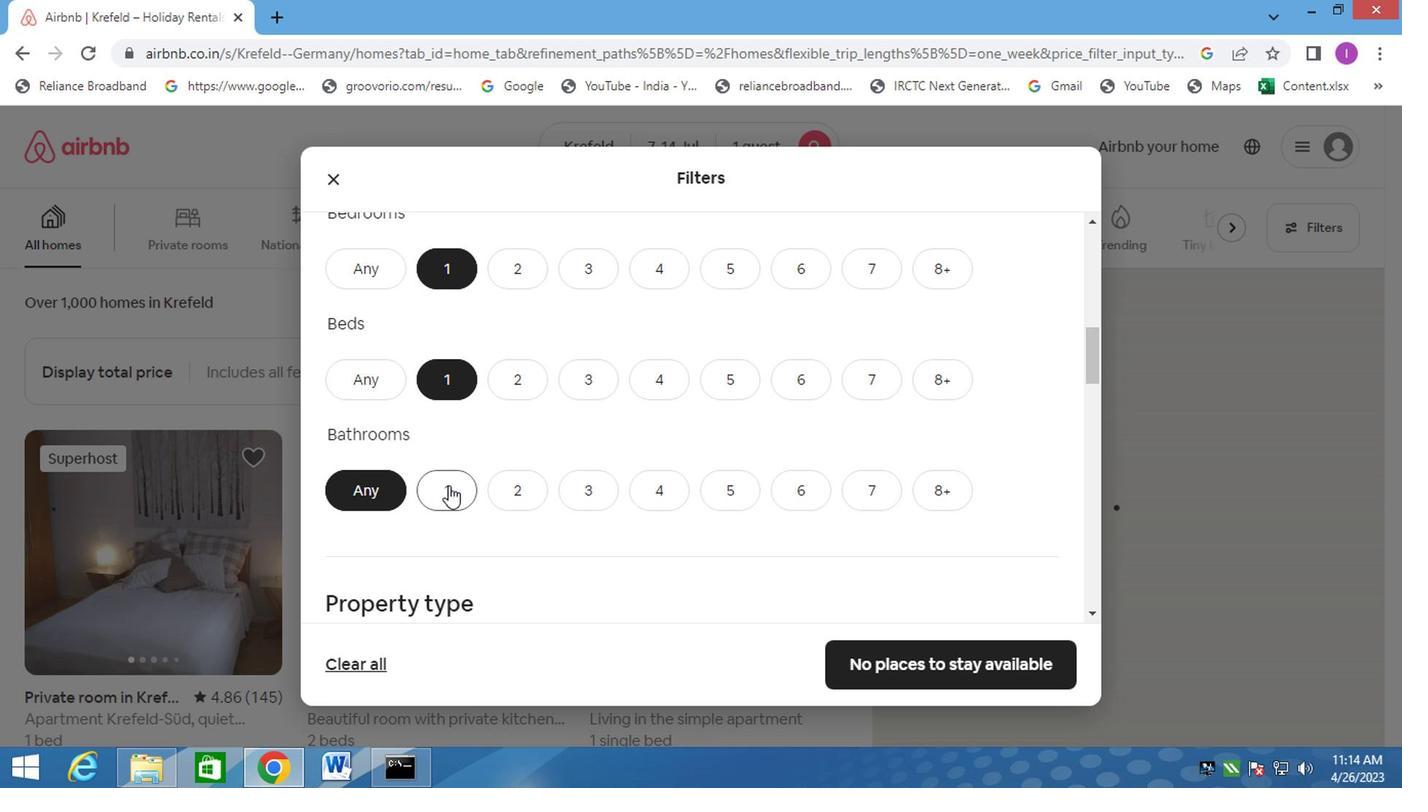 
Action: Mouse pressed left at (448, 484)
Screenshot: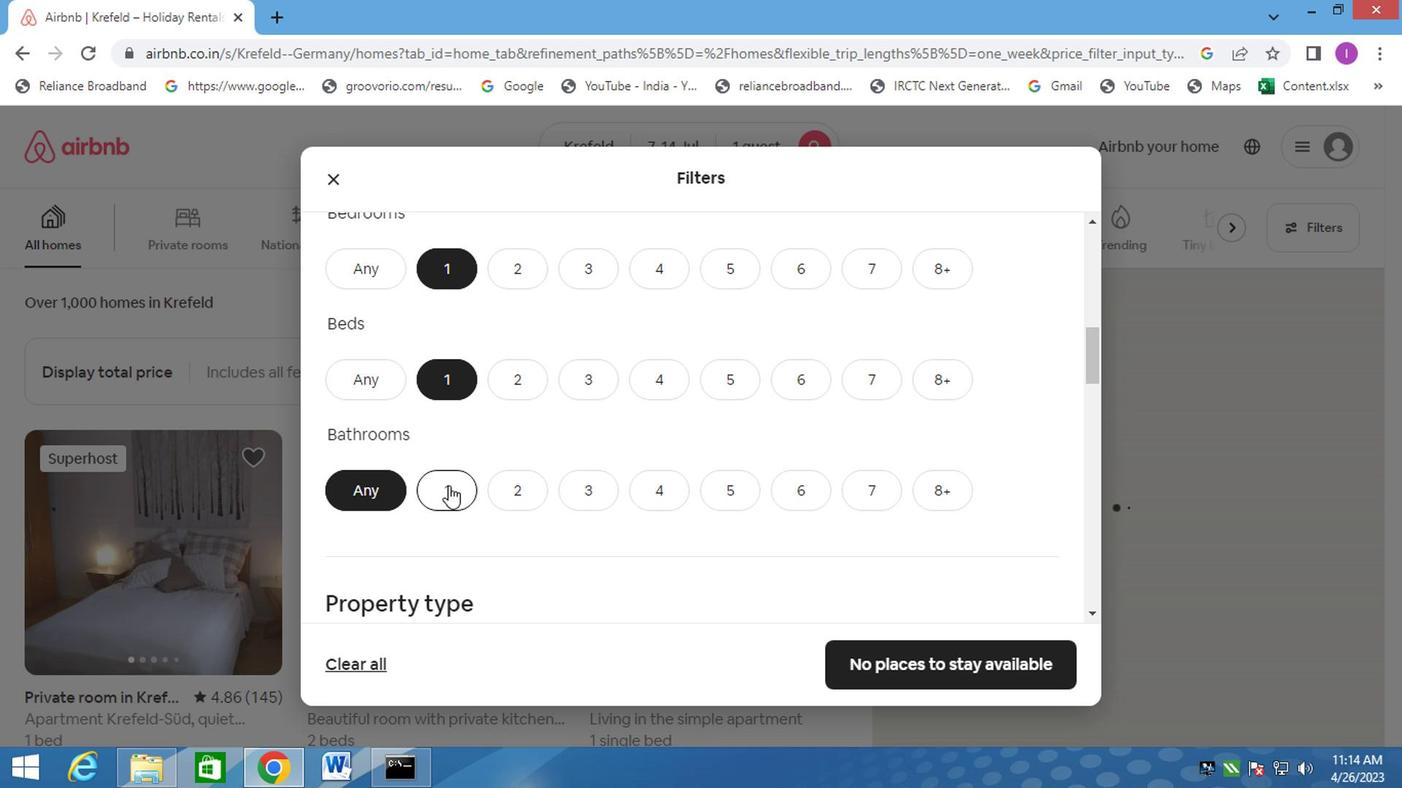 
Action: Mouse moved to (496, 424)
Screenshot: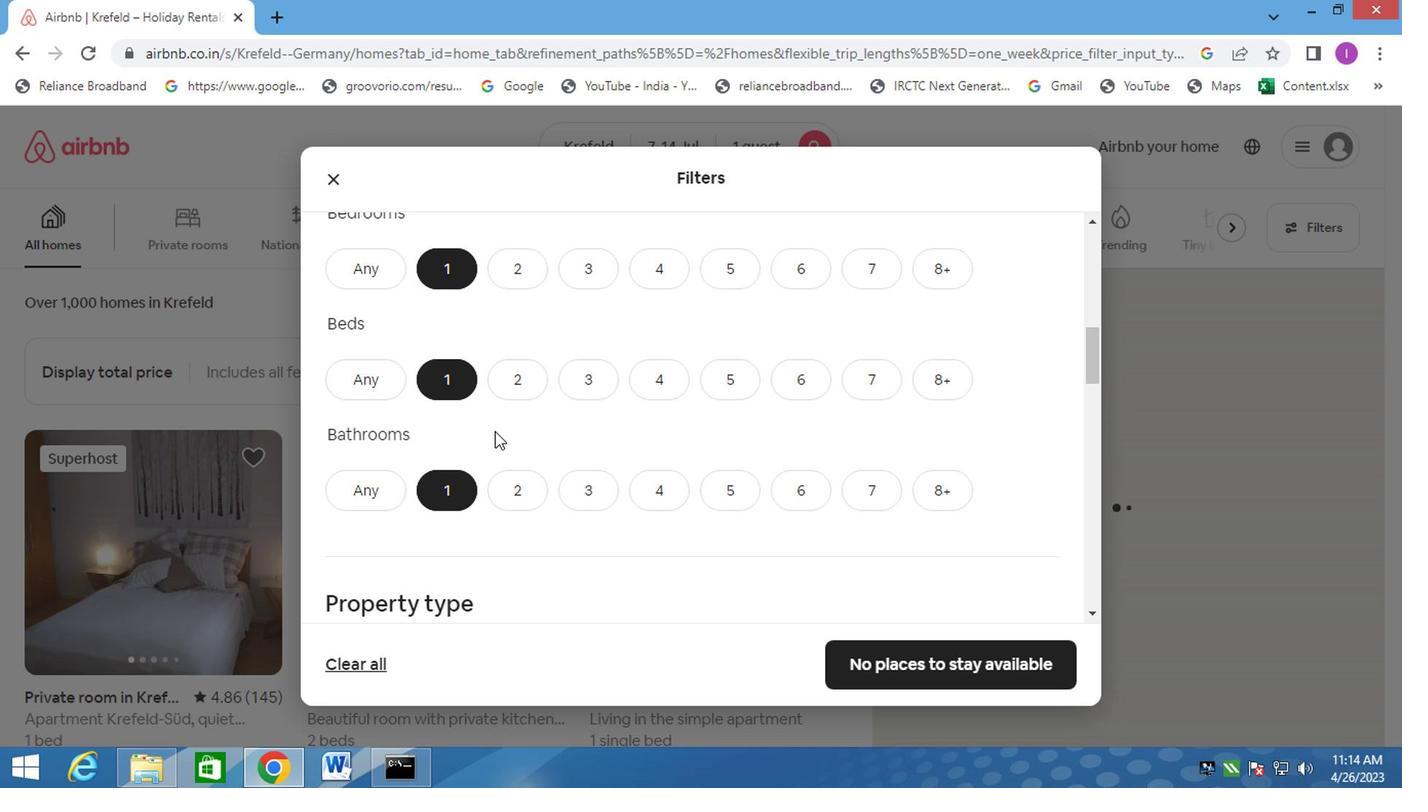 
Action: Mouse scrolled (496, 423) with delta (0, 0)
Screenshot: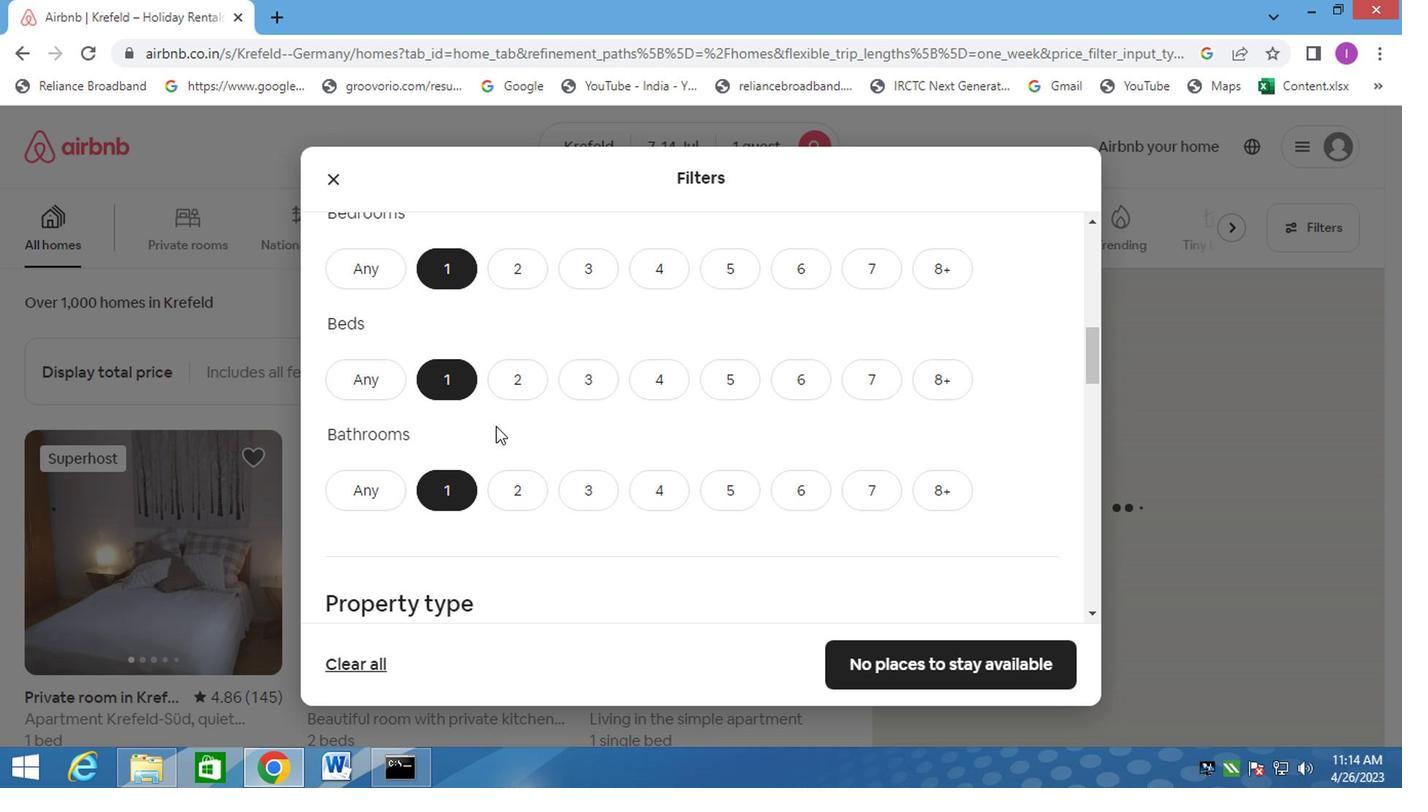 
Action: Mouse scrolled (496, 423) with delta (0, 0)
Screenshot: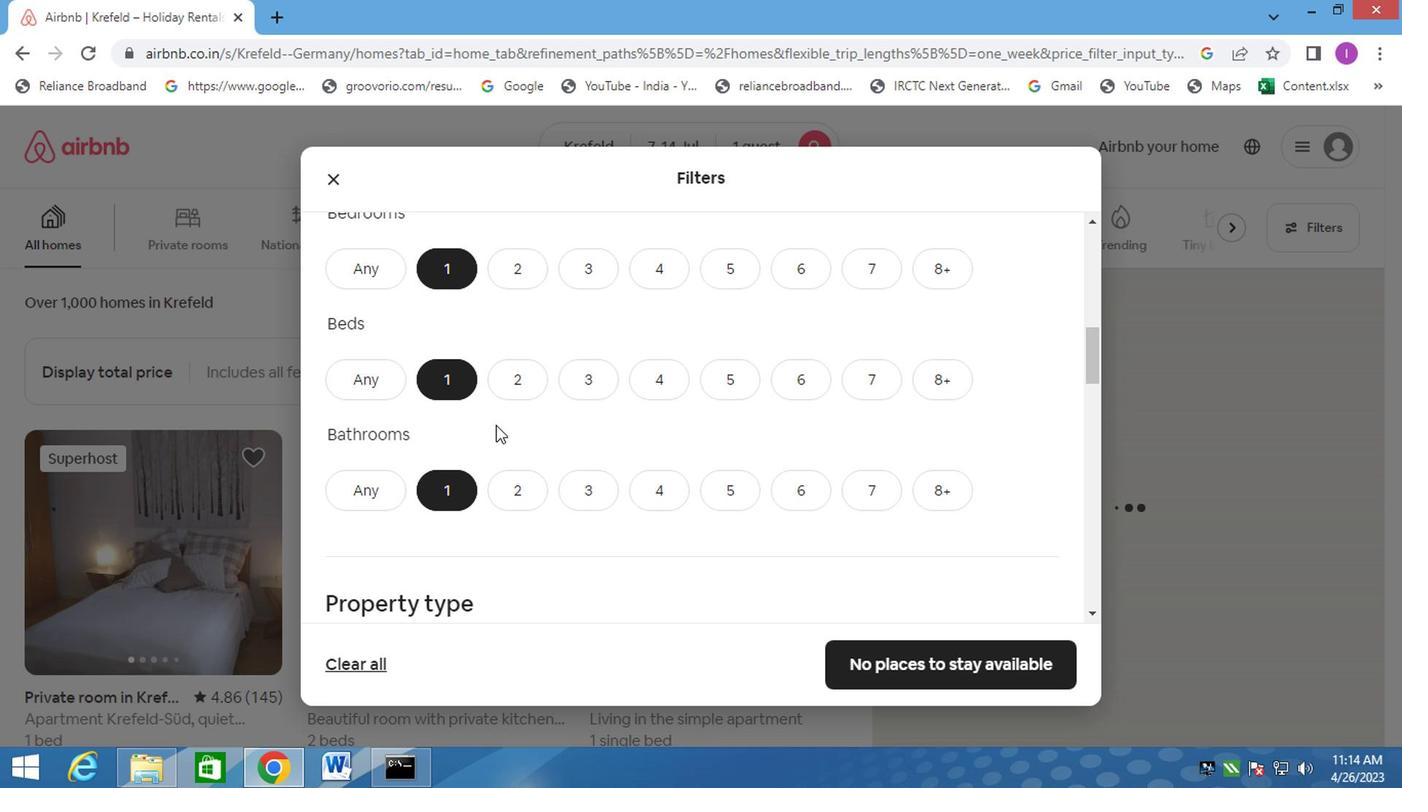 
Action: Mouse moved to (498, 419)
Screenshot: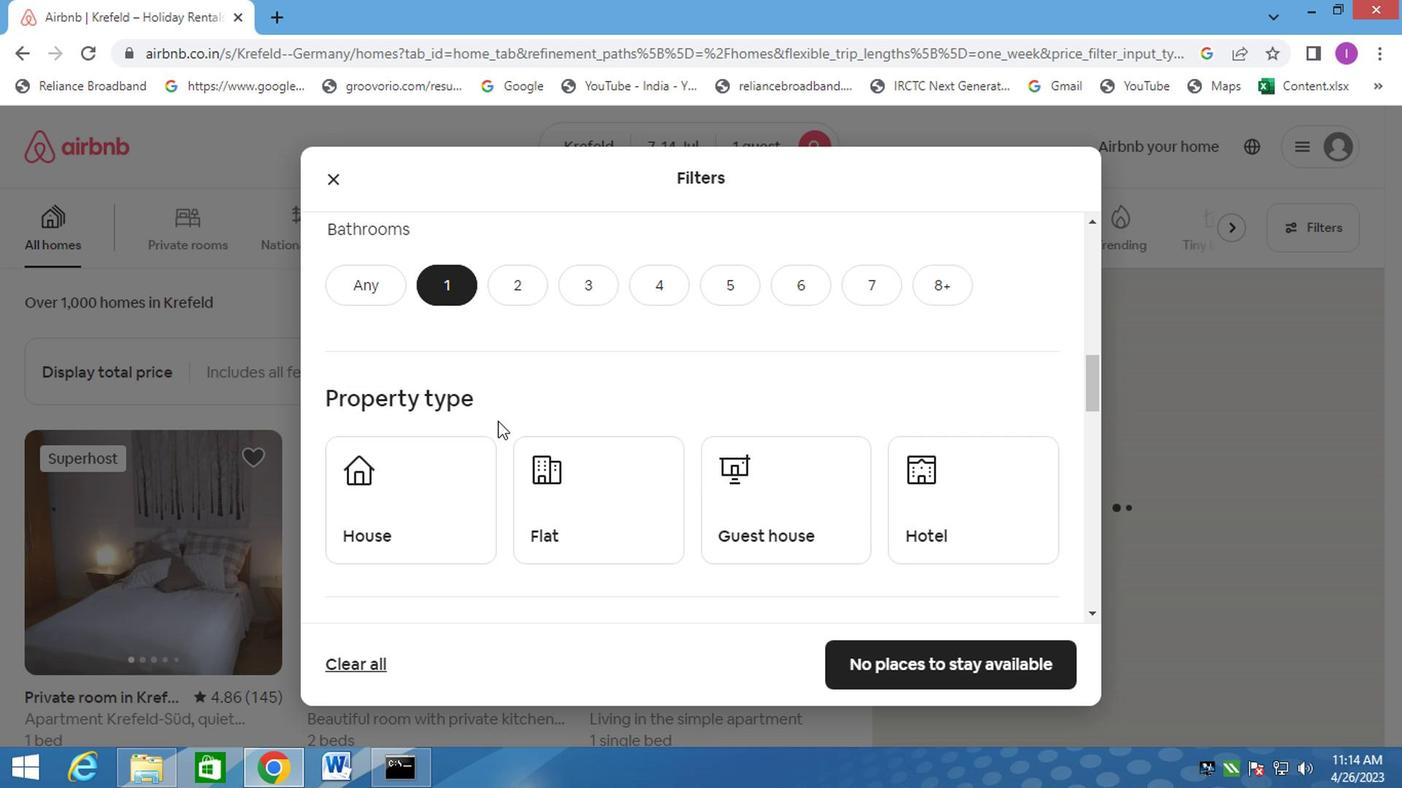 
Action: Mouse scrolled (498, 418) with delta (0, 0)
Screenshot: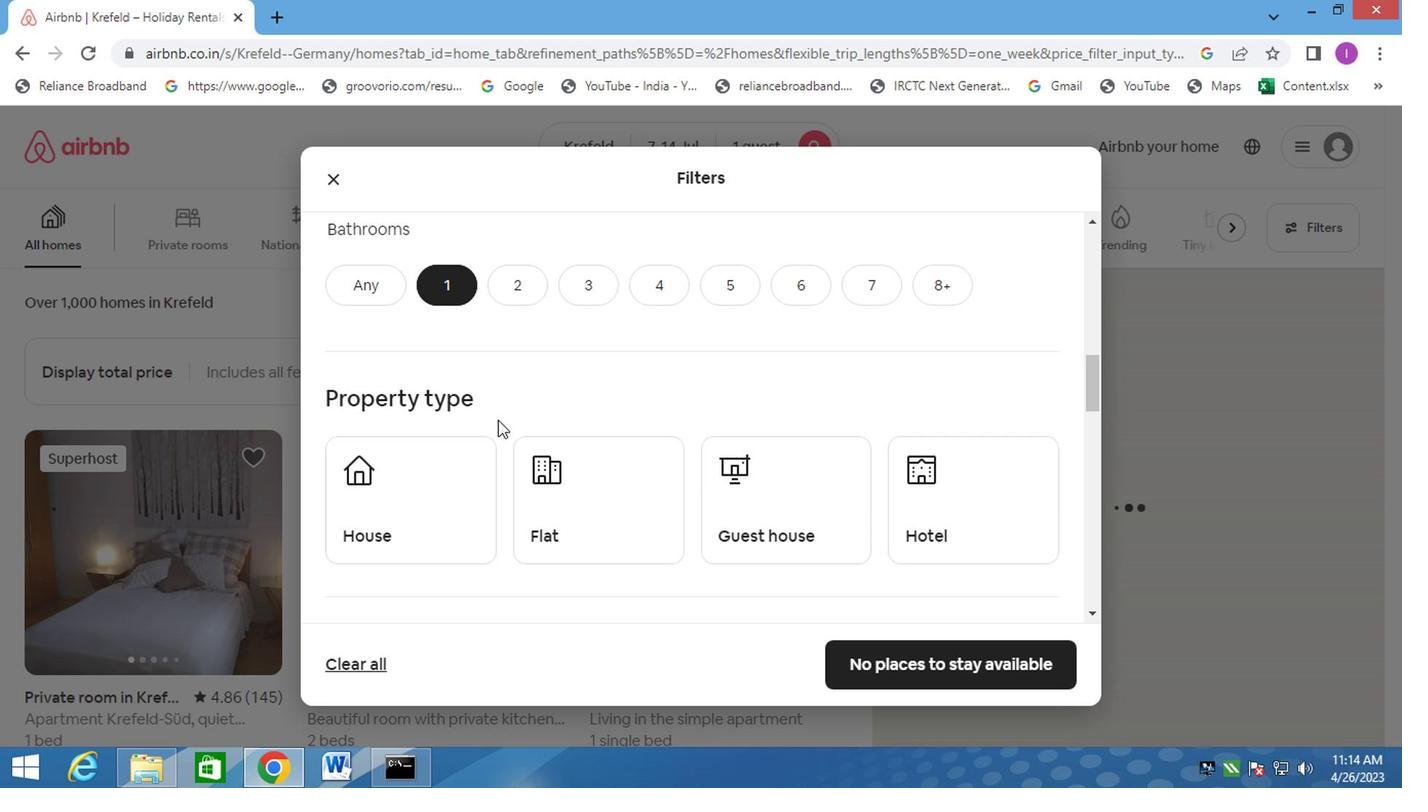 
Action: Mouse moved to (425, 393)
Screenshot: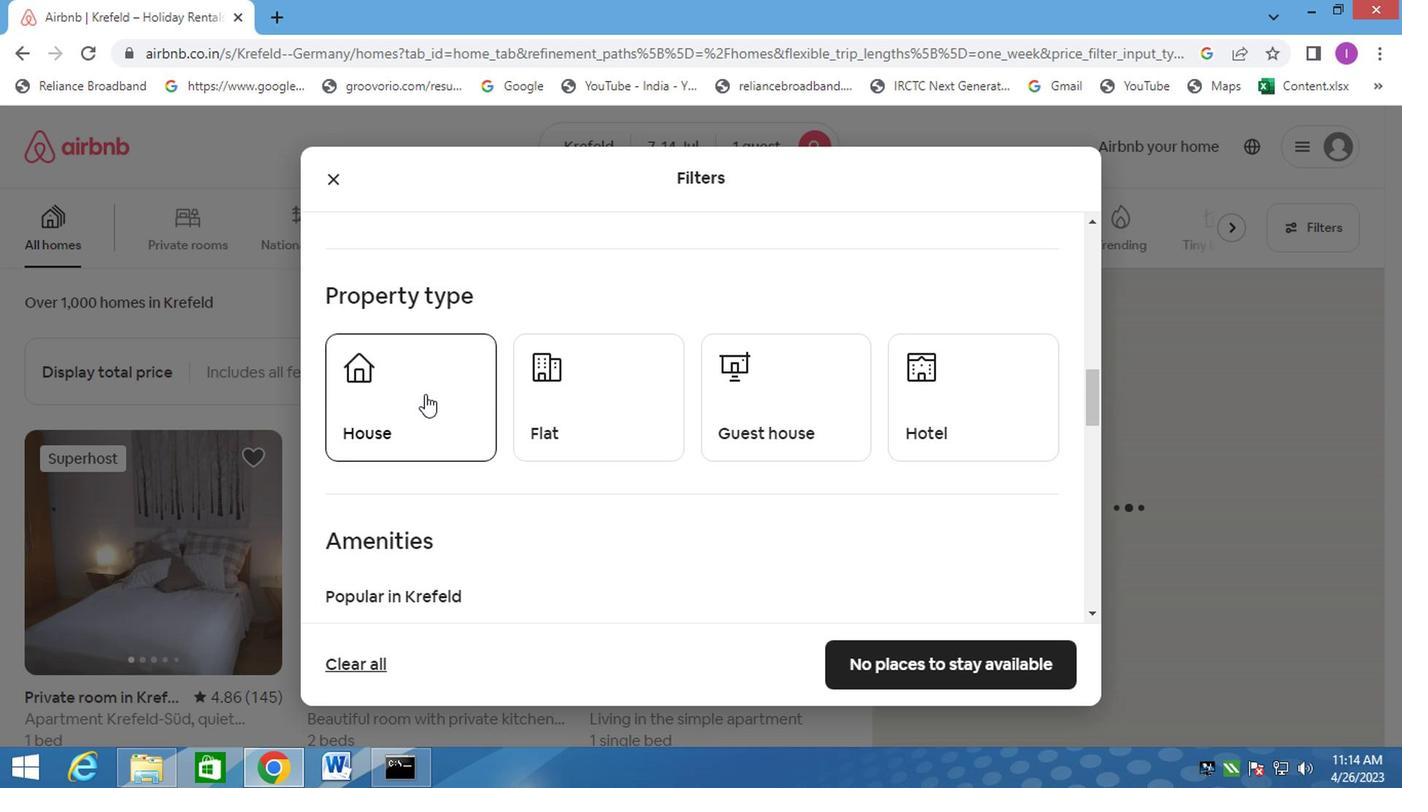 
Action: Mouse pressed left at (425, 393)
Screenshot: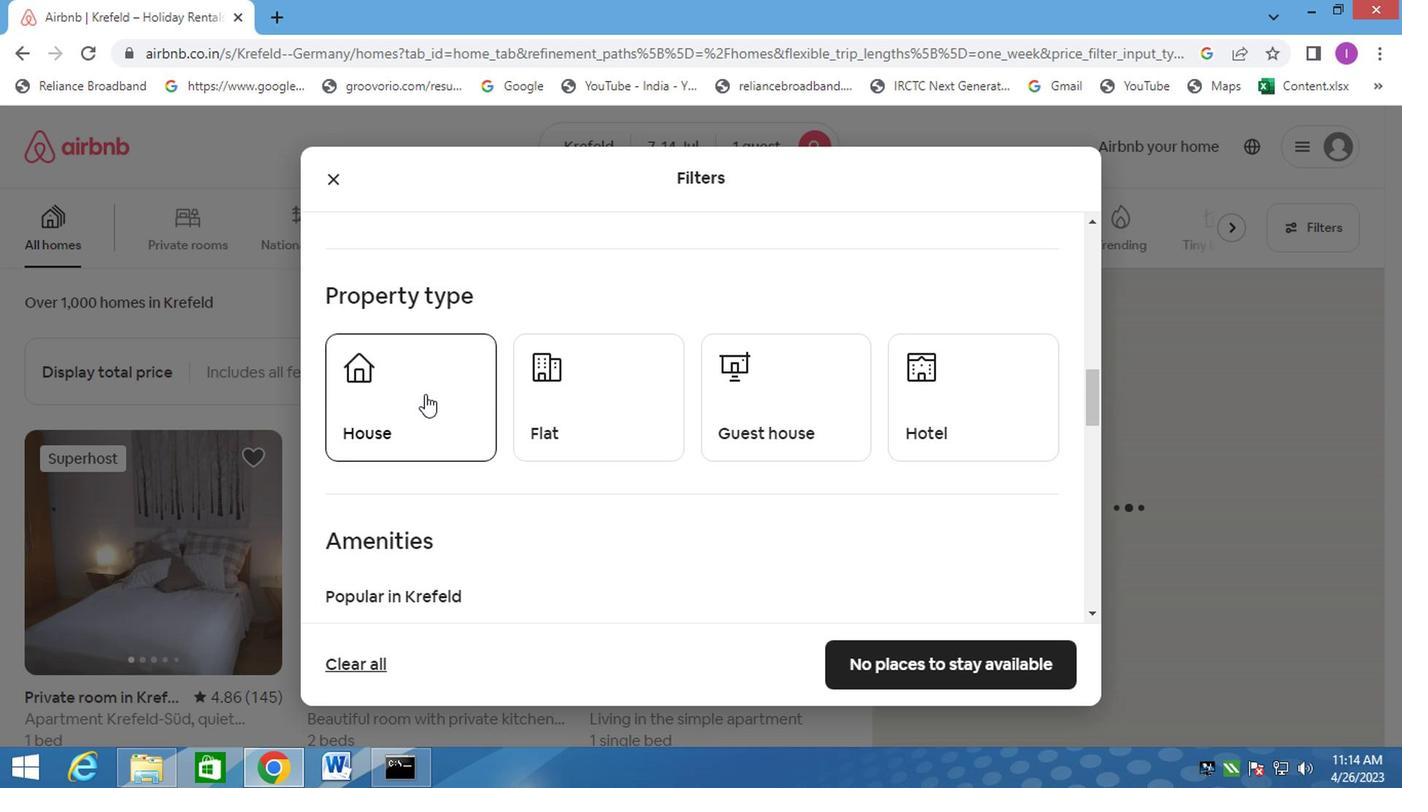 
Action: Mouse moved to (588, 411)
Screenshot: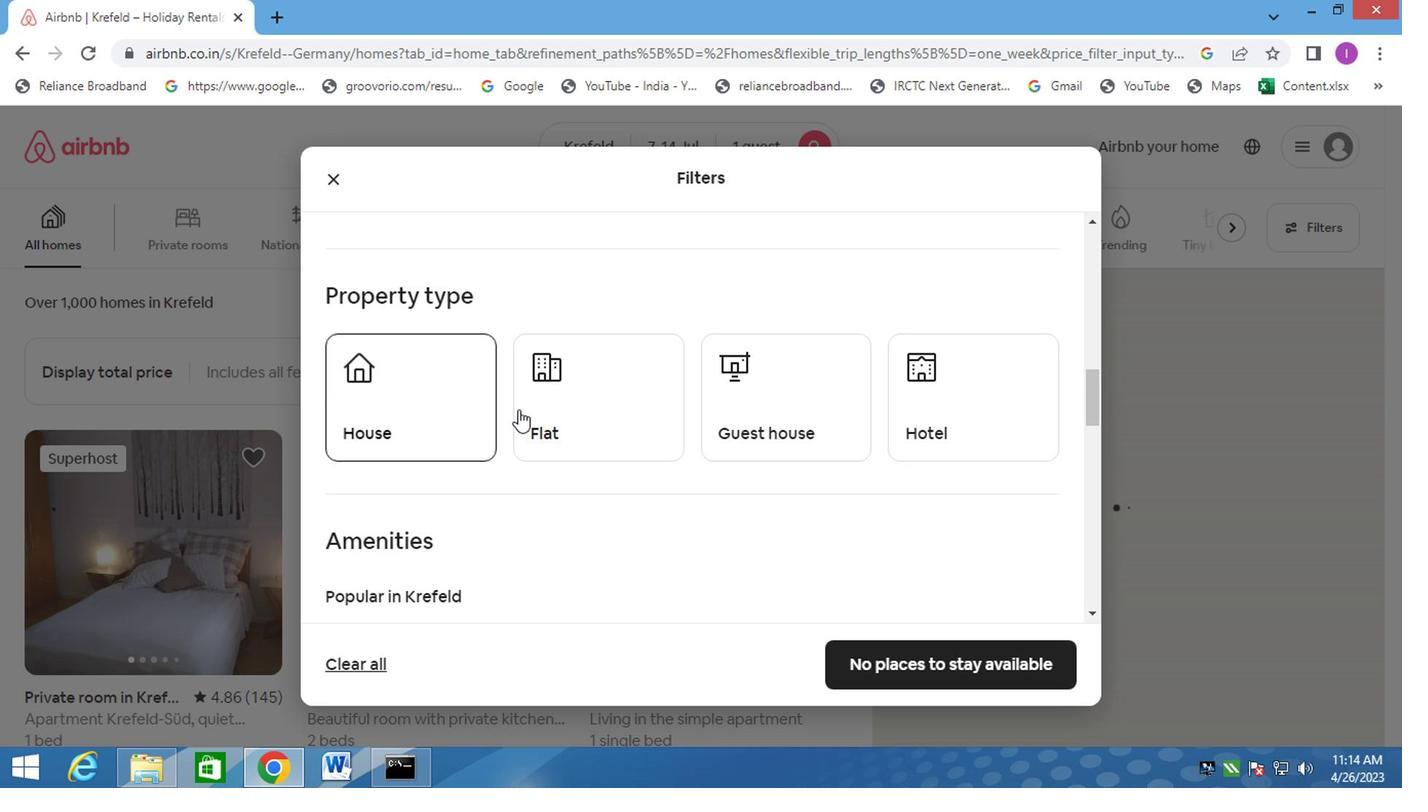 
Action: Mouse pressed left at (588, 411)
Screenshot: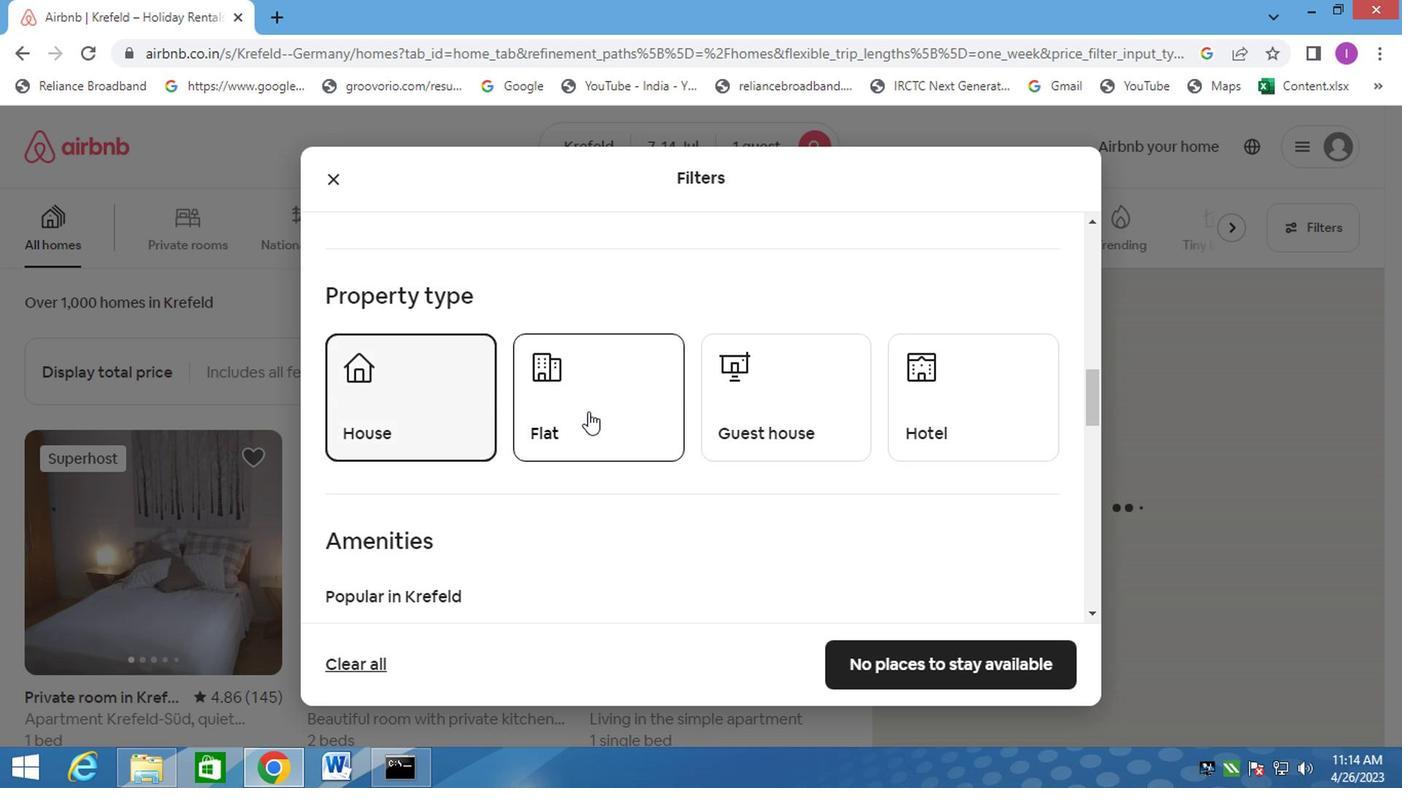 
Action: Mouse moved to (778, 445)
Screenshot: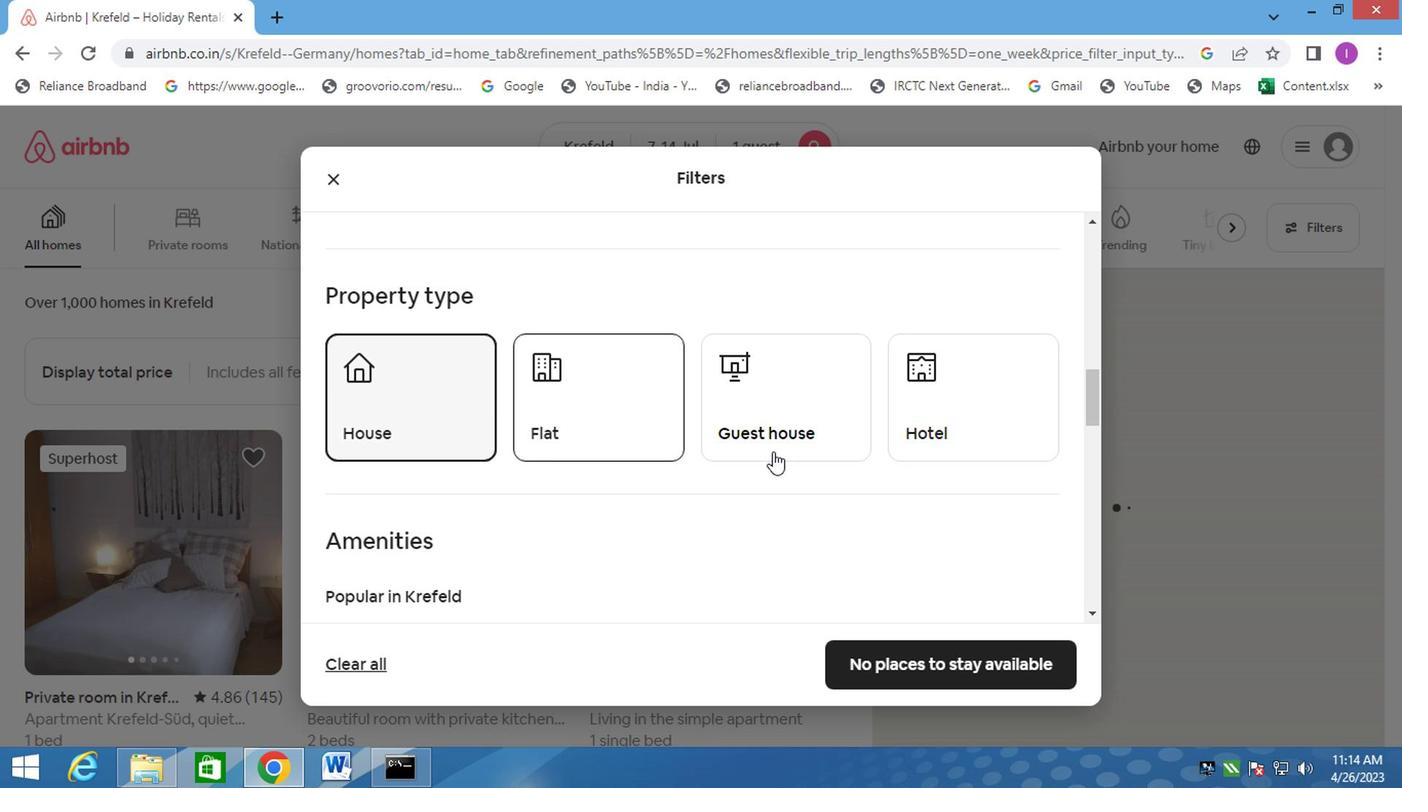 
Action: Mouse pressed left at (778, 445)
Screenshot: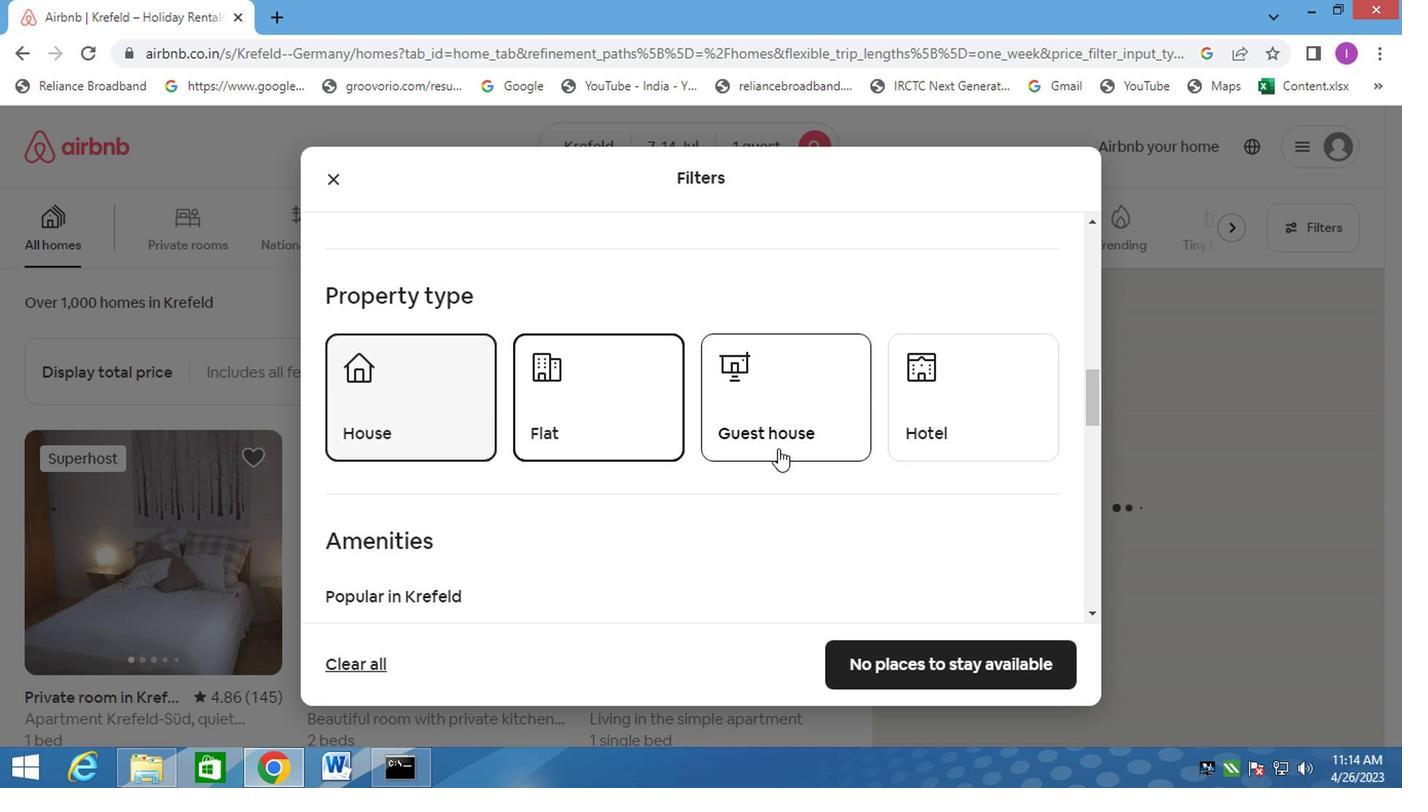 
Action: Mouse moved to (984, 419)
Screenshot: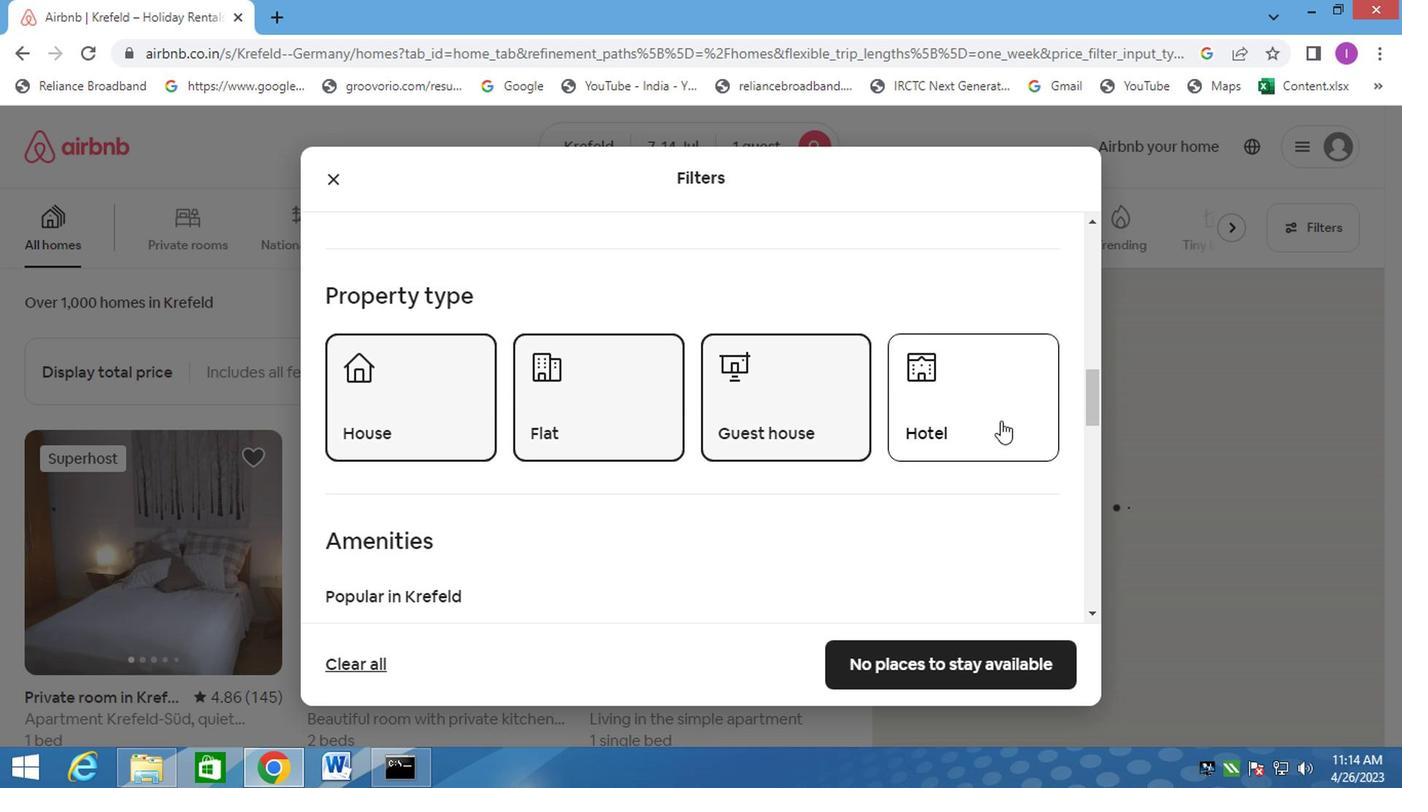 
Action: Mouse pressed left at (984, 419)
Screenshot: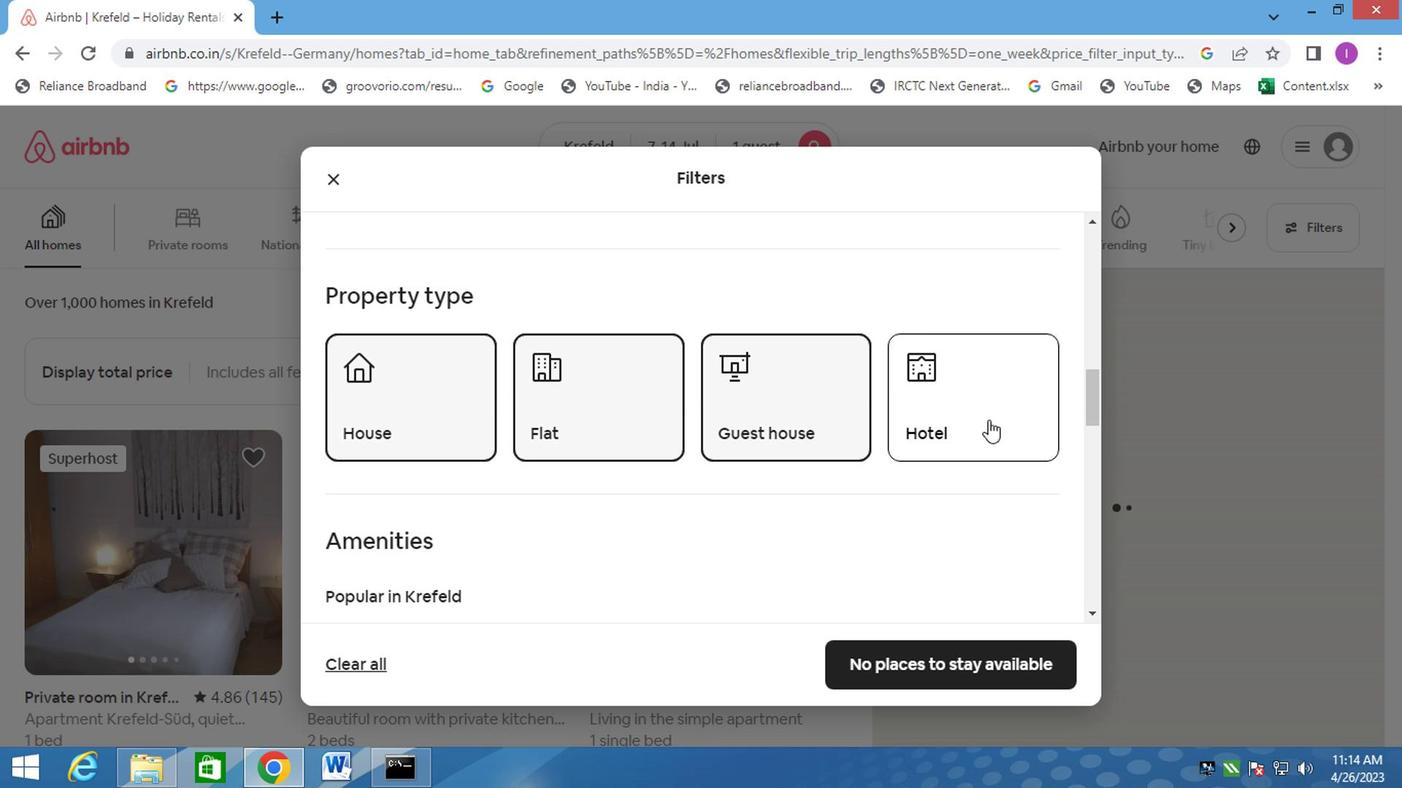 
Action: Mouse moved to (623, 506)
Screenshot: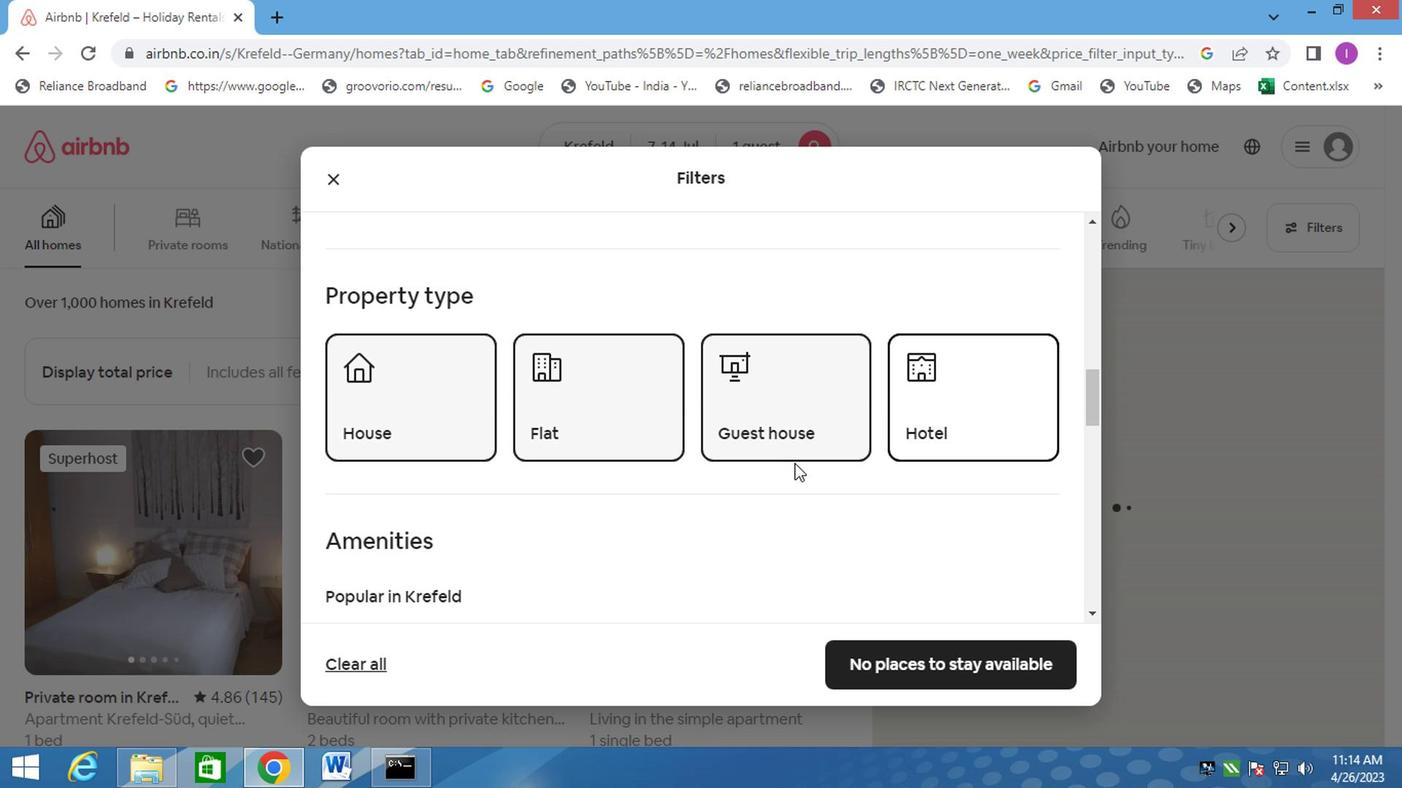 
Action: Mouse scrolled (640, 503) with delta (0, 0)
Screenshot: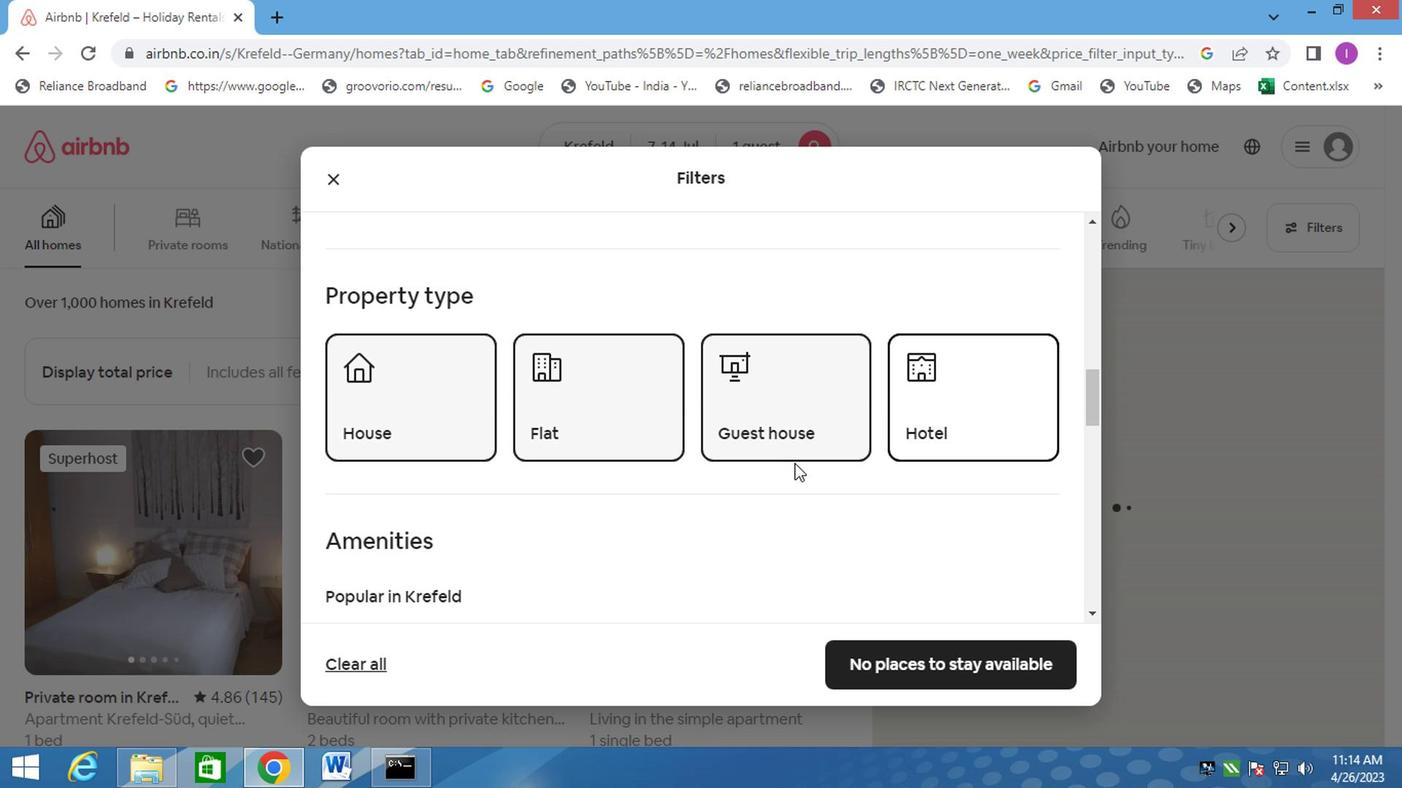 
Action: Mouse moved to (580, 500)
Screenshot: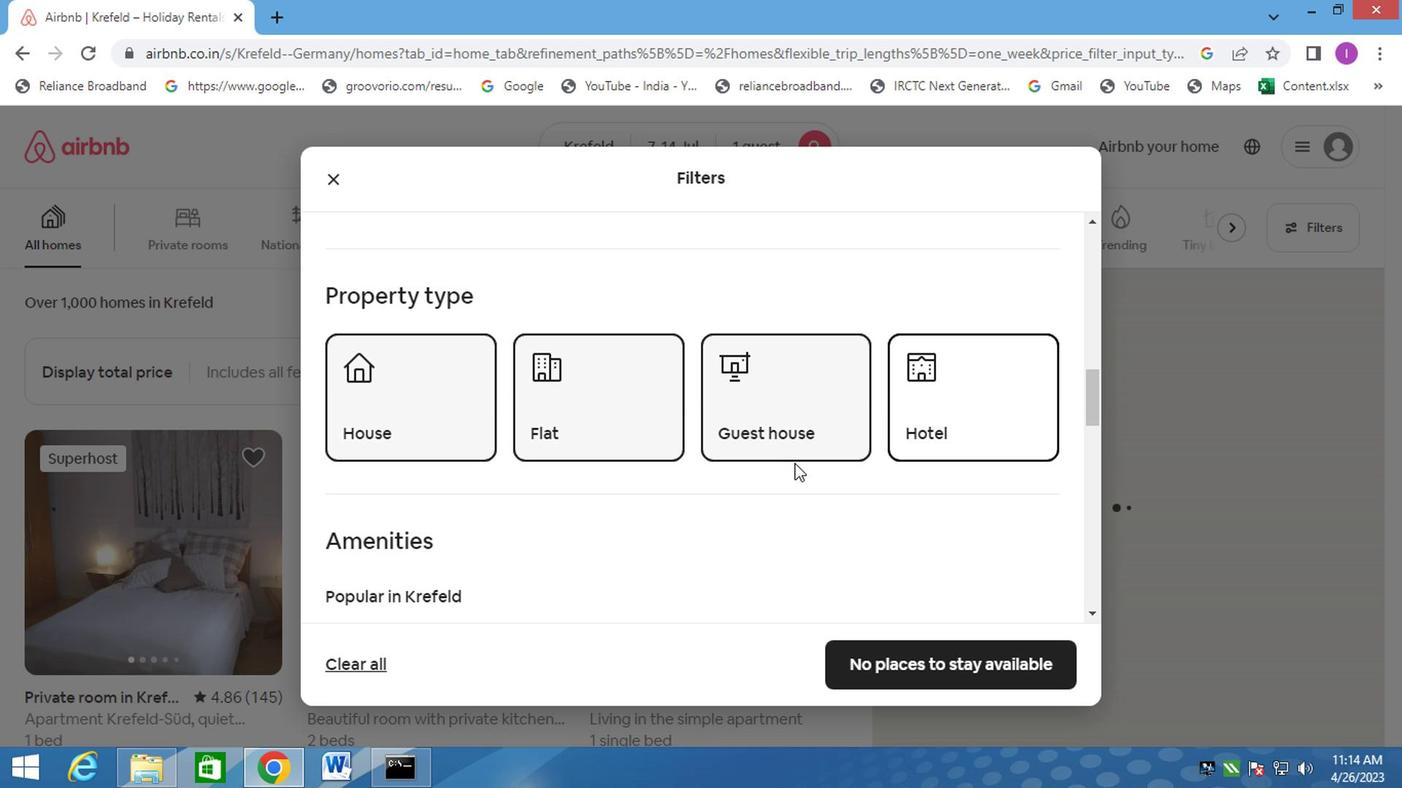 
Action: Mouse scrolled (636, 505) with delta (0, 0)
Screenshot: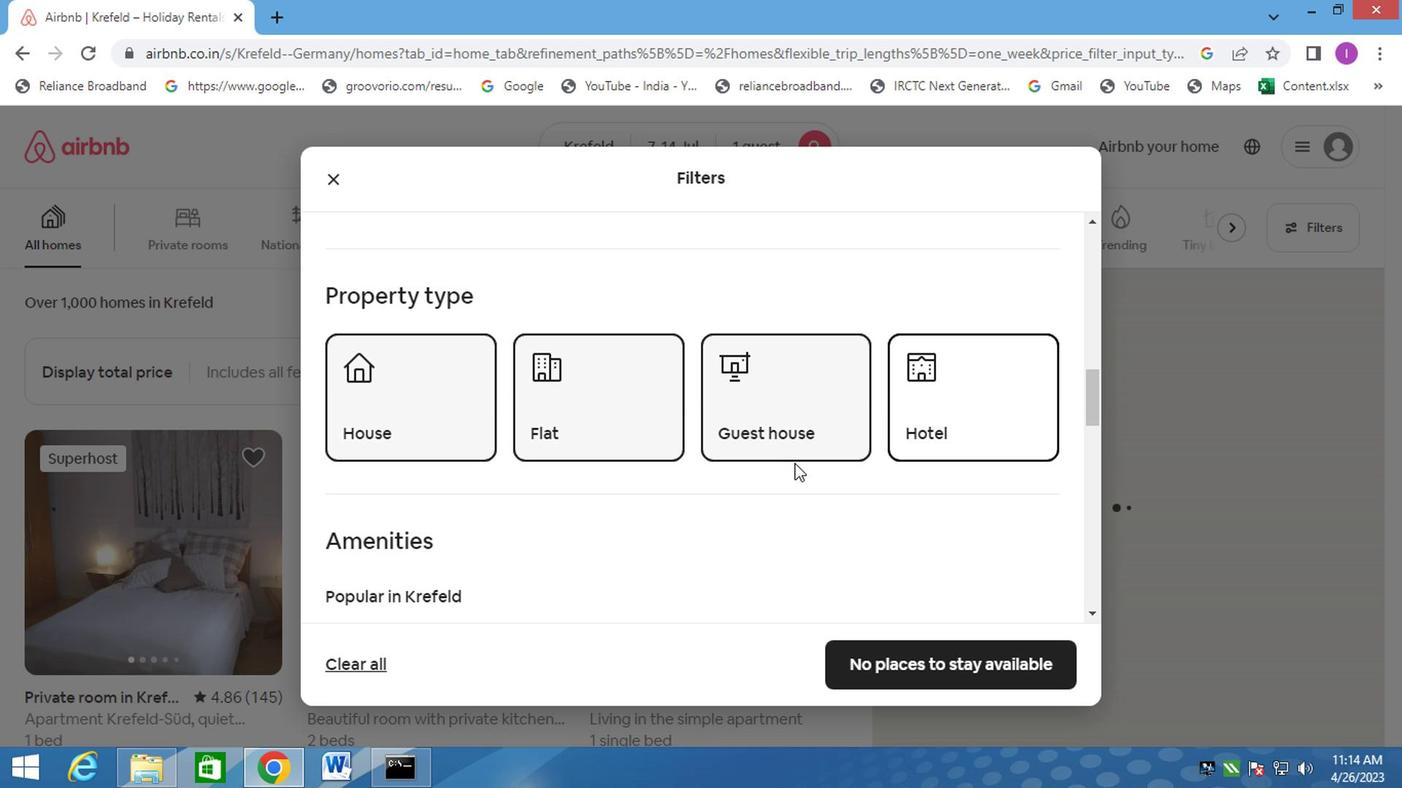 
Action: Mouse moved to (547, 497)
Screenshot: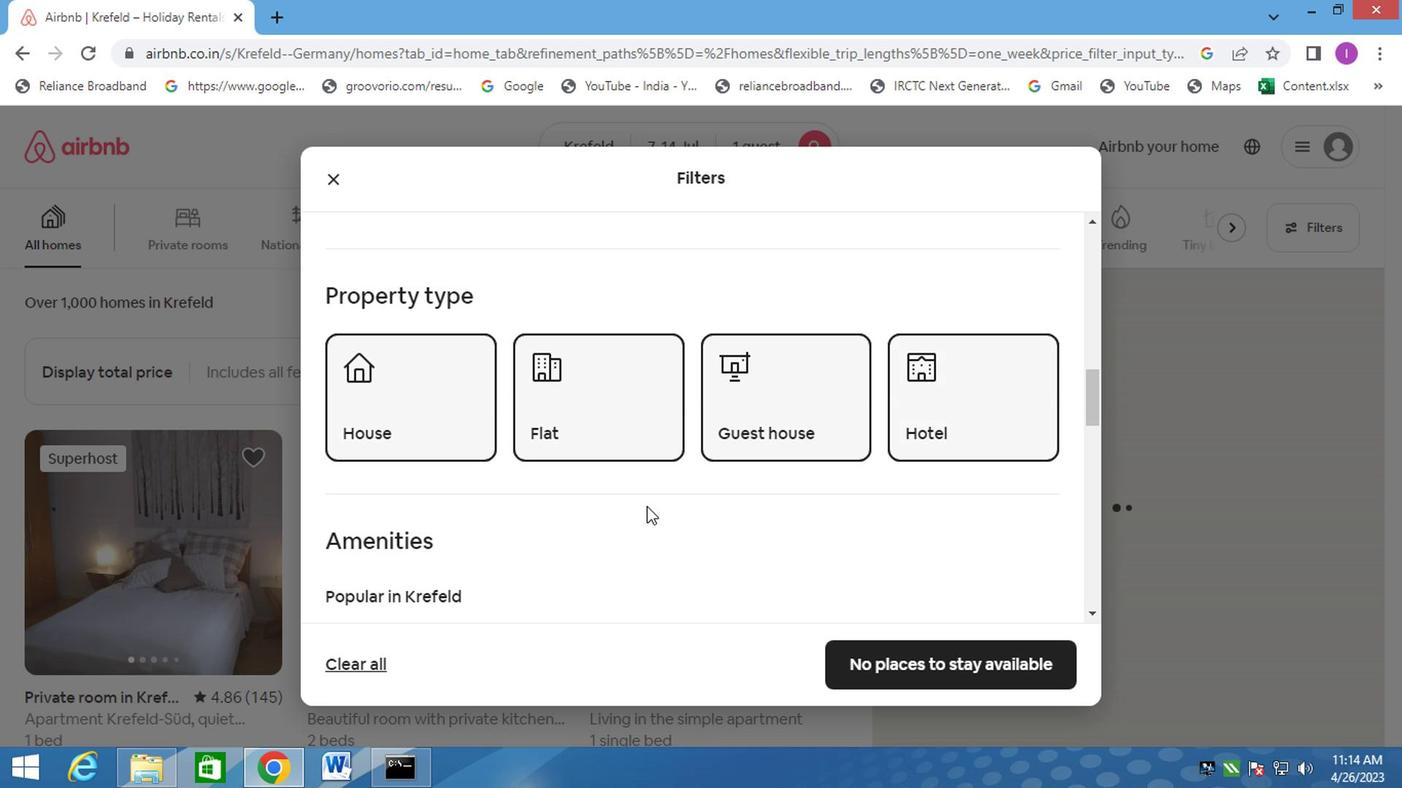 
Action: Mouse scrolled (636, 505) with delta (0, 0)
Screenshot: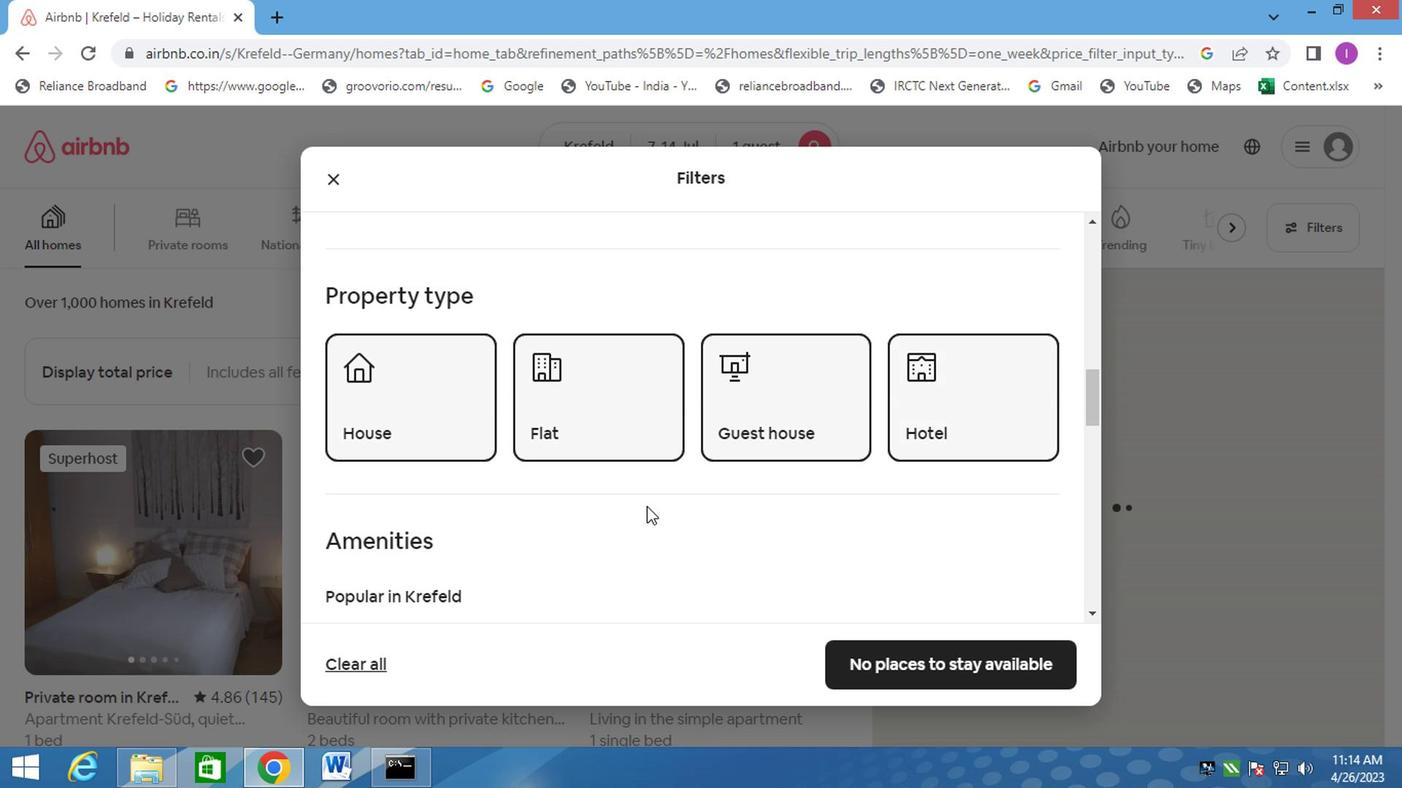 
Action: Mouse moved to (498, 481)
Screenshot: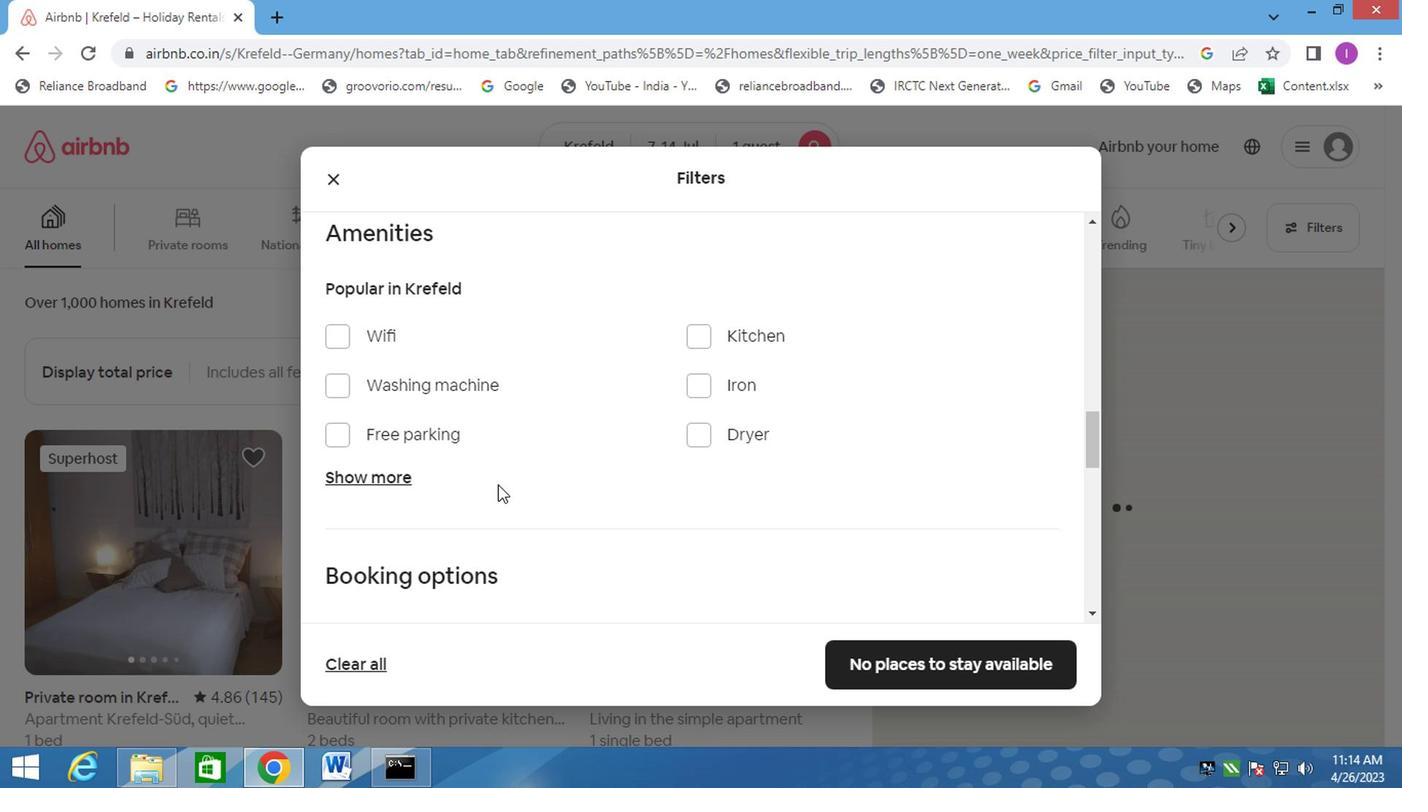 
Action: Mouse scrolled (498, 480) with delta (0, 0)
Screenshot: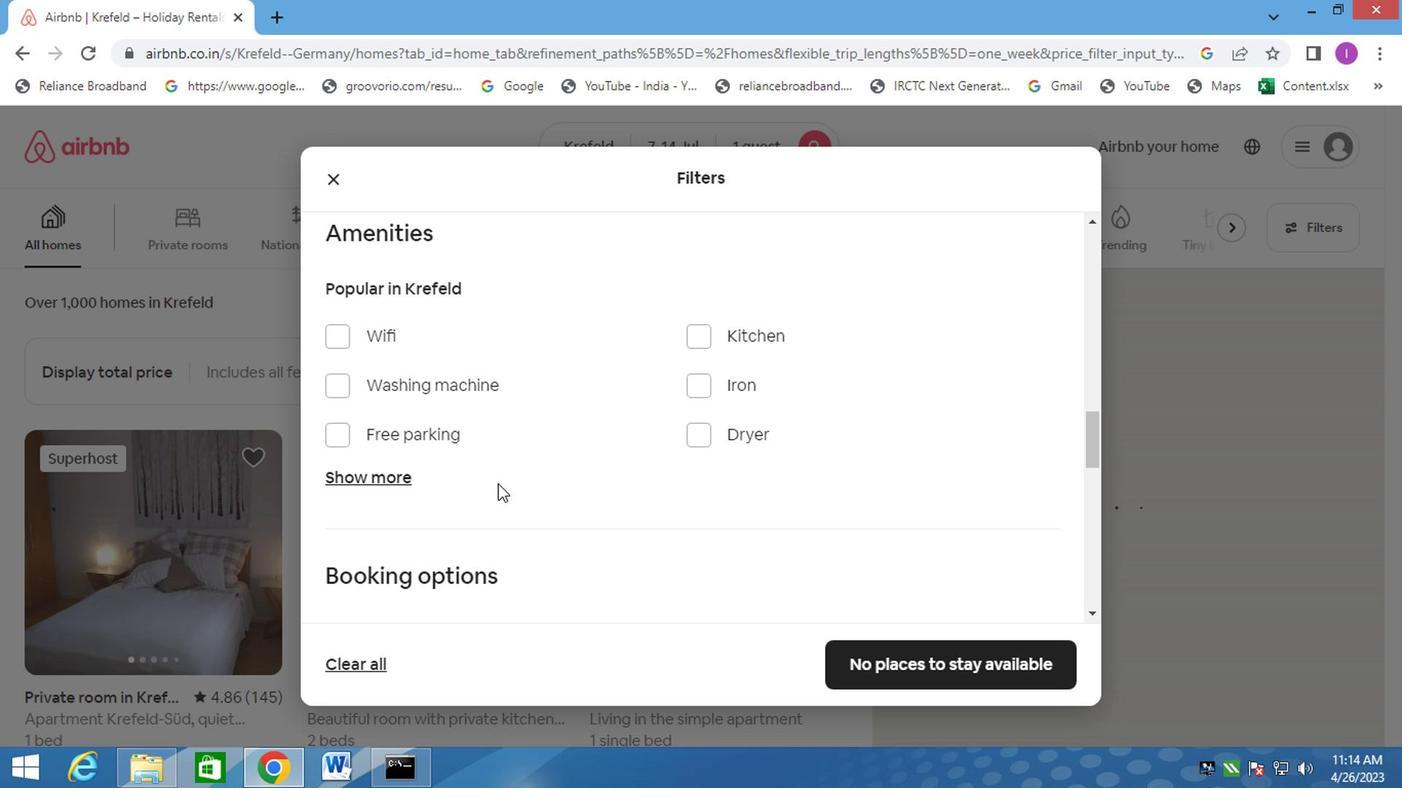 
Action: Mouse moved to (342, 287)
Screenshot: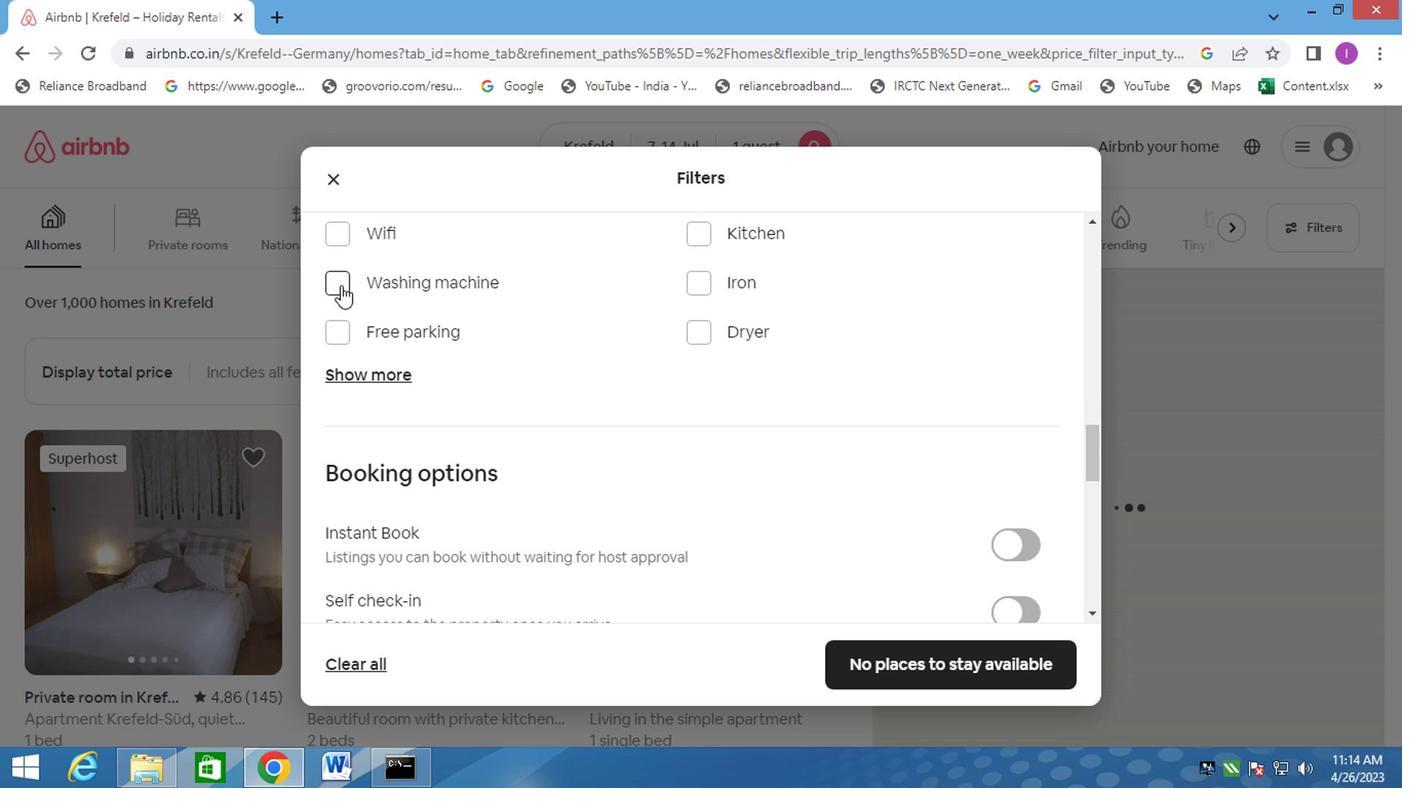 
Action: Mouse pressed left at (342, 287)
Screenshot: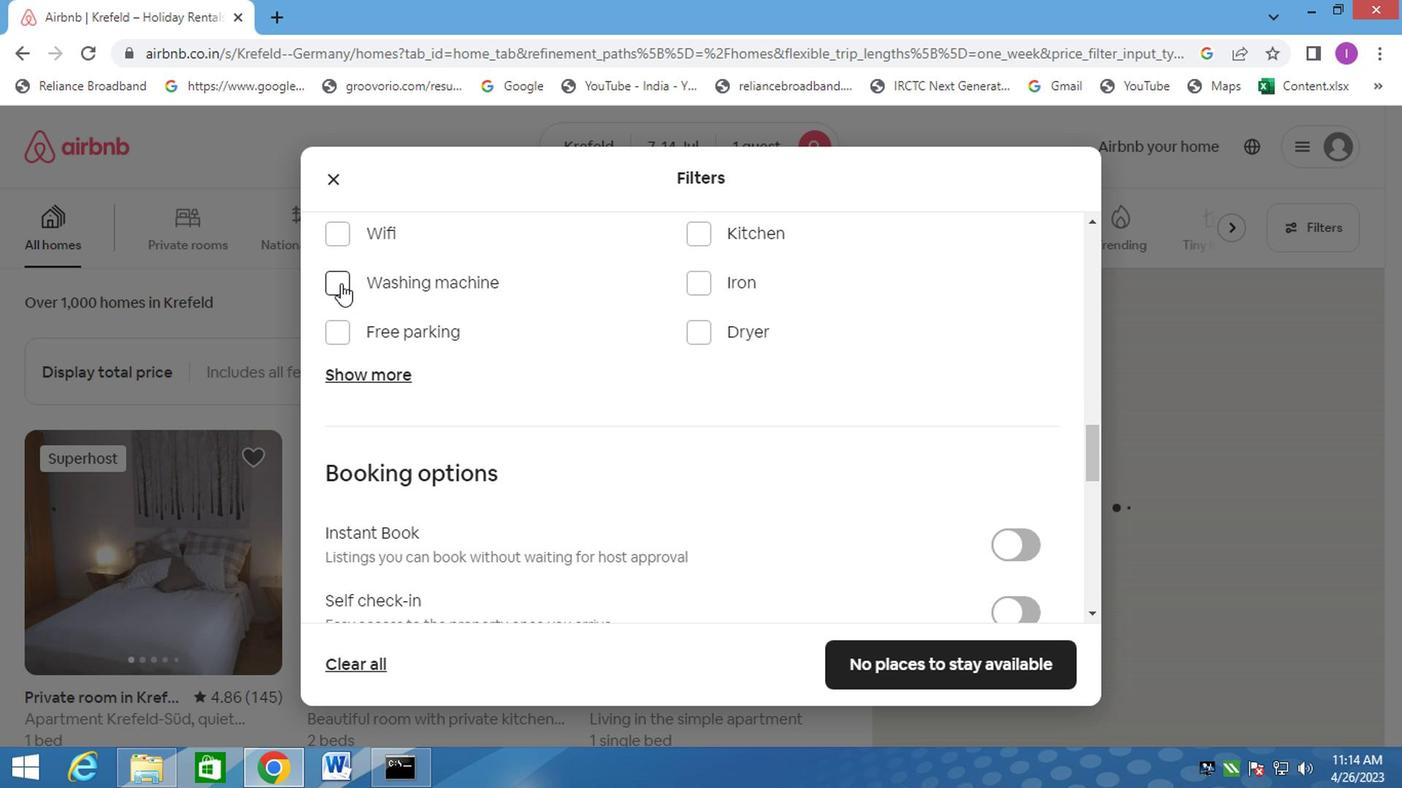 
Action: Mouse moved to (482, 378)
Screenshot: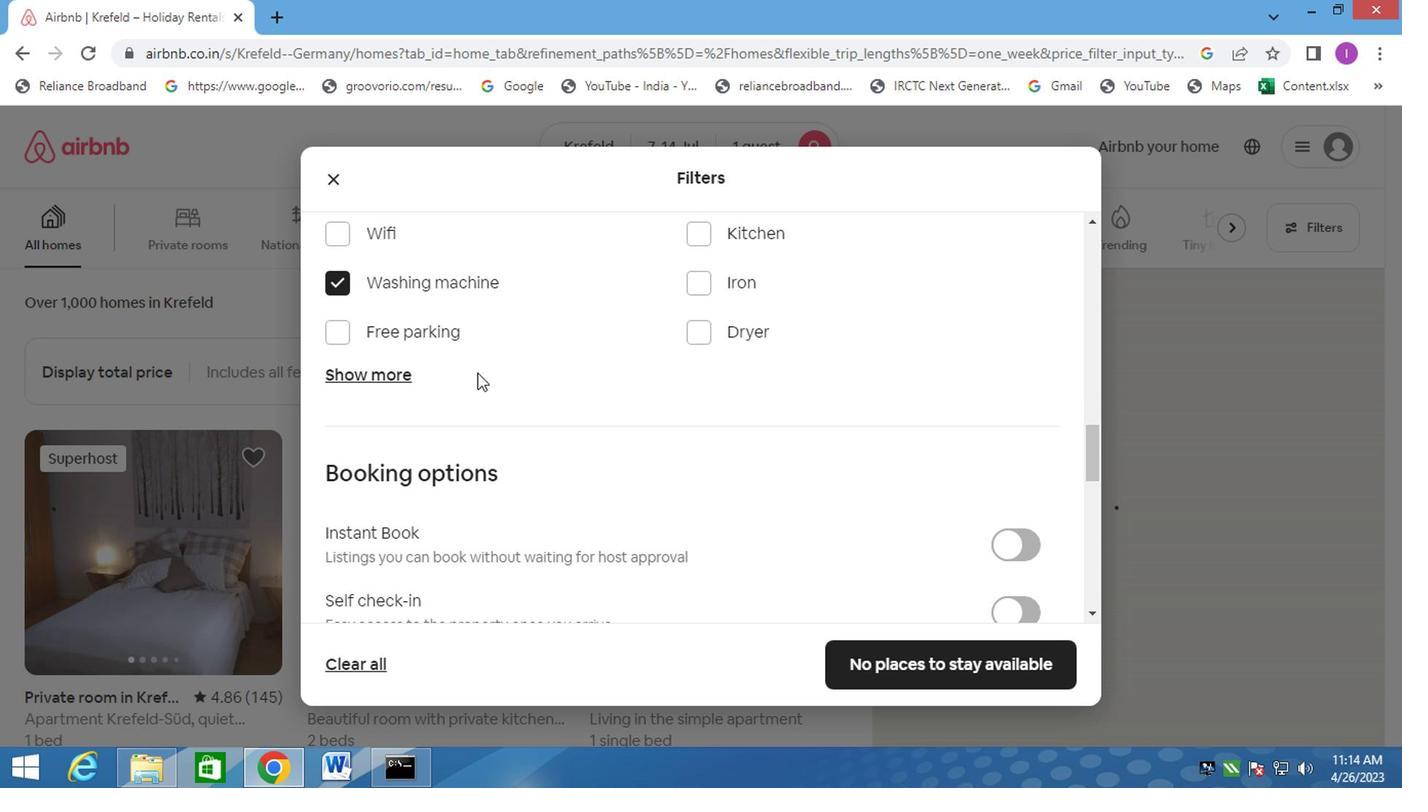 
Action: Mouse scrolled (482, 377) with delta (0, 0)
Screenshot: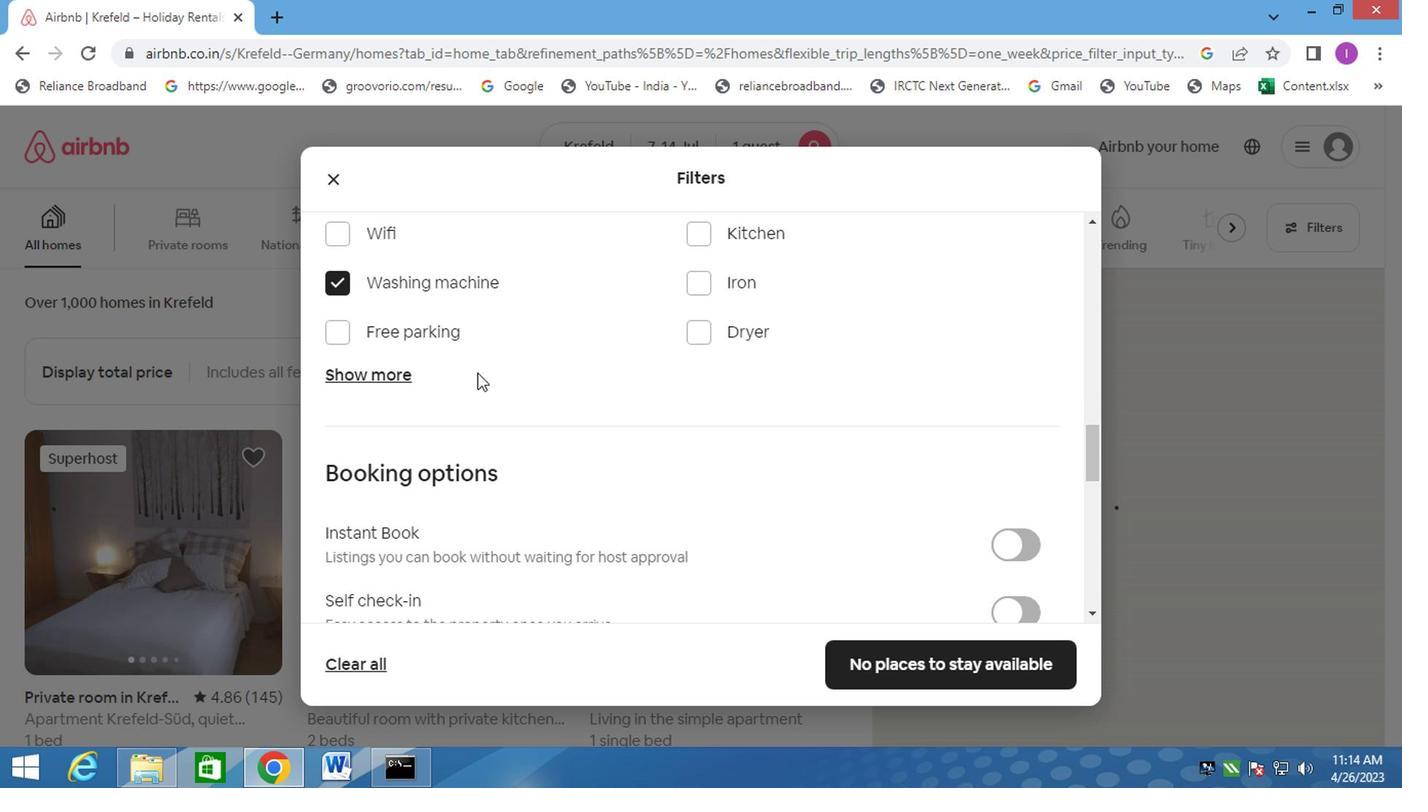 
Action: Mouse scrolled (482, 377) with delta (0, 0)
Screenshot: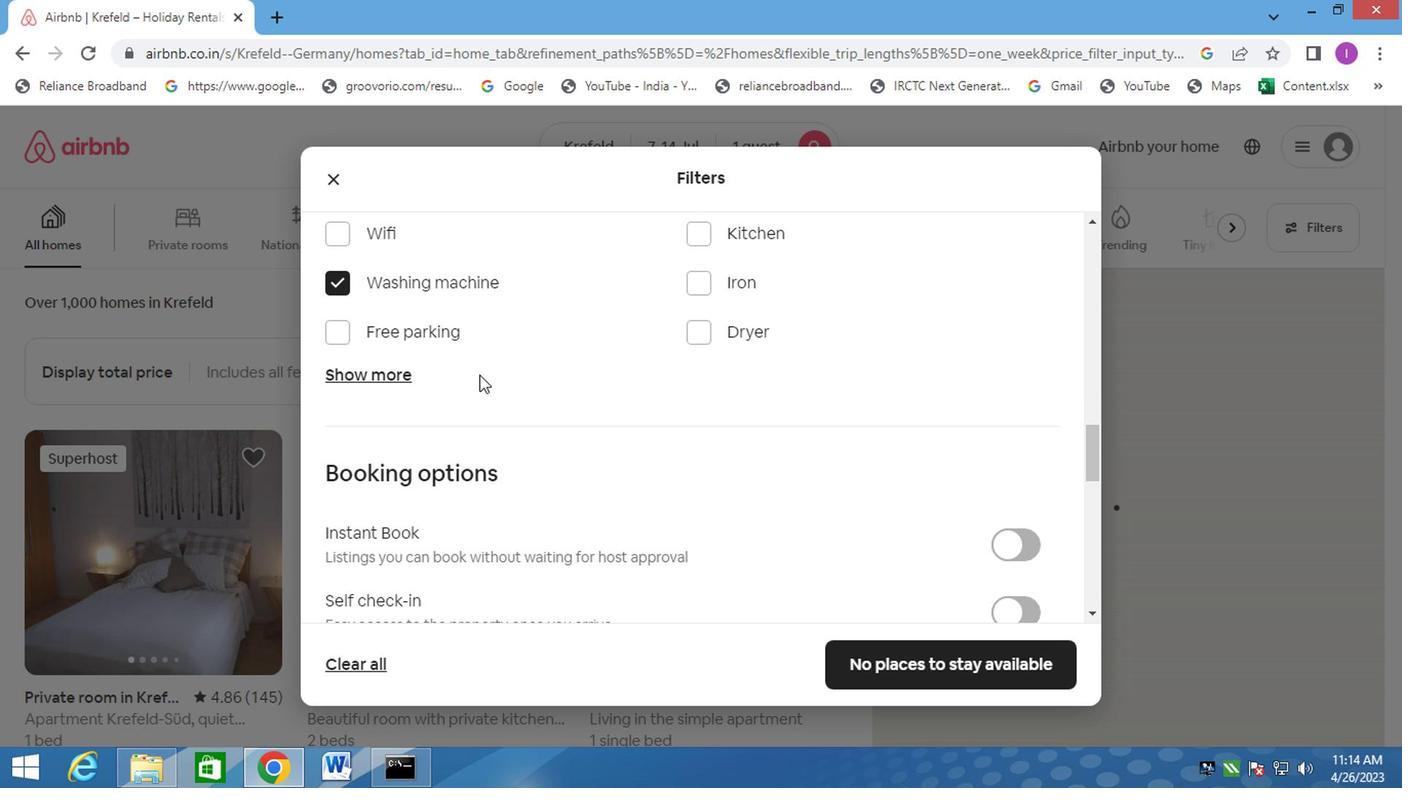 
Action: Mouse scrolled (482, 377) with delta (0, 0)
Screenshot: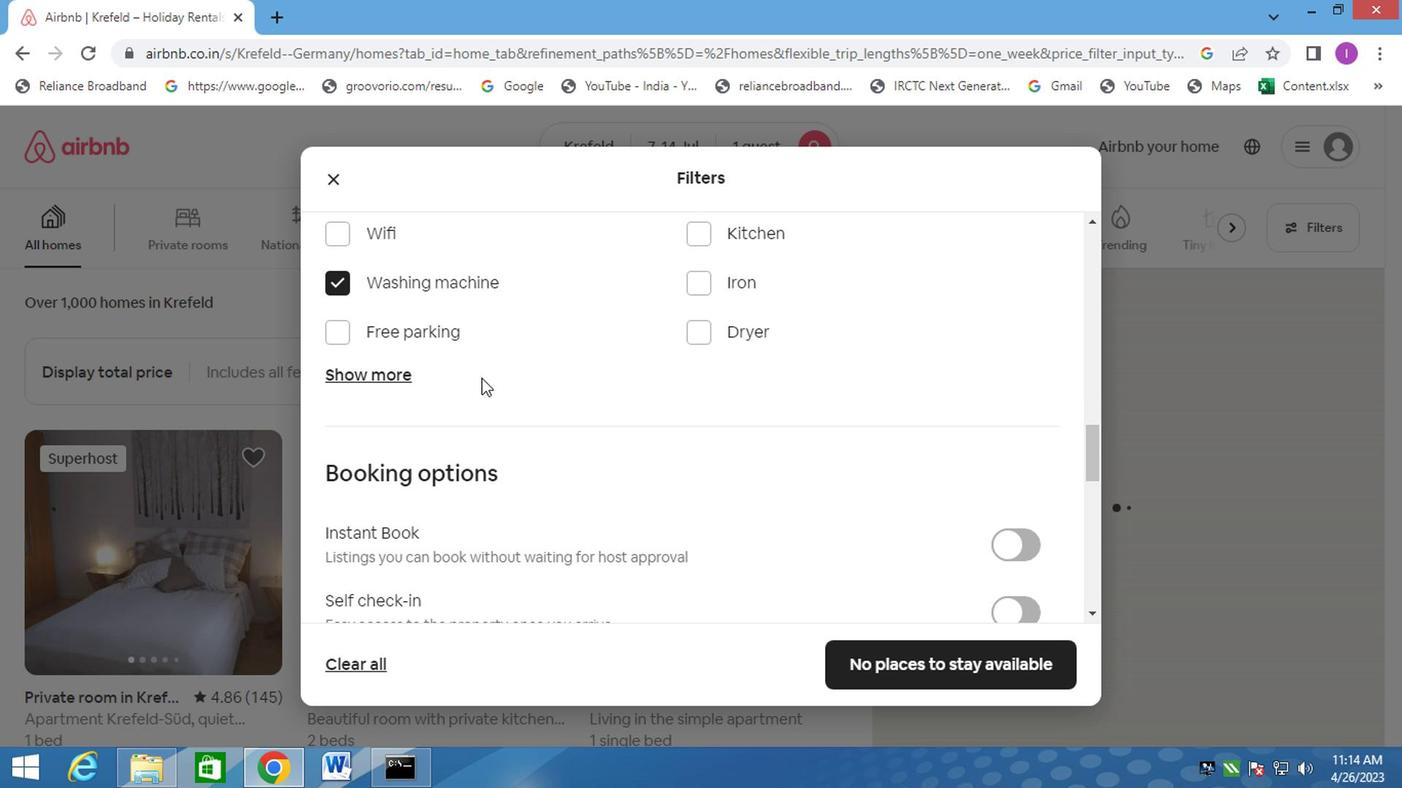 
Action: Mouse moved to (1026, 321)
Screenshot: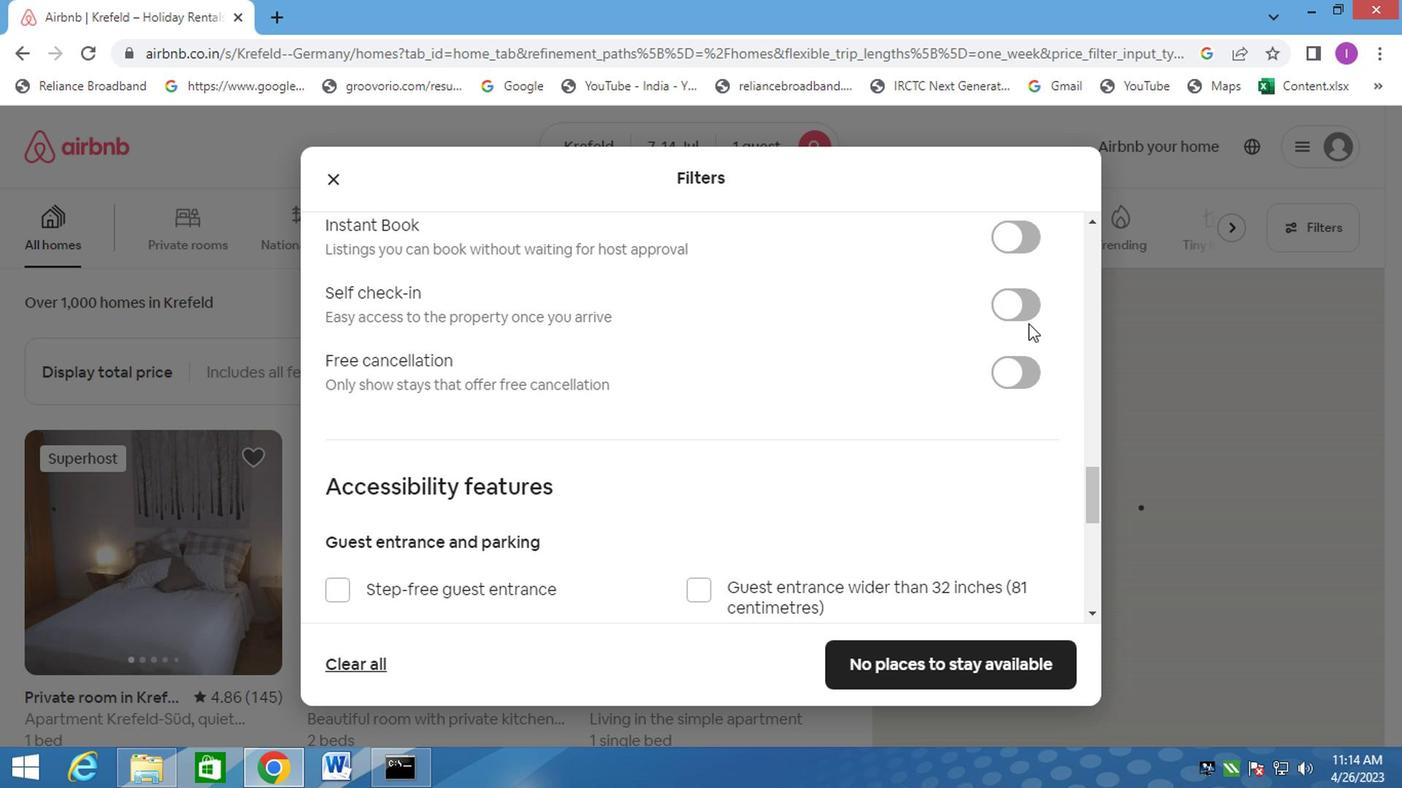 
Action: Mouse pressed left at (1026, 321)
Screenshot: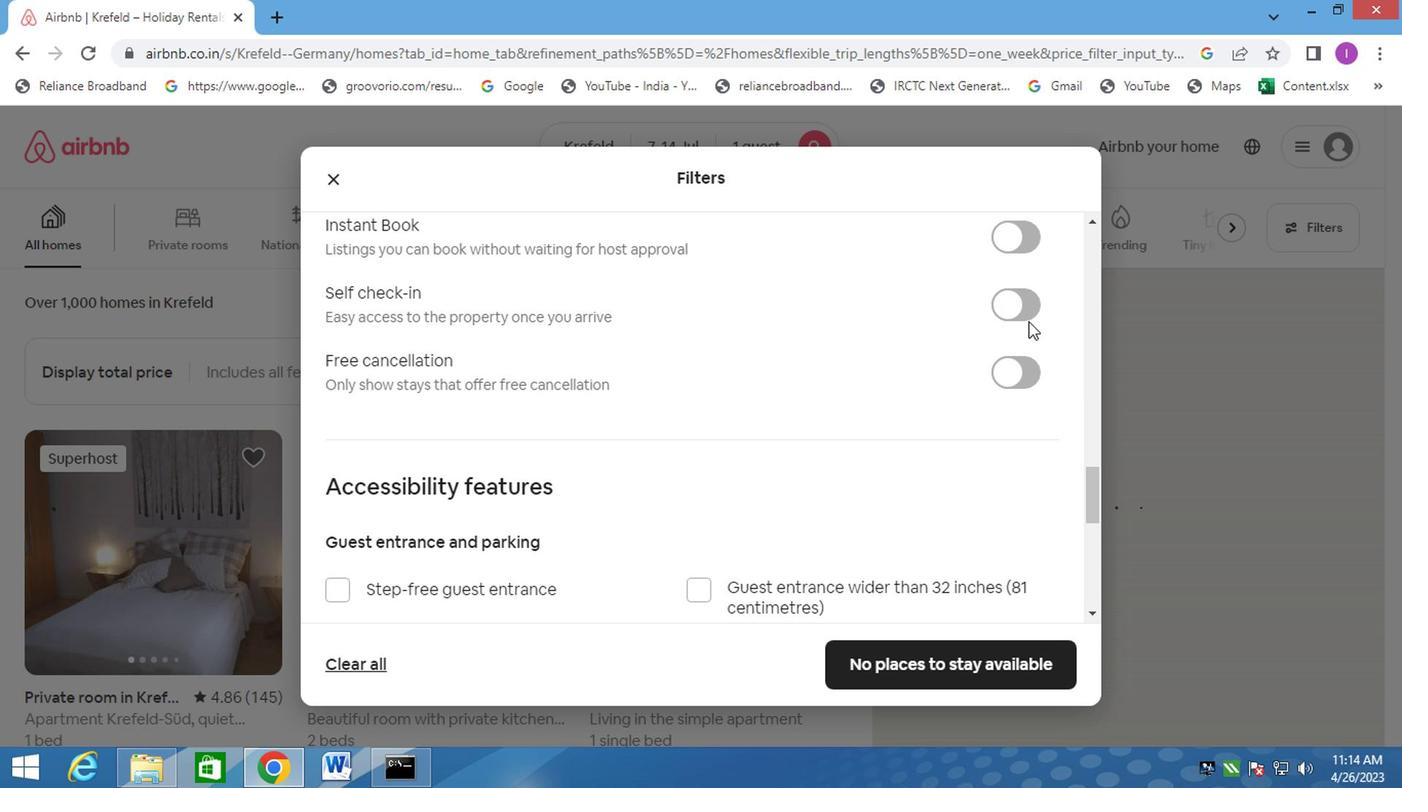 
Action: Mouse moved to (750, 417)
Screenshot: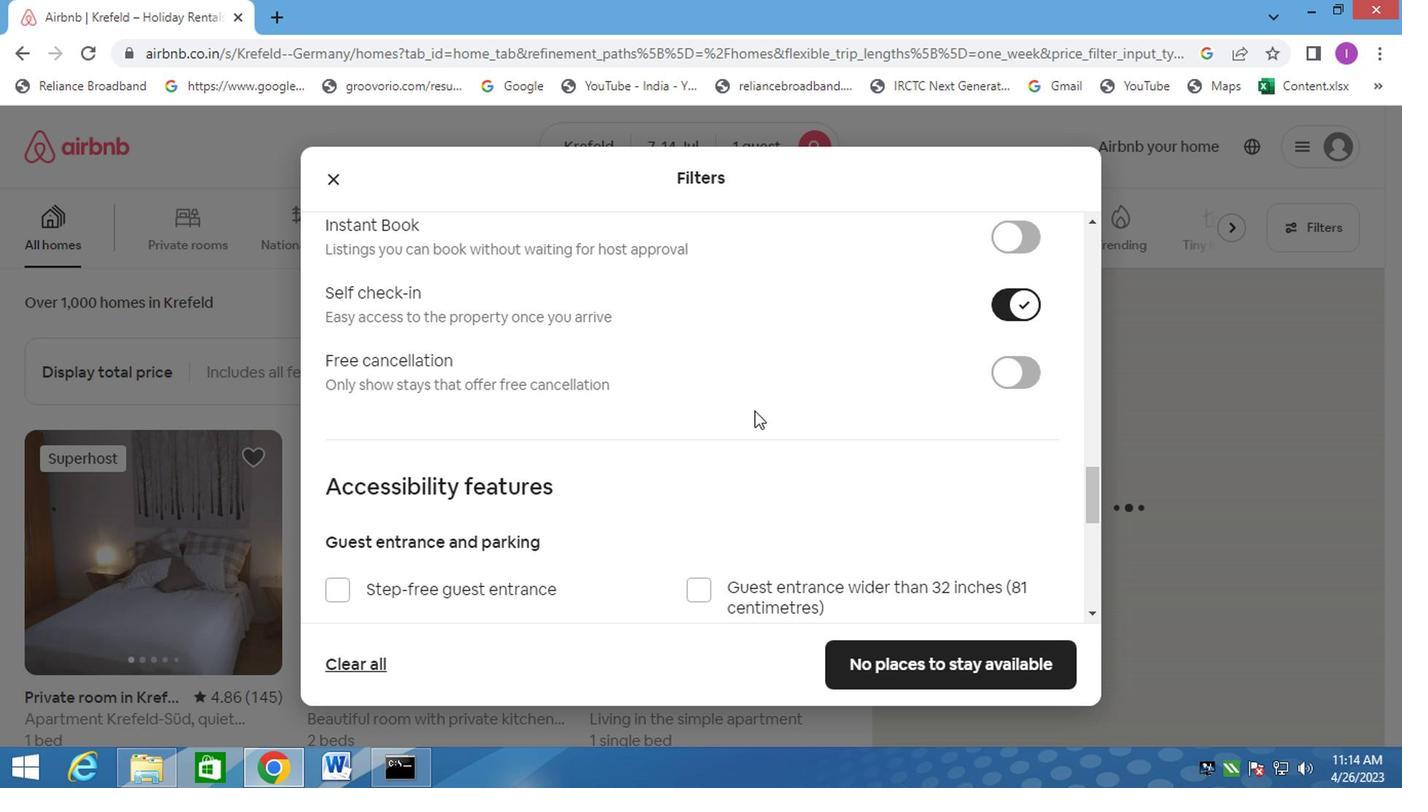 
Action: Mouse scrolled (750, 416) with delta (0, -1)
Screenshot: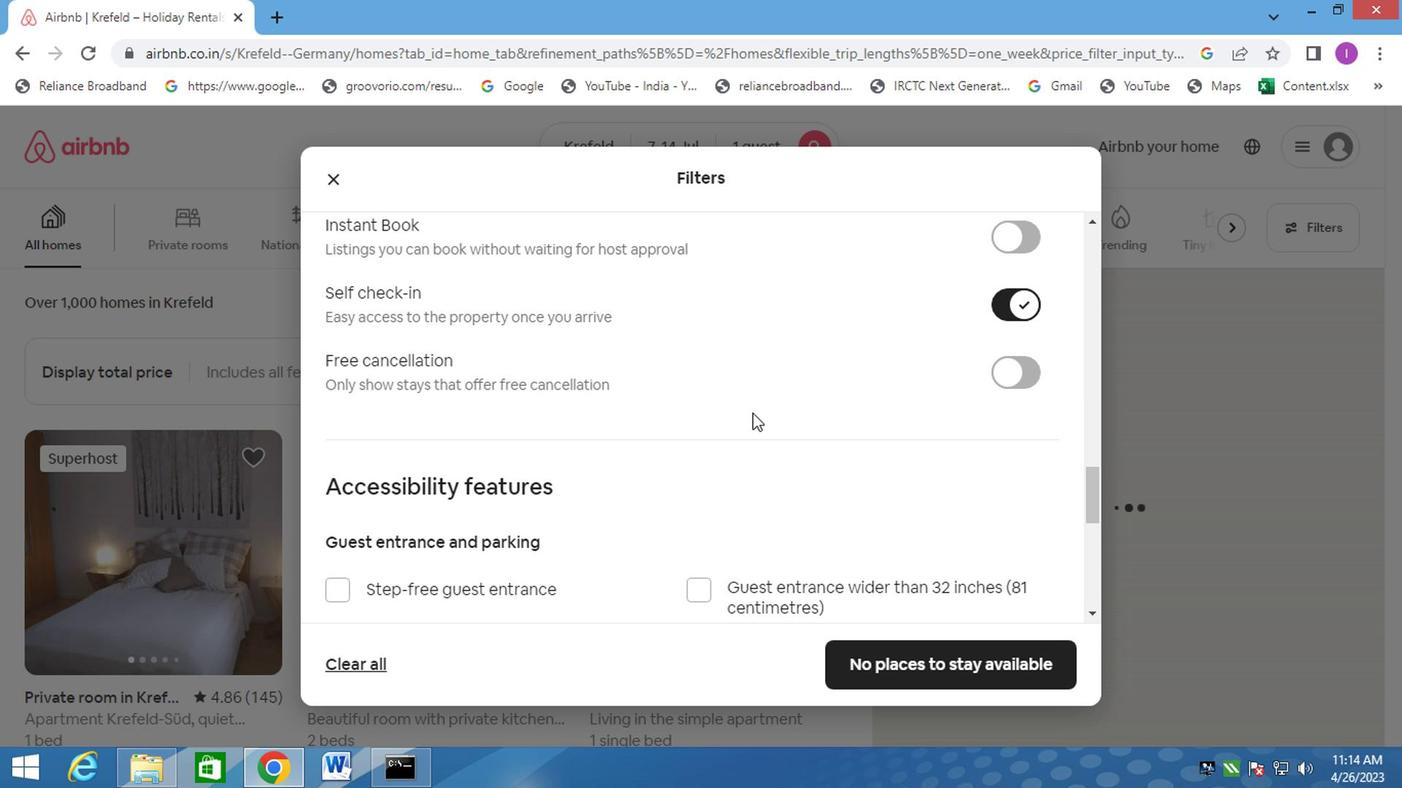 
Action: Mouse moved to (750, 418)
Screenshot: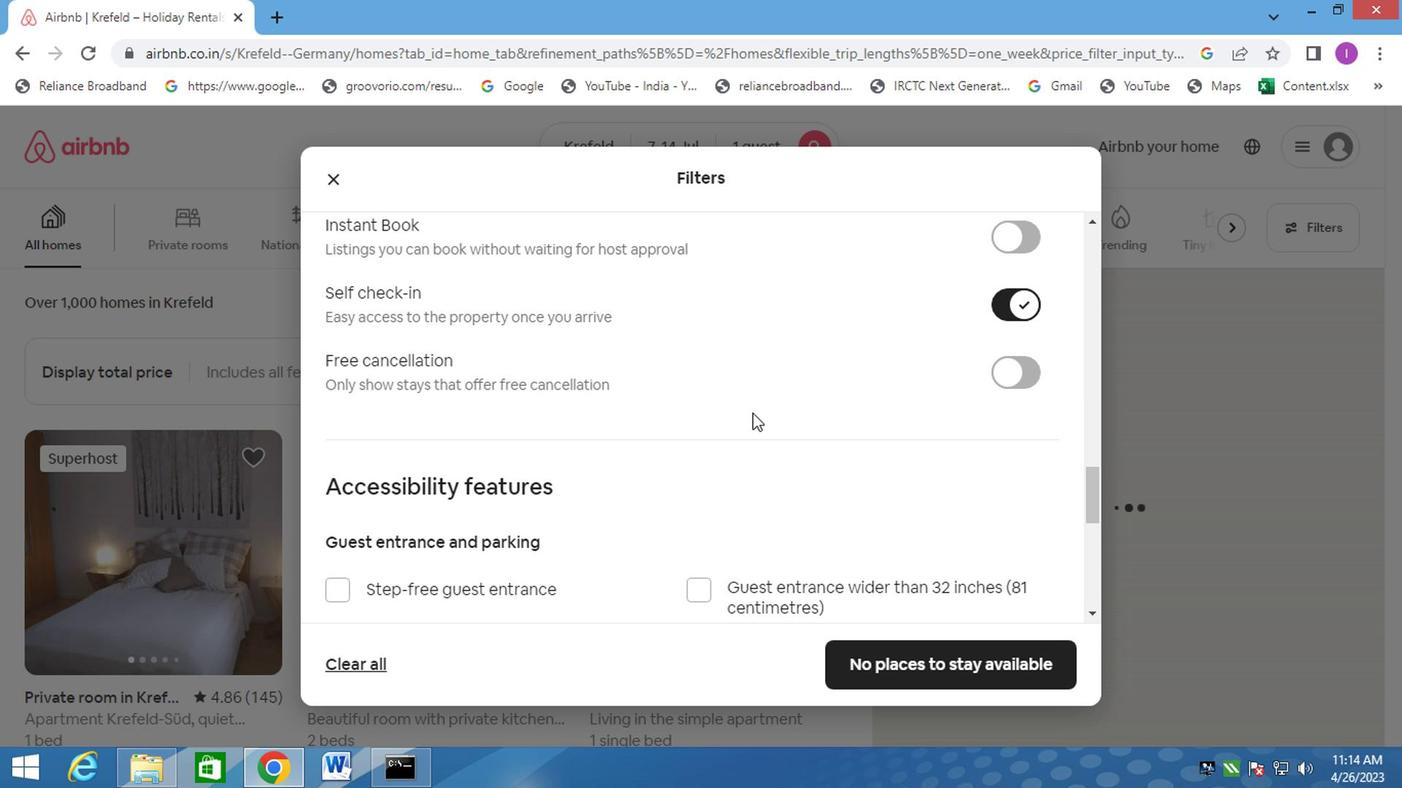 
Action: Mouse scrolled (750, 417) with delta (0, 0)
Screenshot: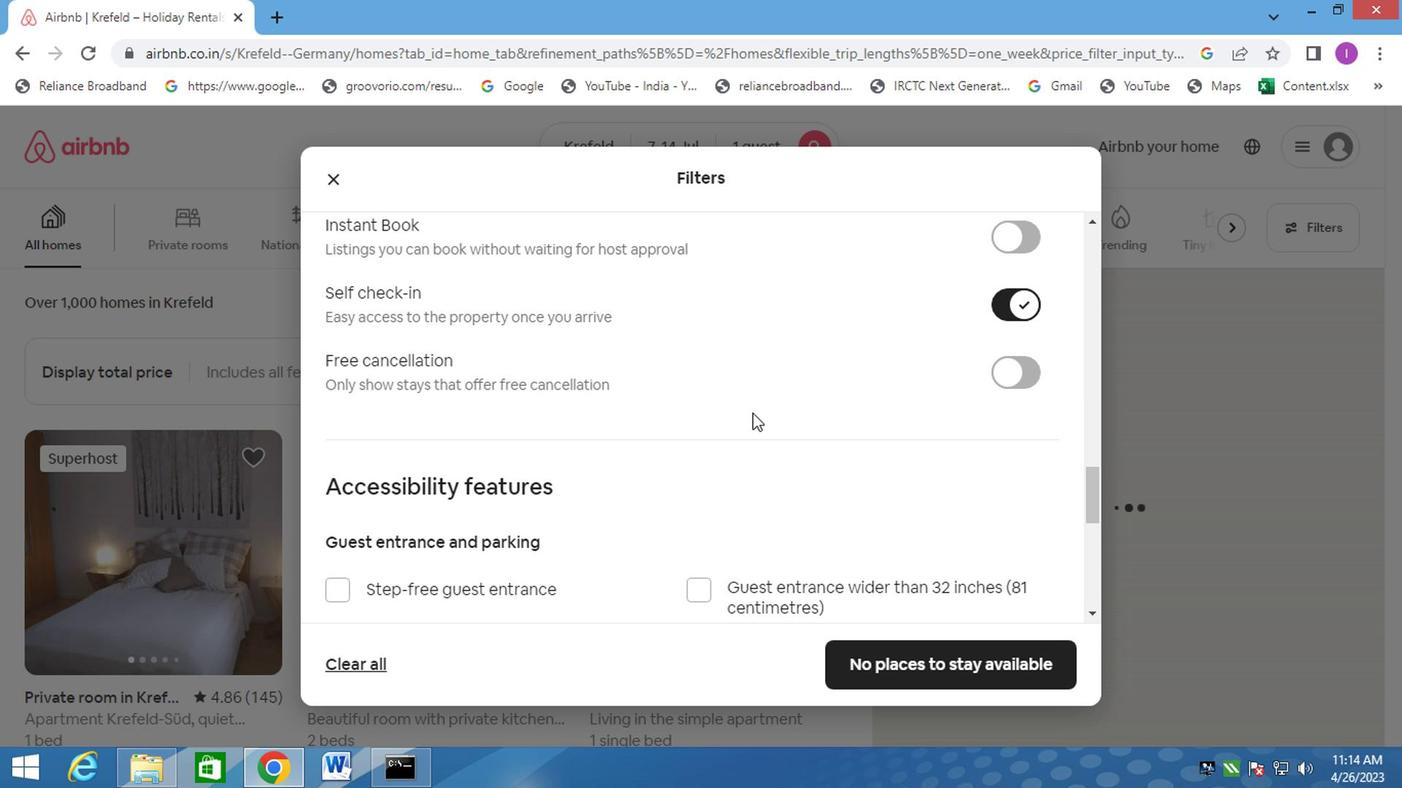 
Action: Mouse scrolled (750, 417) with delta (0, 0)
Screenshot: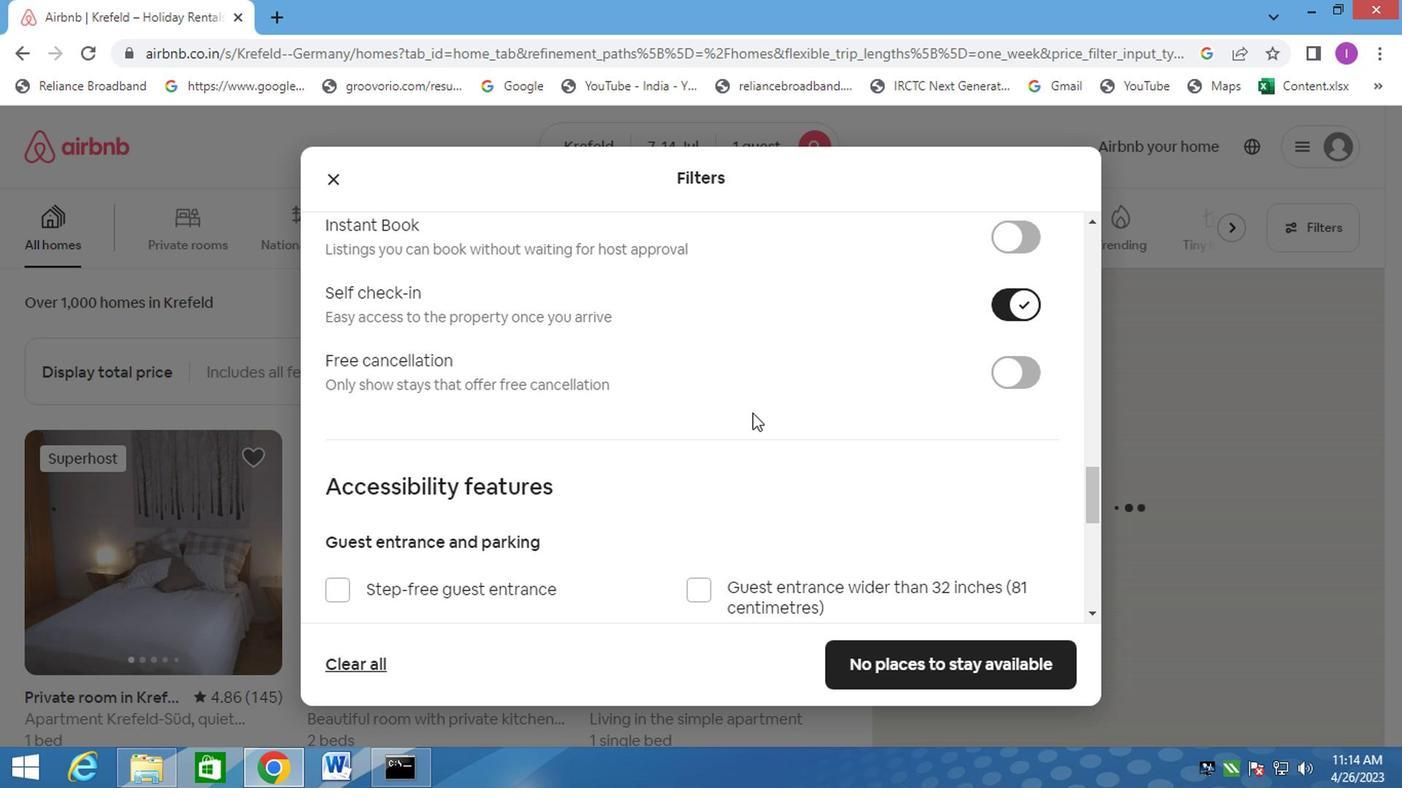 
Action: Mouse scrolled (750, 417) with delta (0, 0)
Screenshot: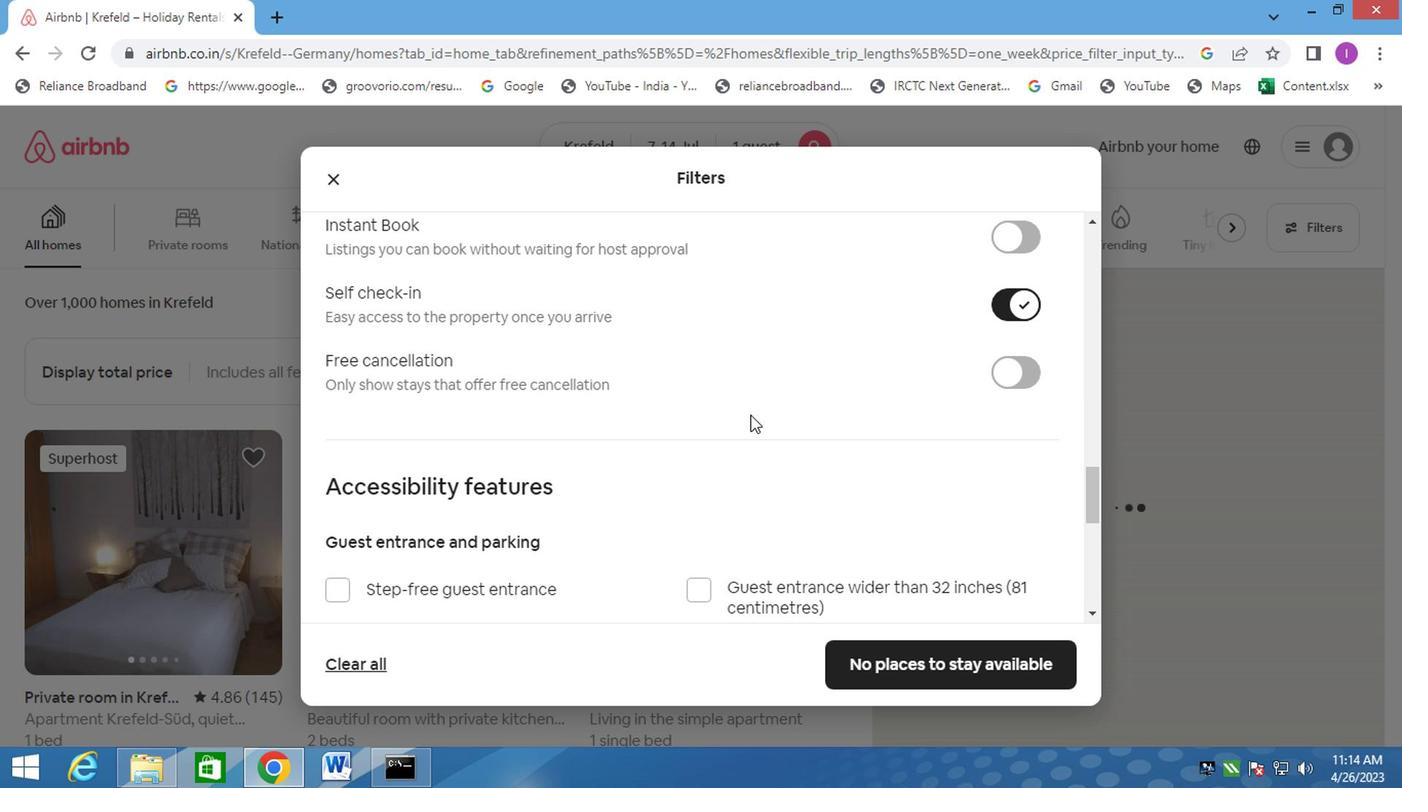 
Action: Mouse moved to (683, 418)
Screenshot: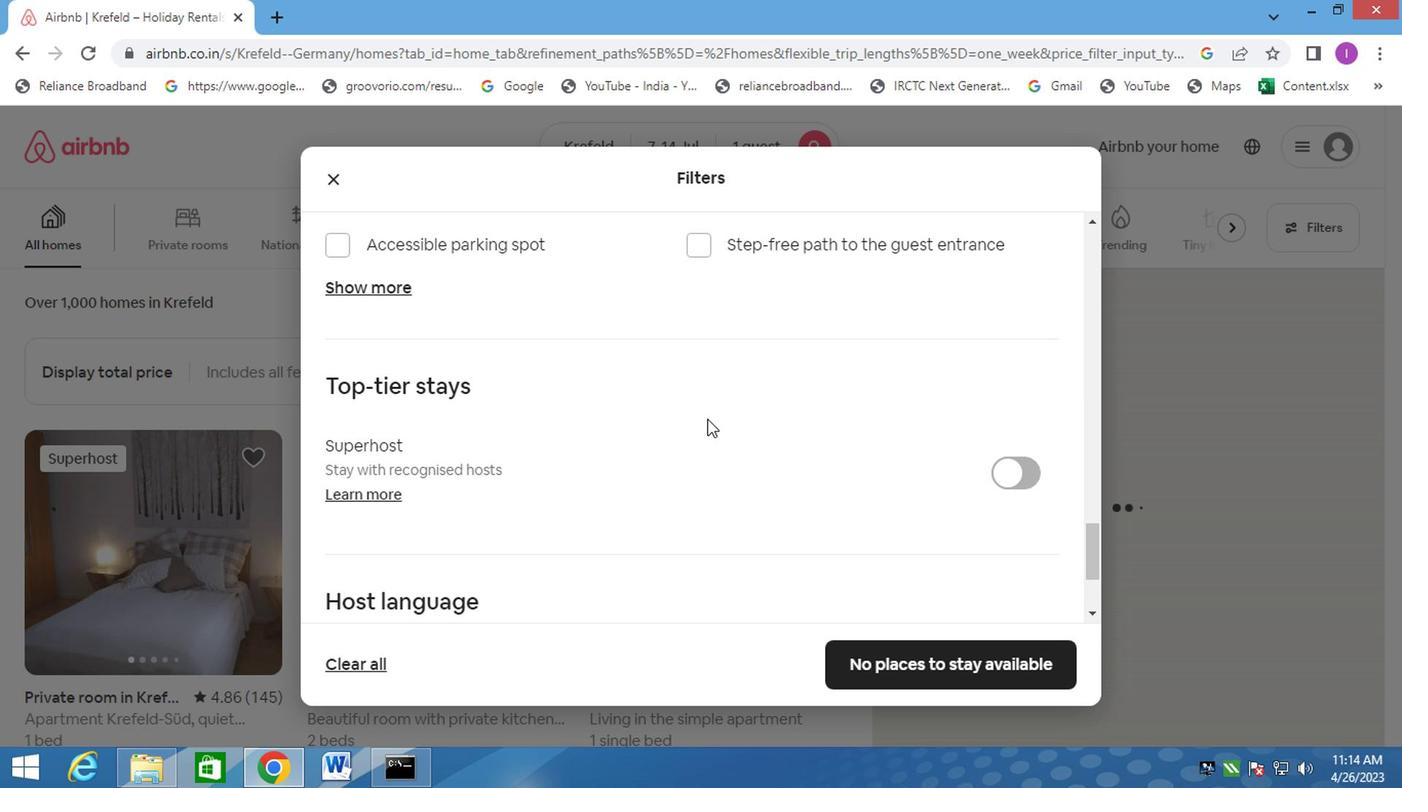 
Action: Mouse scrolled (683, 417) with delta (0, 0)
Screenshot: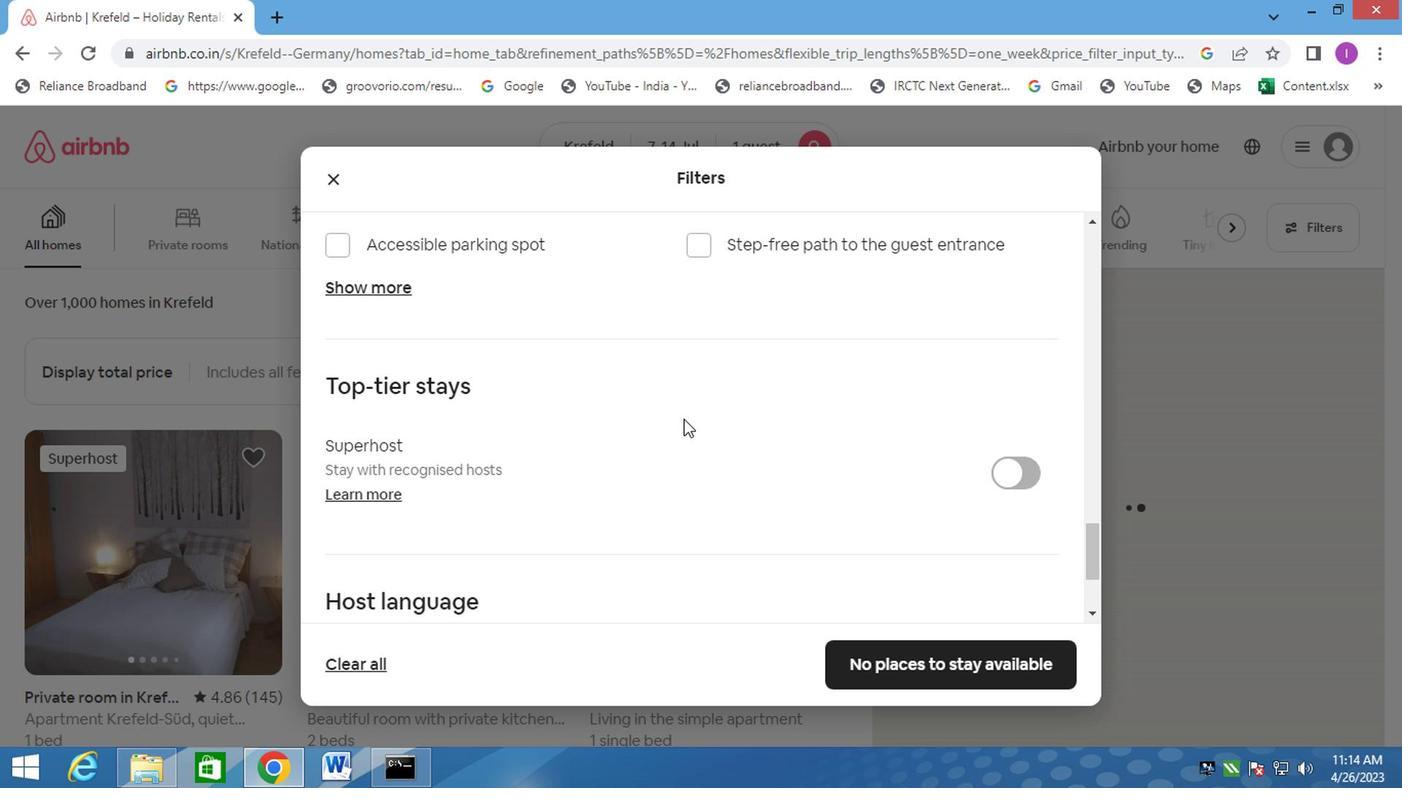 
Action: Mouse scrolled (683, 417) with delta (0, 0)
Screenshot: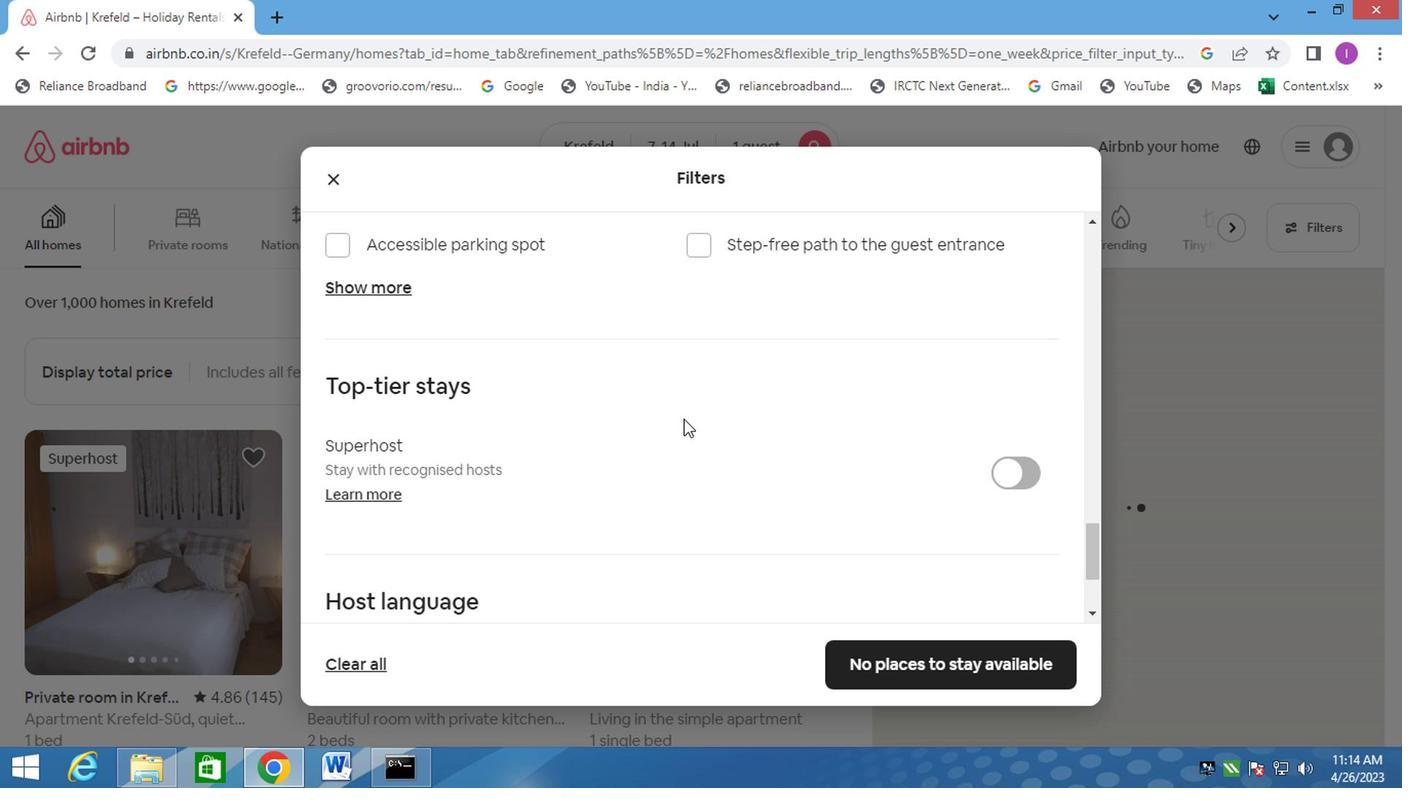 
Action: Mouse scrolled (683, 417) with delta (0, 0)
Screenshot: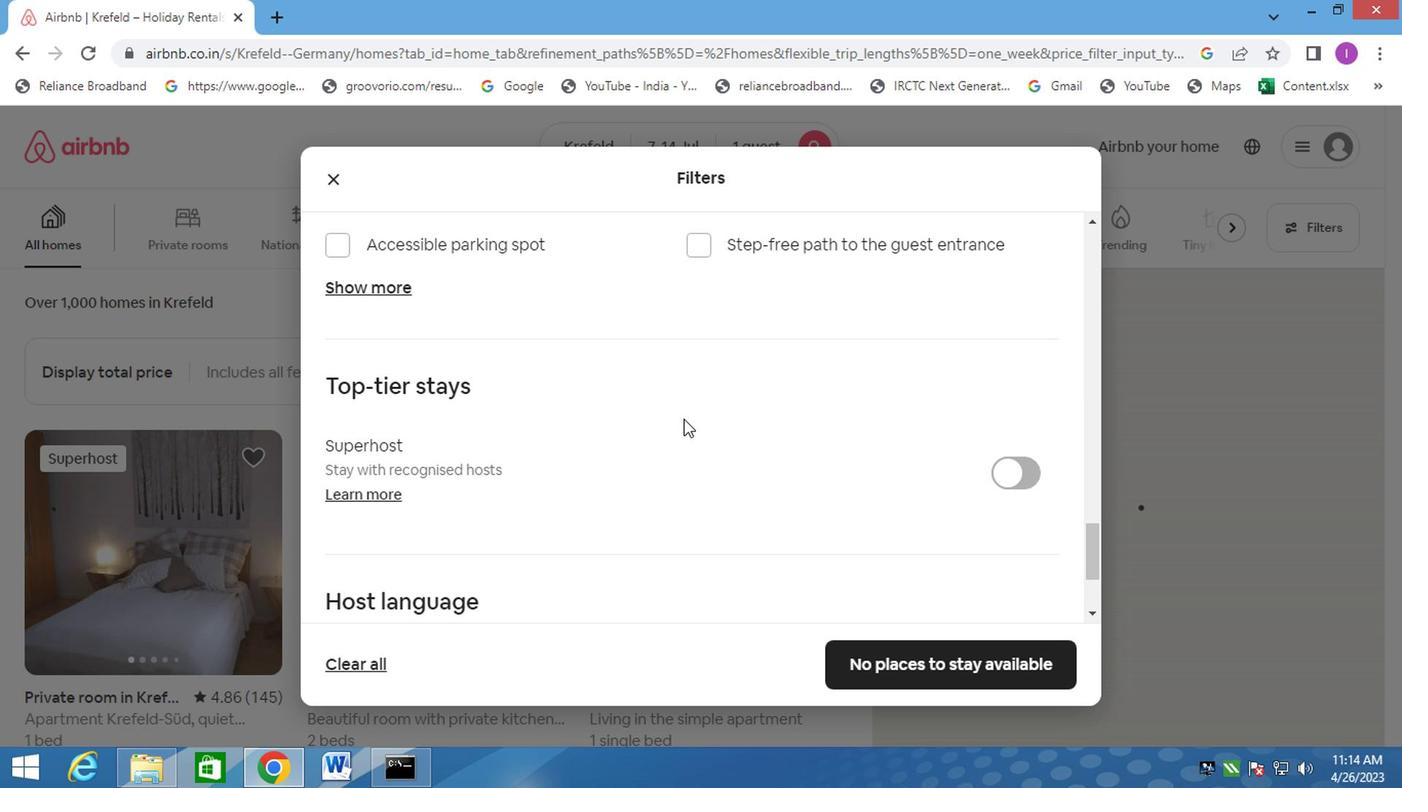 
Action: Mouse moved to (512, 451)
Screenshot: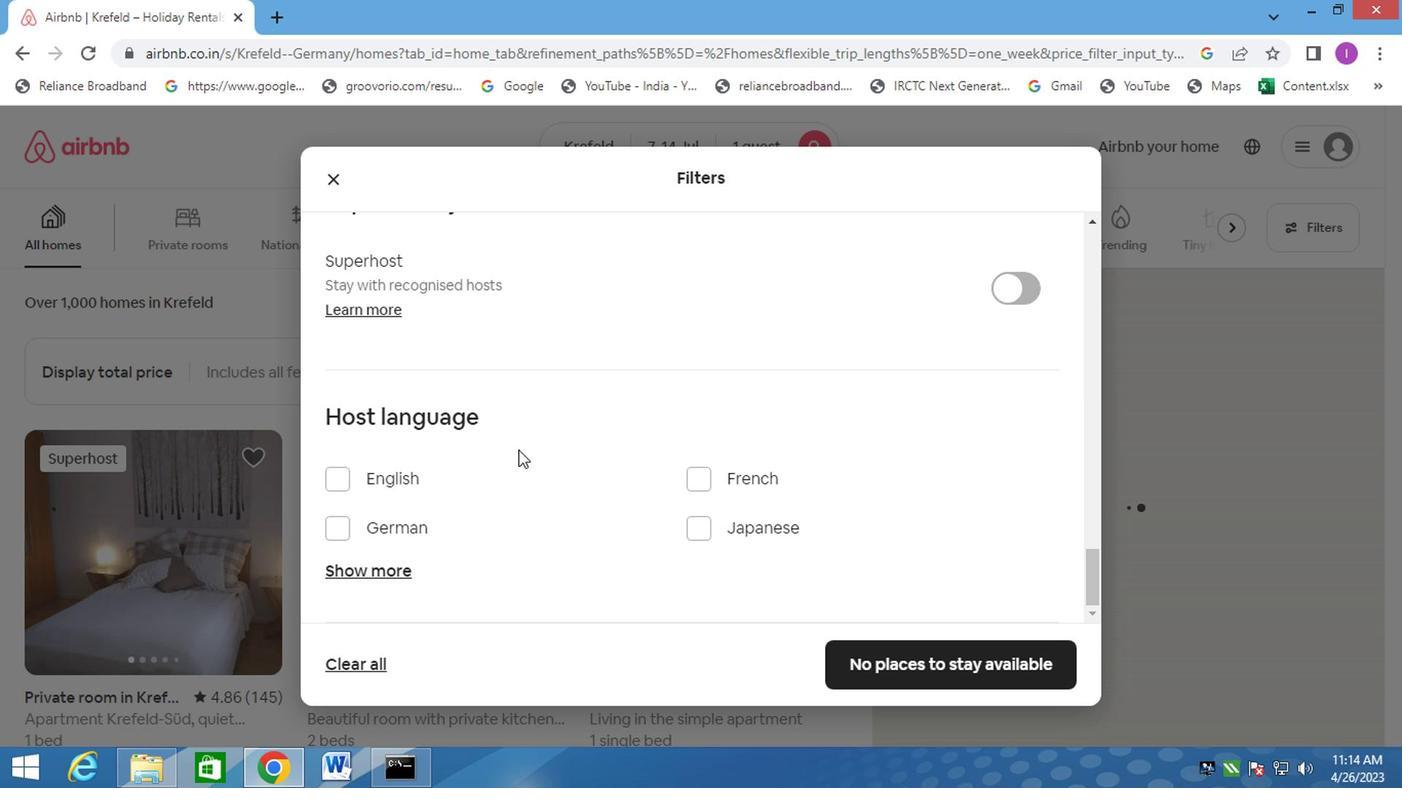 
Action: Mouse scrolled (512, 450) with delta (0, 0)
Screenshot: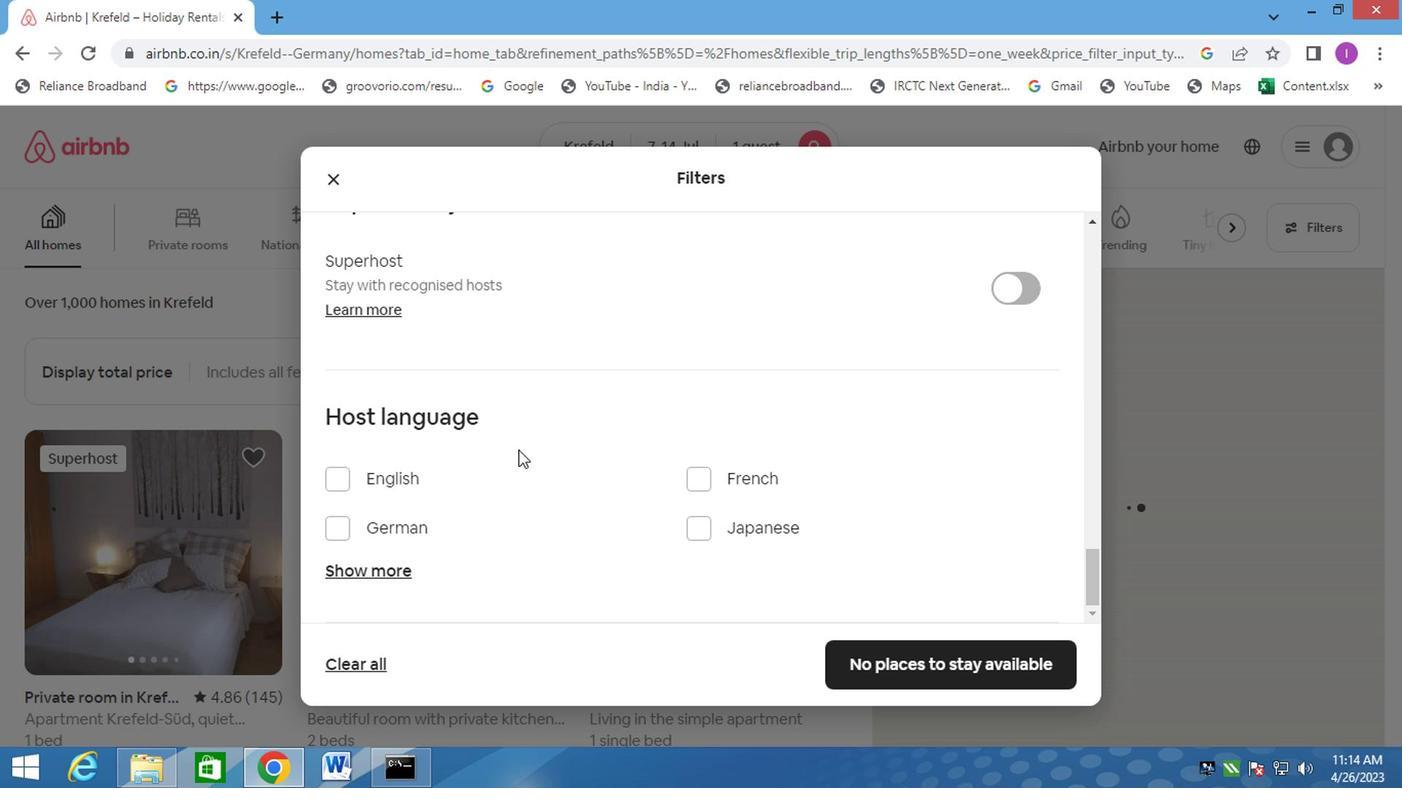 
Action: Mouse moved to (512, 451)
Screenshot: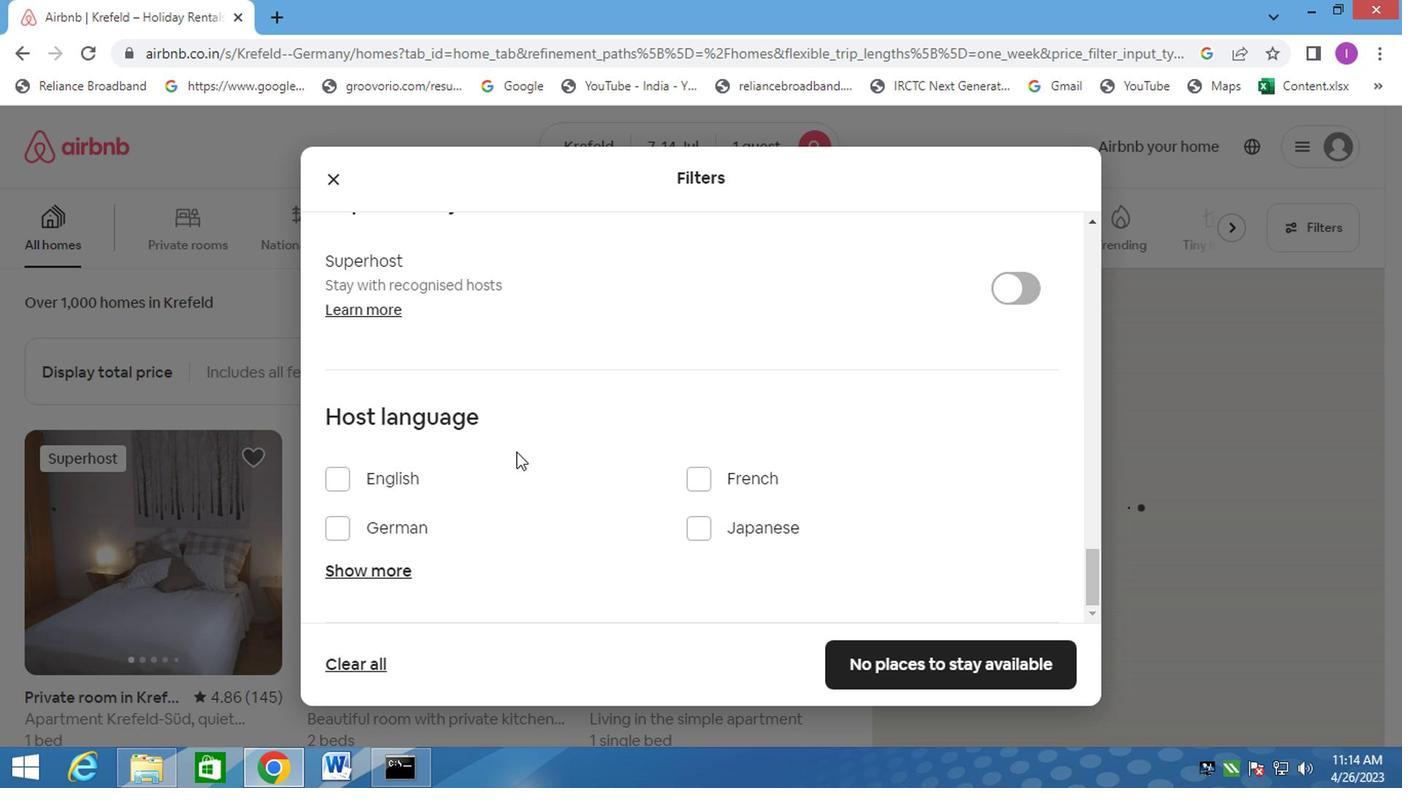 
Action: Mouse scrolled (512, 450) with delta (0, 0)
Screenshot: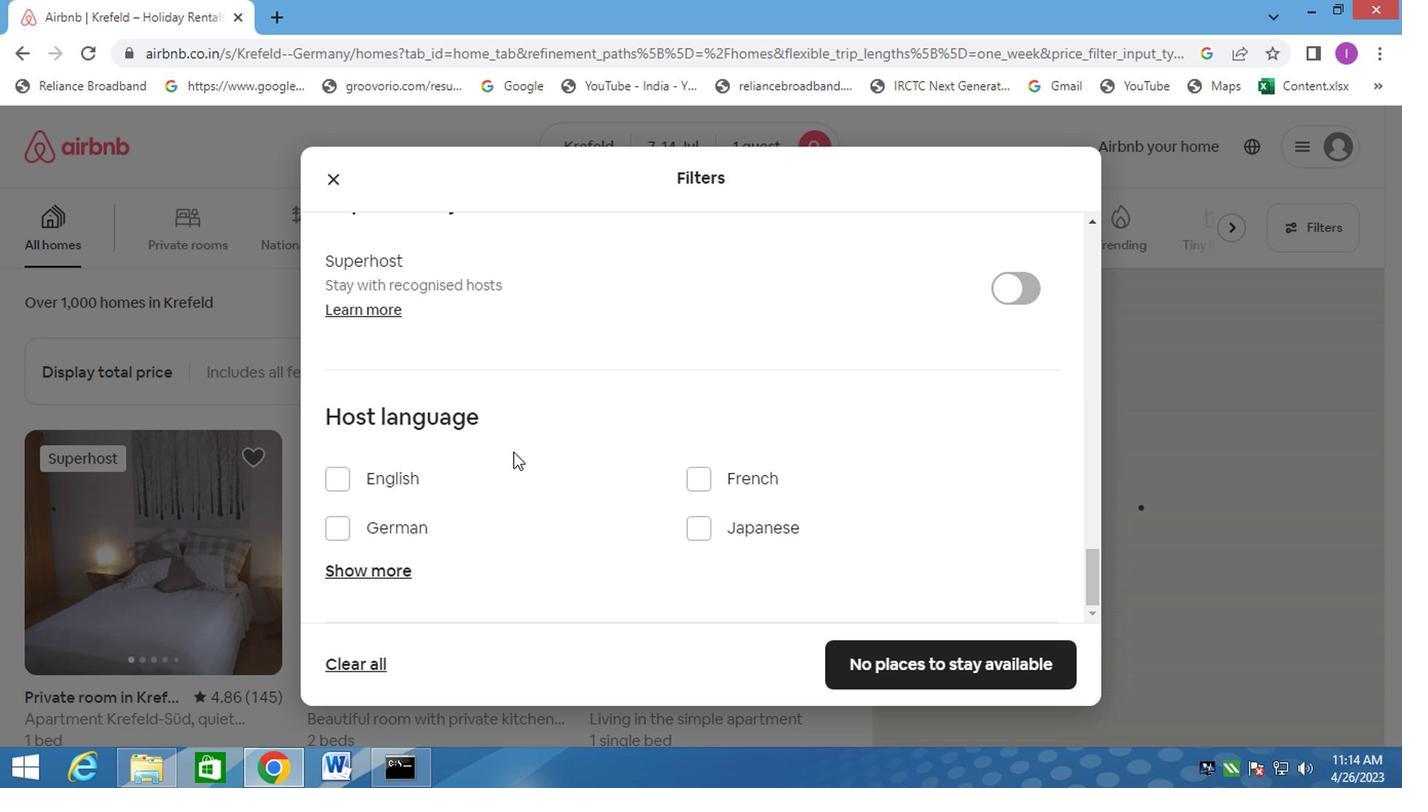 
Action: Mouse moved to (333, 475)
Screenshot: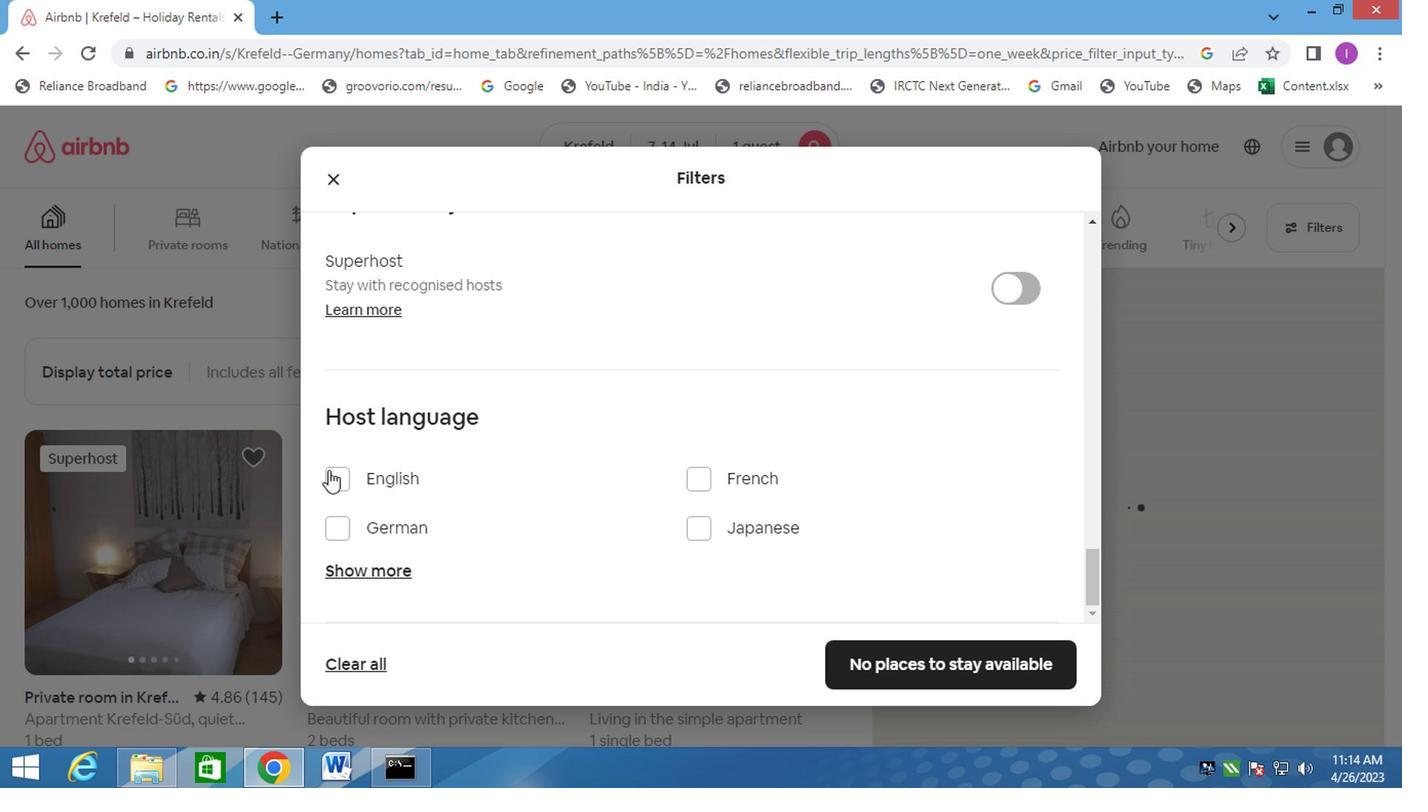 
Action: Mouse pressed left at (333, 475)
Screenshot: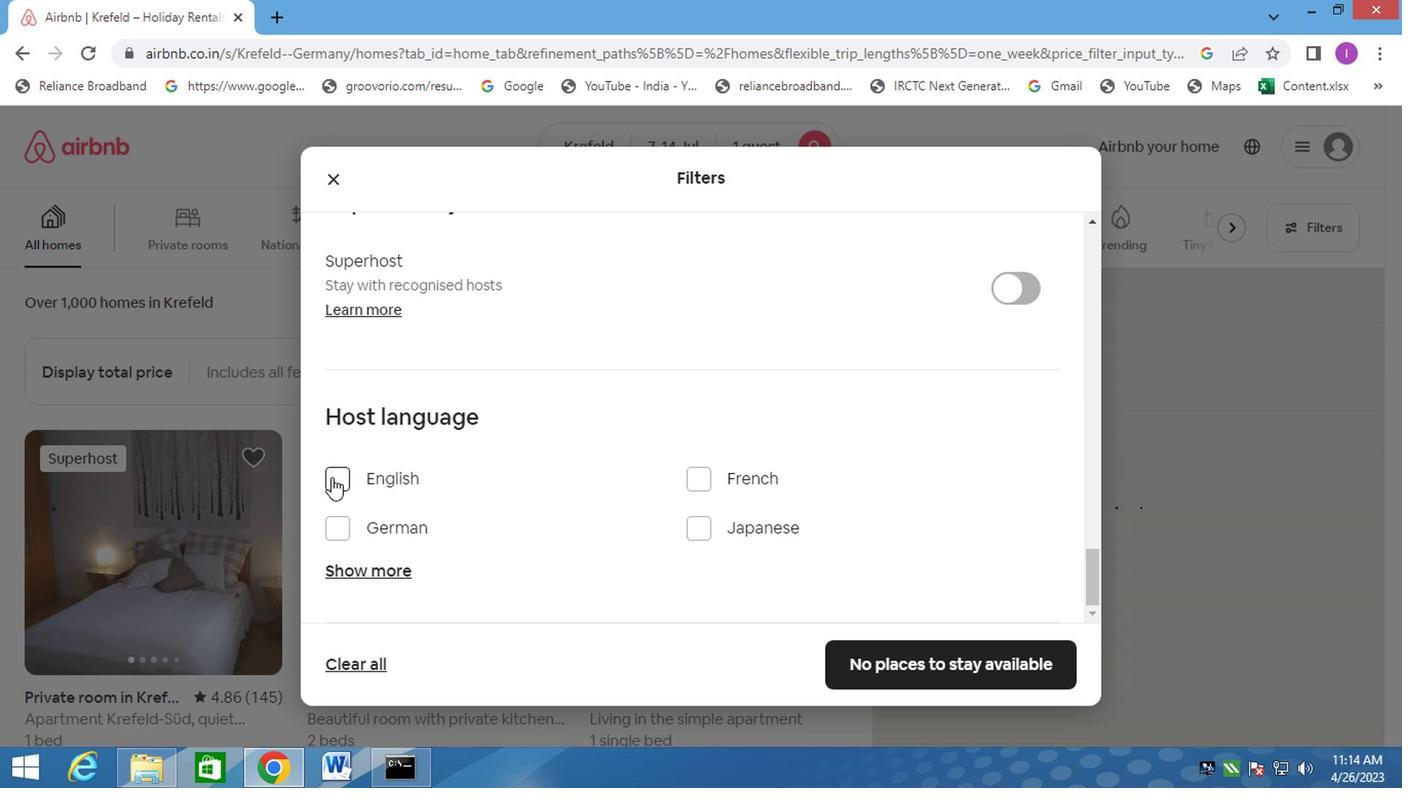 
Action: Mouse moved to (886, 653)
Screenshot: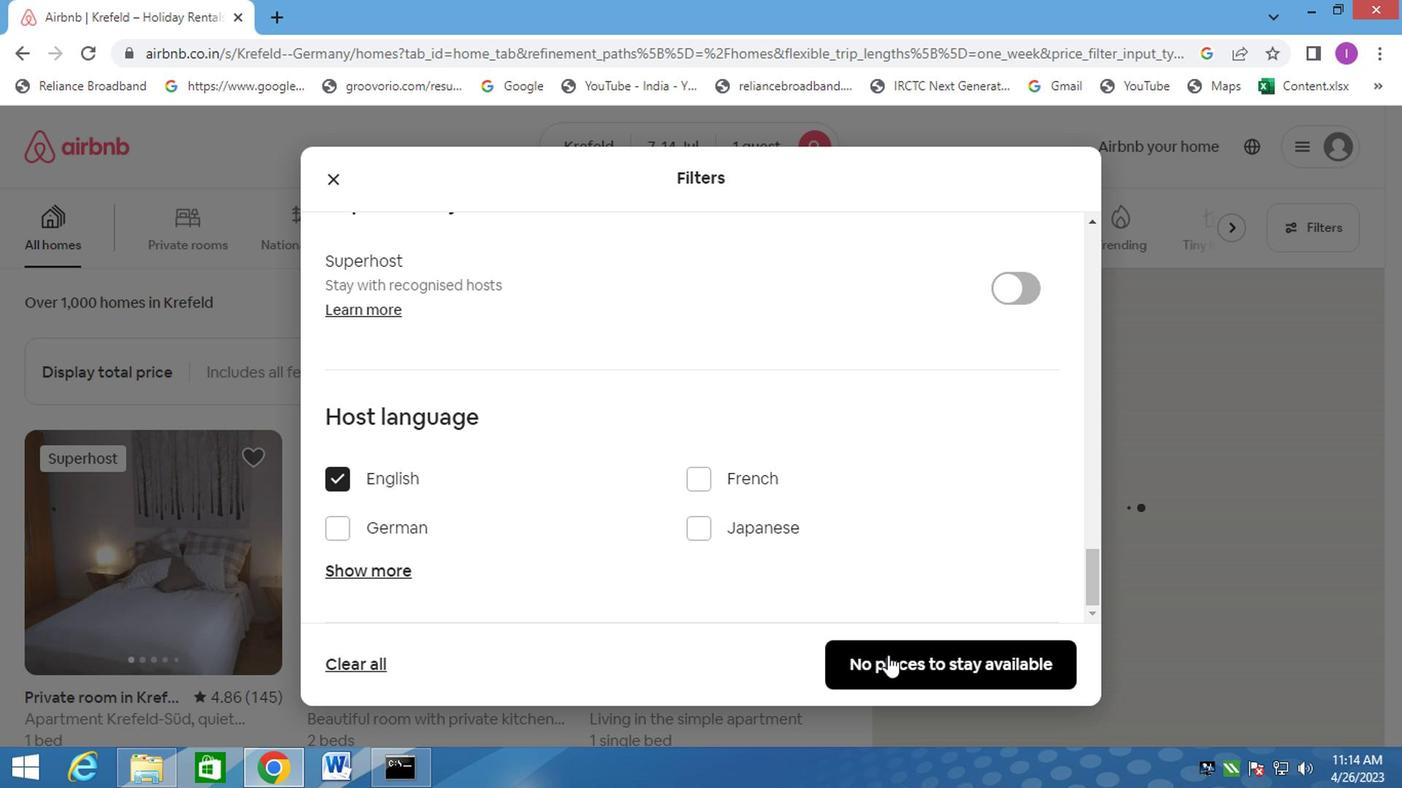 
Action: Mouse pressed left at (886, 653)
Screenshot: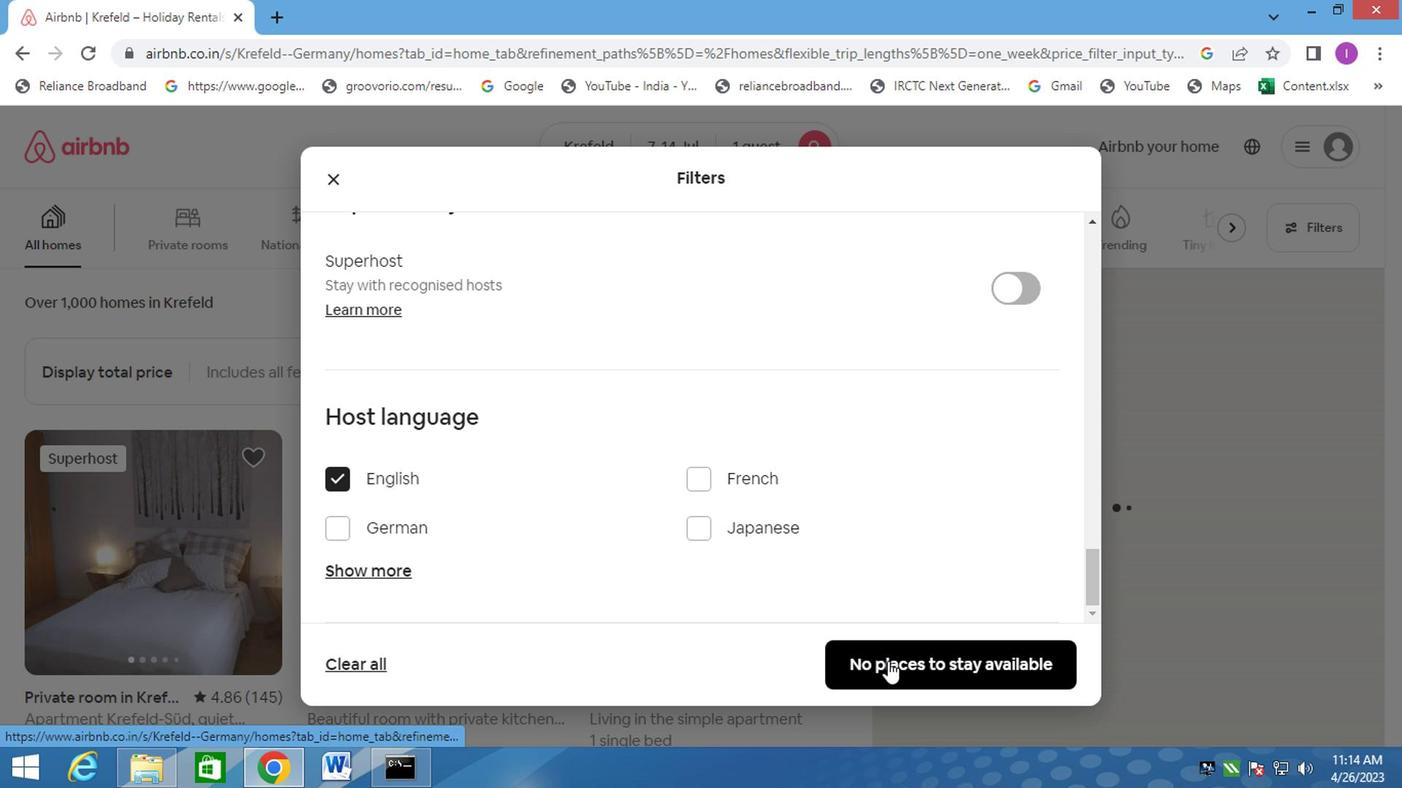 
Action: Mouse moved to (977, 604)
Screenshot: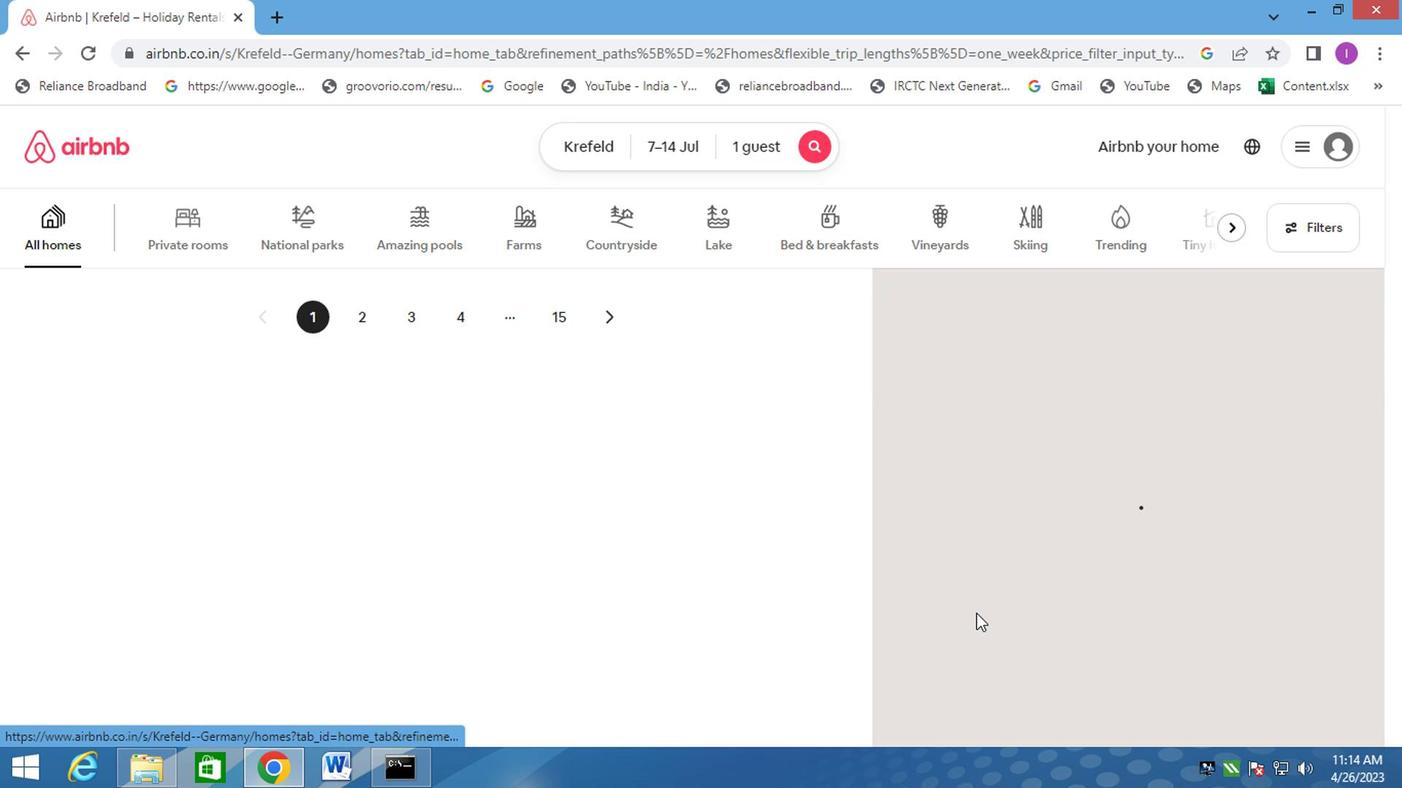 
